 Task: Reply to email with the signature Ebony Rodriguez with the subject Request for a leave of absence from softage.1@softage.net with the message Can you confirm that all project dependencies have been identified and are being managed? Undo the message and rewrite the message as I am sorry for any confusion and would like to clarify the situation. Send the email
Action: Mouse moved to (487, 619)
Screenshot: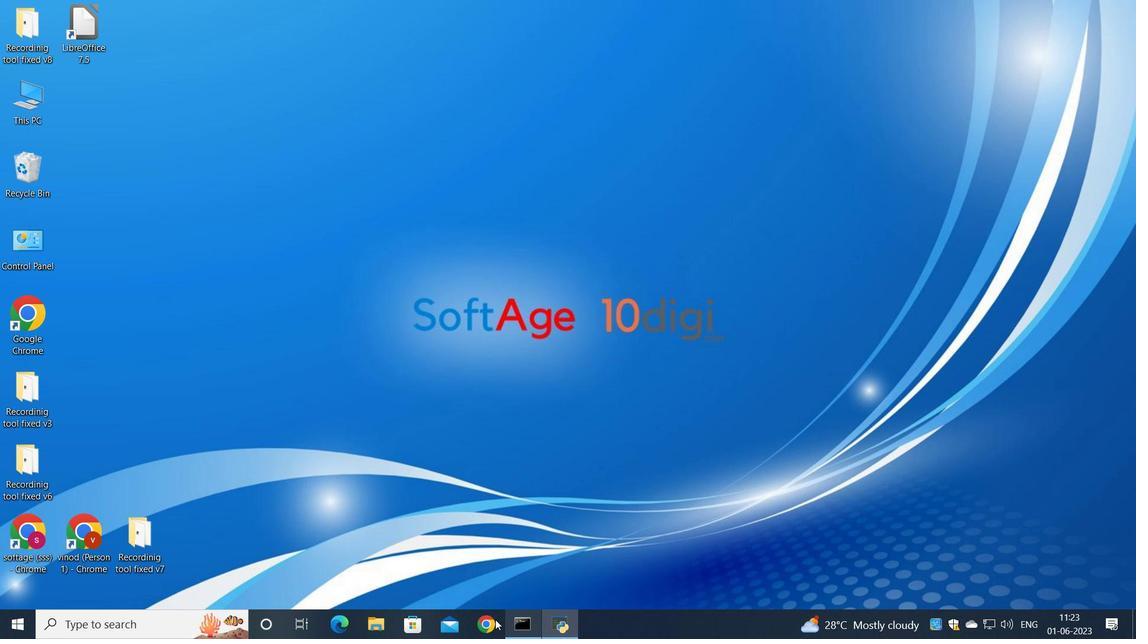 
Action: Mouse pressed left at (487, 619)
Screenshot: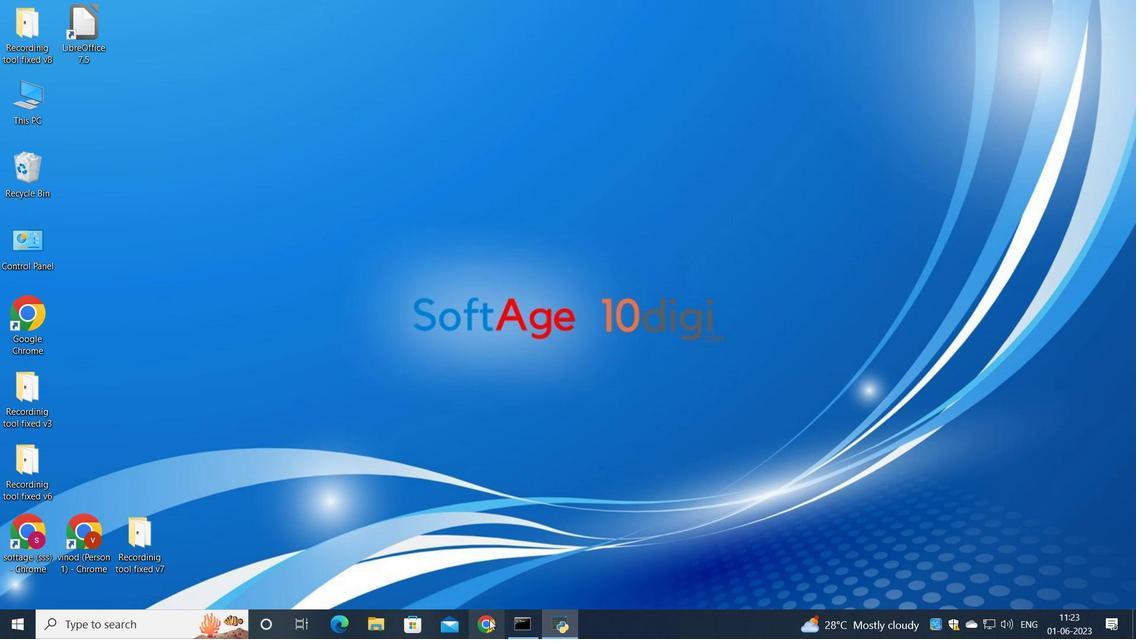 
Action: Mouse moved to (513, 373)
Screenshot: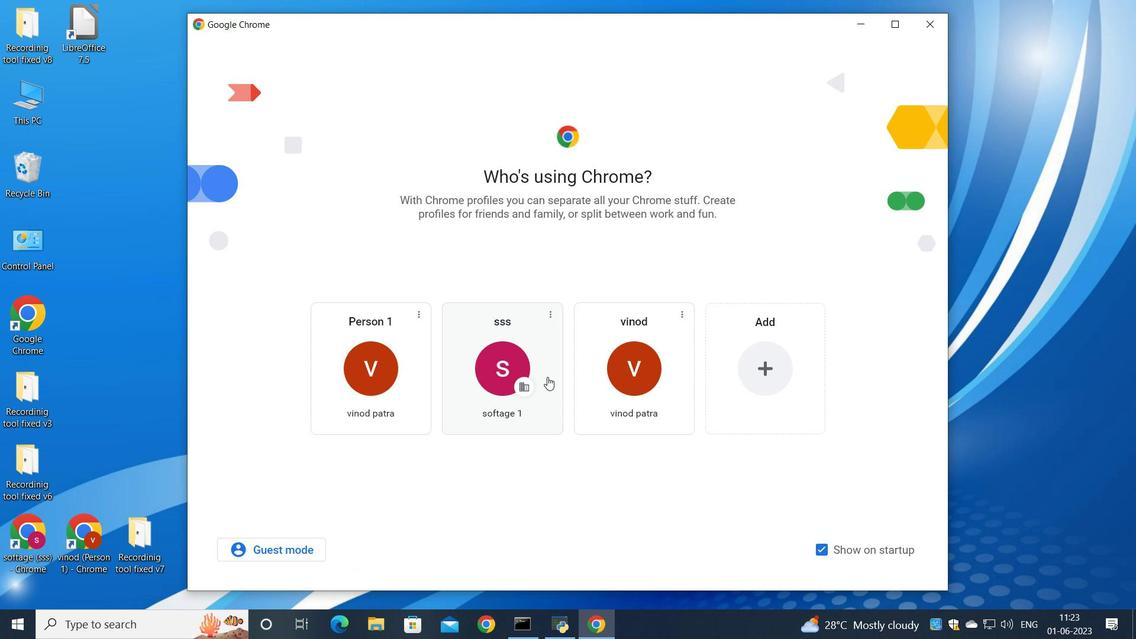 
Action: Mouse pressed left at (513, 373)
Screenshot: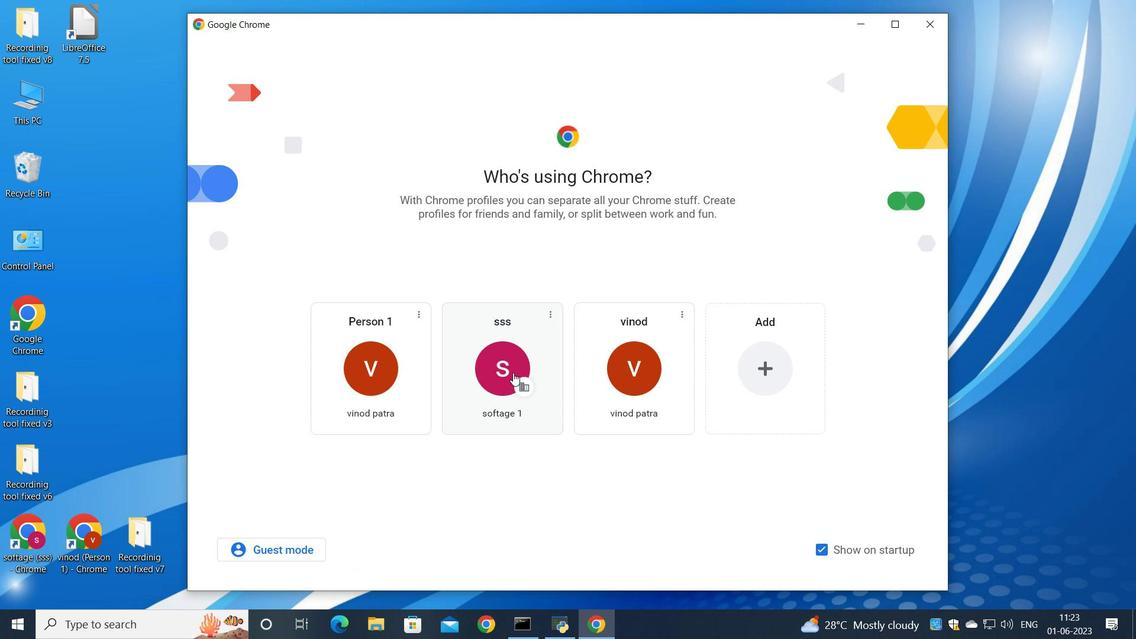 
Action: Mouse moved to (991, 98)
Screenshot: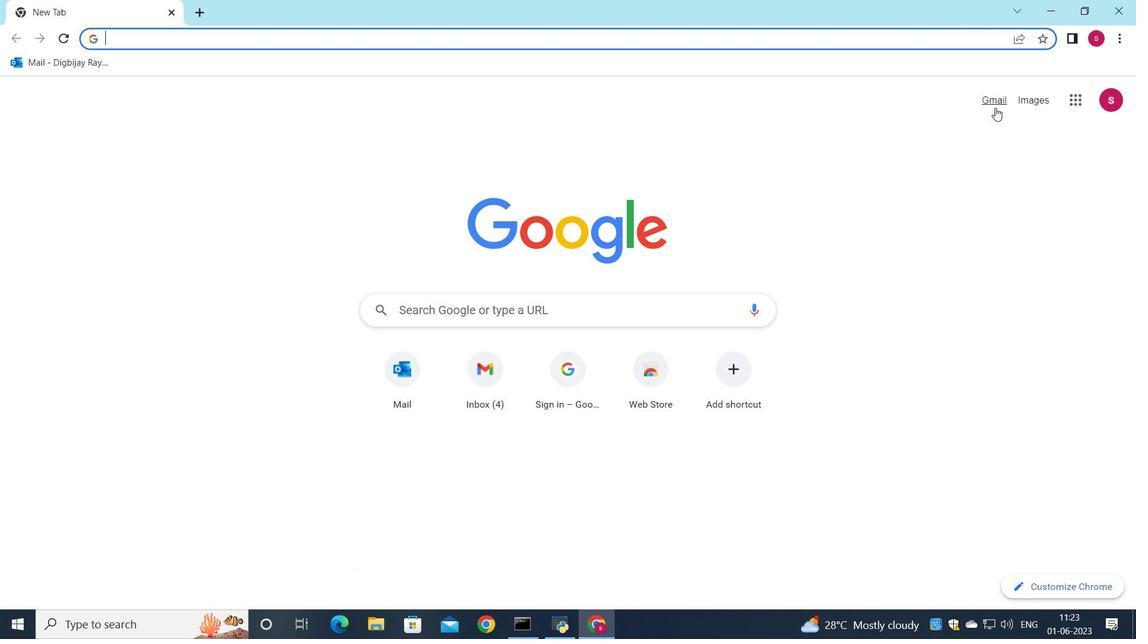 
Action: Mouse pressed left at (991, 98)
Screenshot: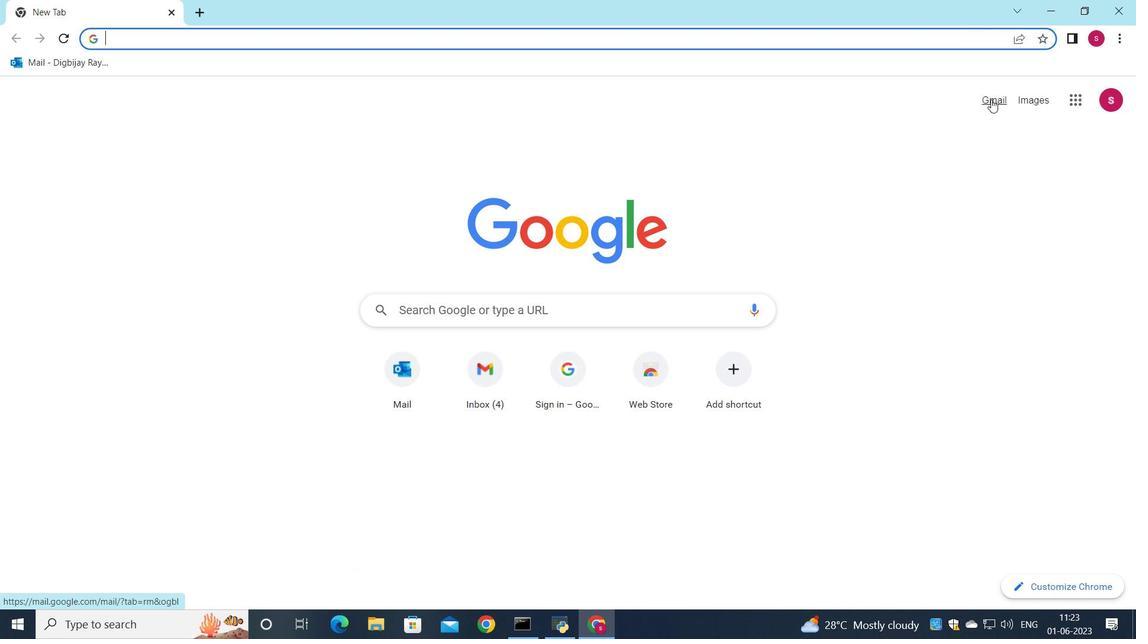
Action: Mouse moved to (974, 93)
Screenshot: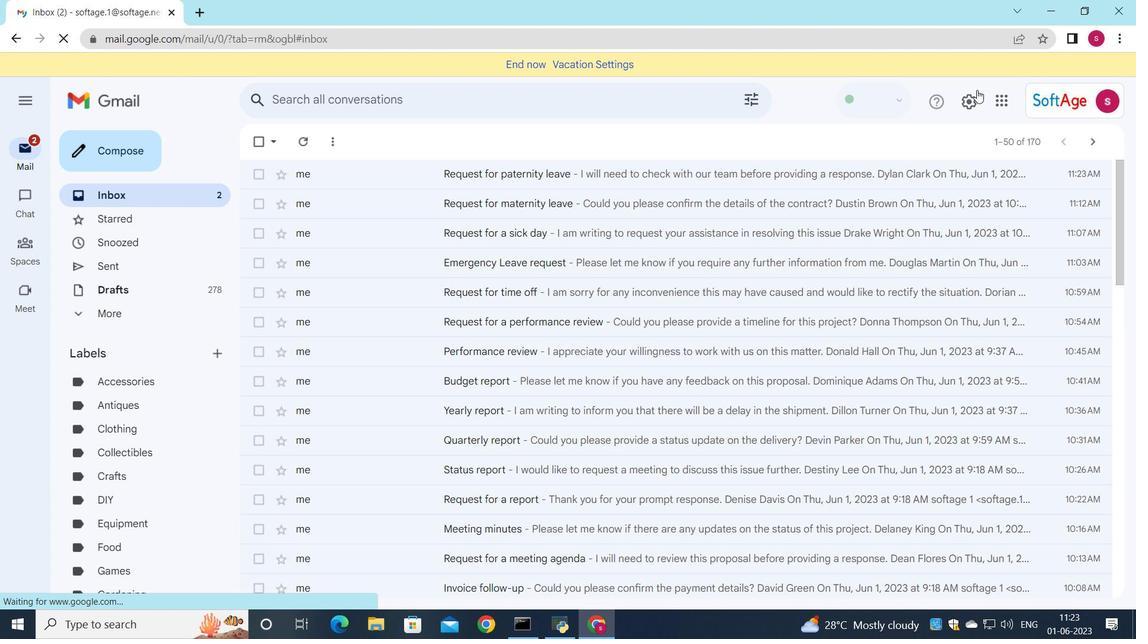 
Action: Mouse pressed left at (974, 93)
Screenshot: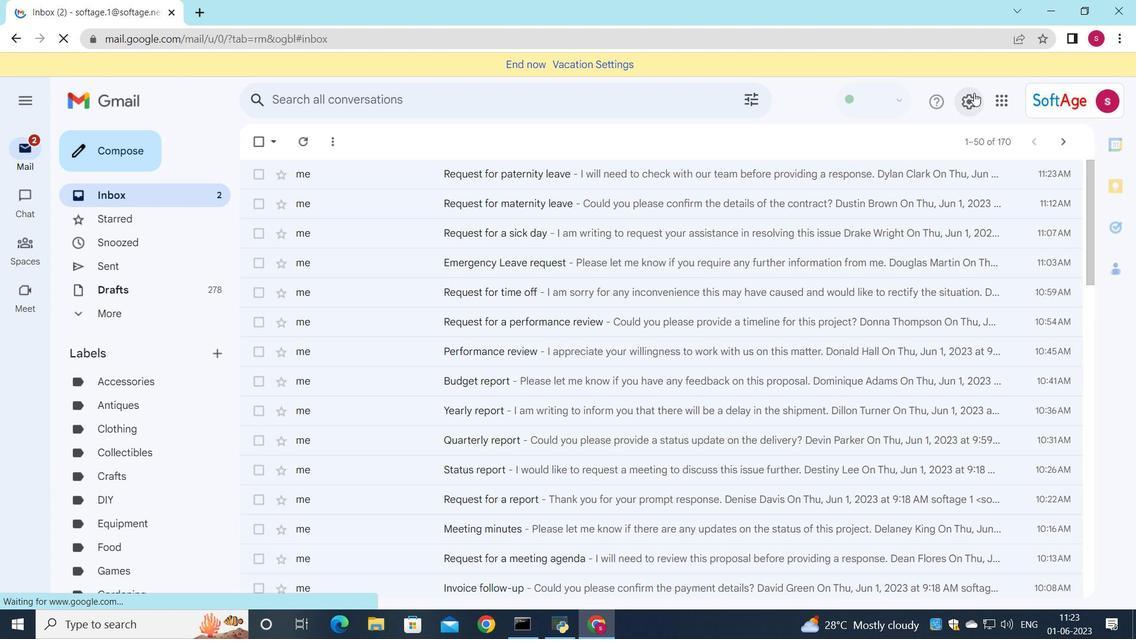 
Action: Mouse moved to (959, 170)
Screenshot: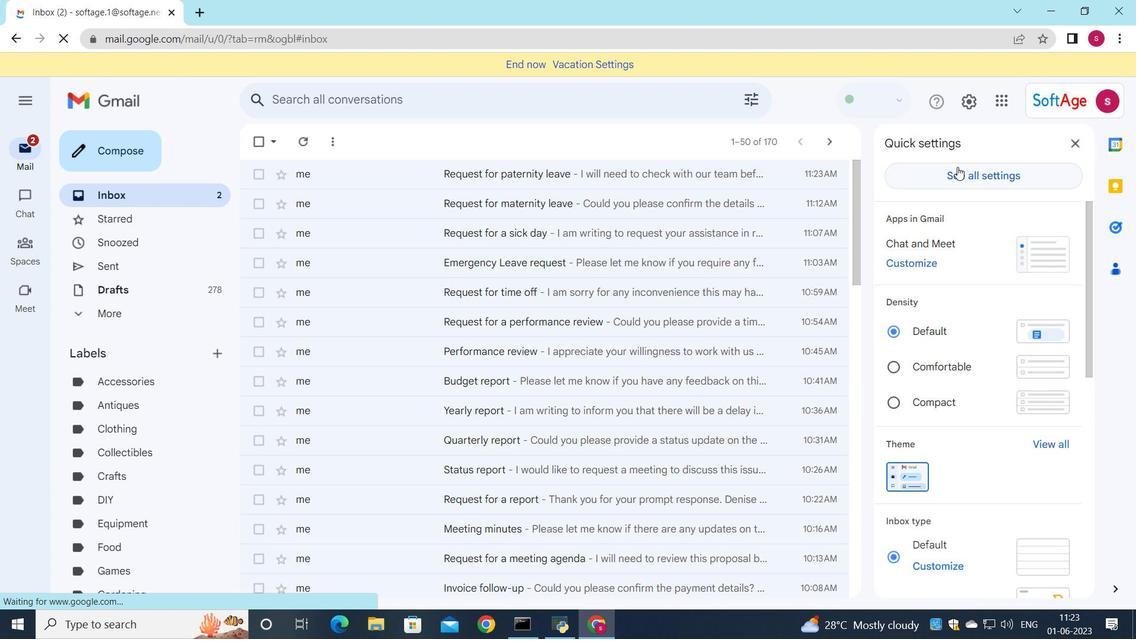 
Action: Mouse pressed left at (959, 170)
Screenshot: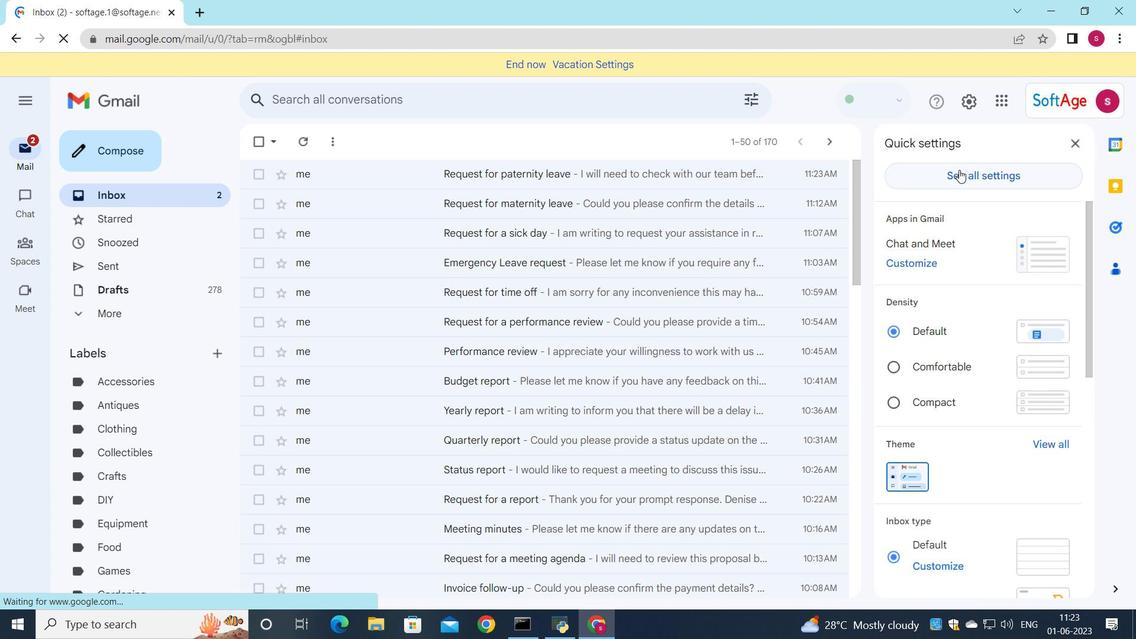
Action: Mouse moved to (701, 323)
Screenshot: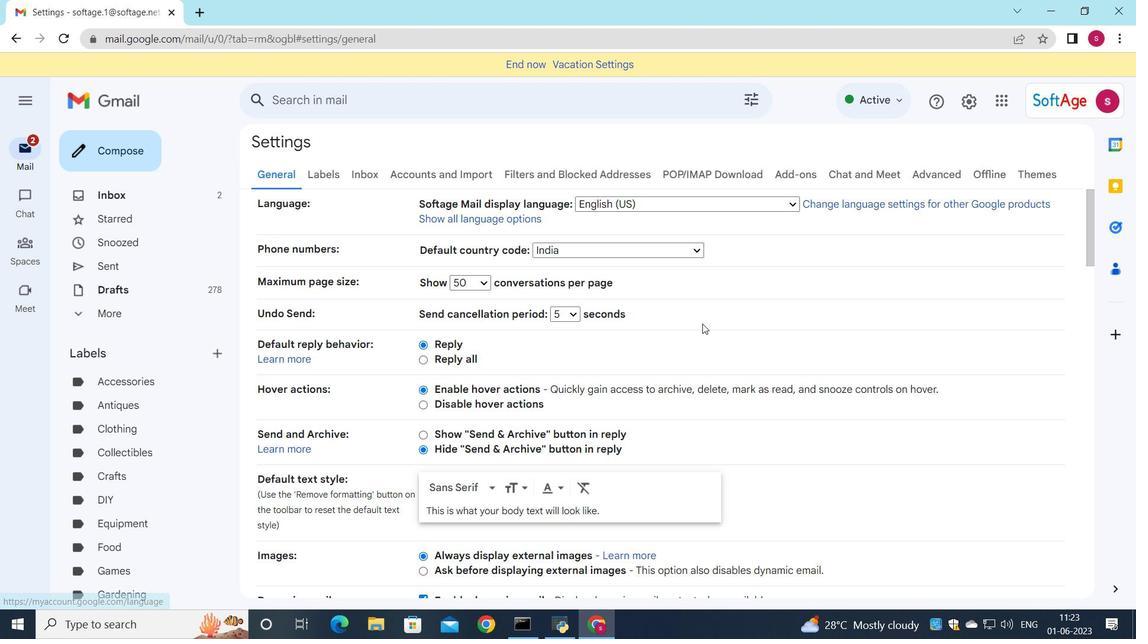 
Action: Mouse scrolled (701, 323) with delta (0, 0)
Screenshot: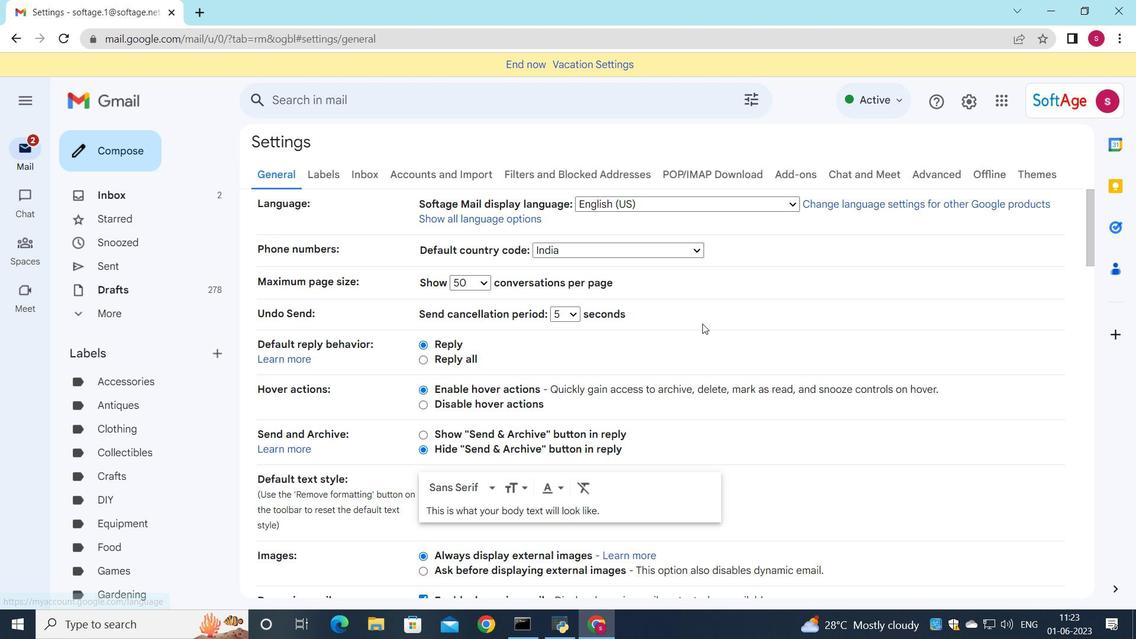 
Action: Mouse scrolled (701, 323) with delta (0, 0)
Screenshot: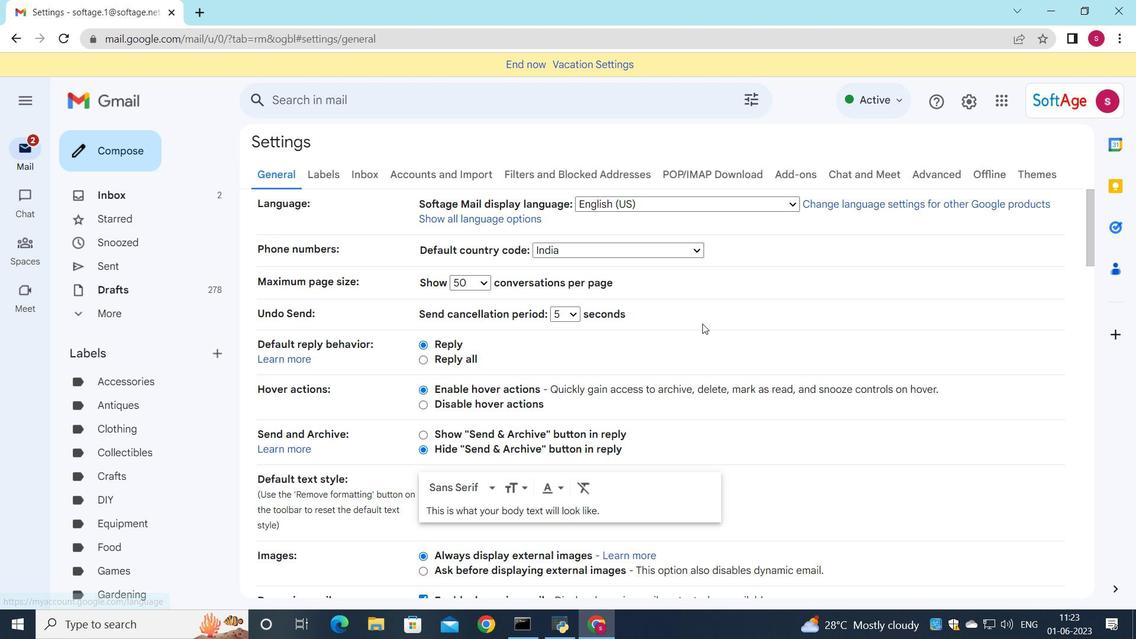 
Action: Mouse scrolled (701, 323) with delta (0, 0)
Screenshot: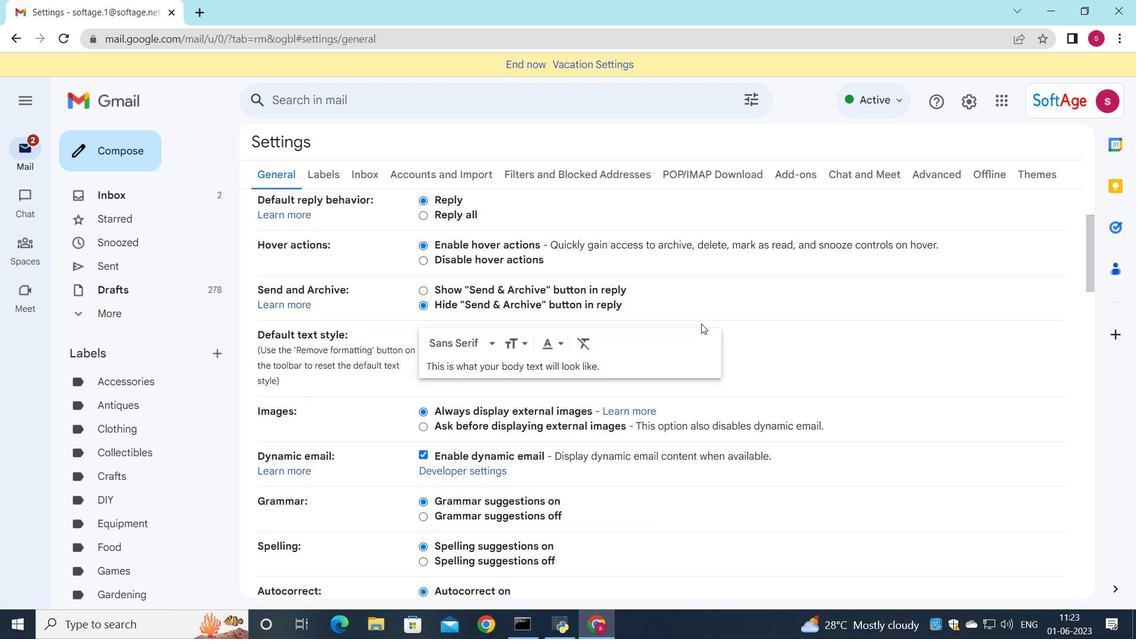 
Action: Mouse scrolled (701, 323) with delta (0, 0)
Screenshot: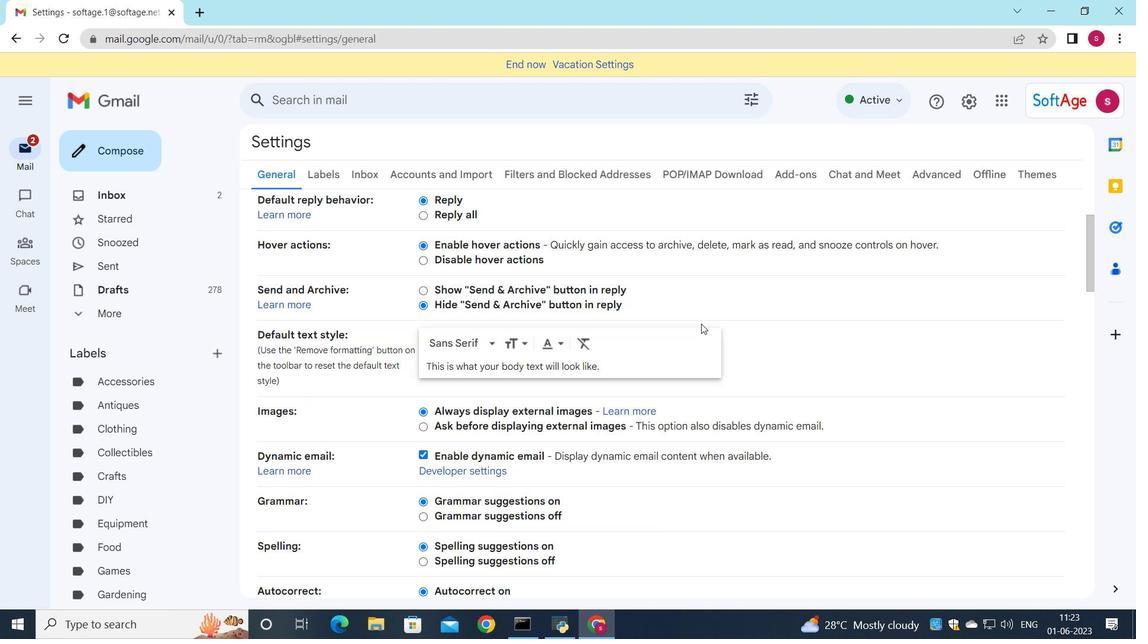 
Action: Mouse scrolled (701, 323) with delta (0, 0)
Screenshot: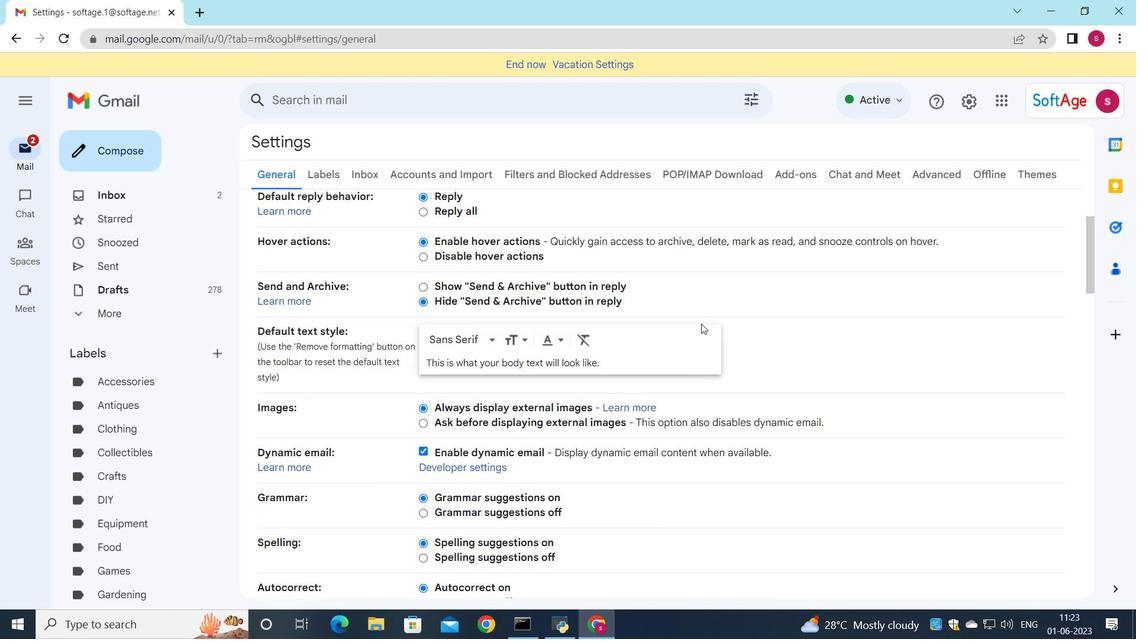 
Action: Mouse scrolled (701, 323) with delta (0, 0)
Screenshot: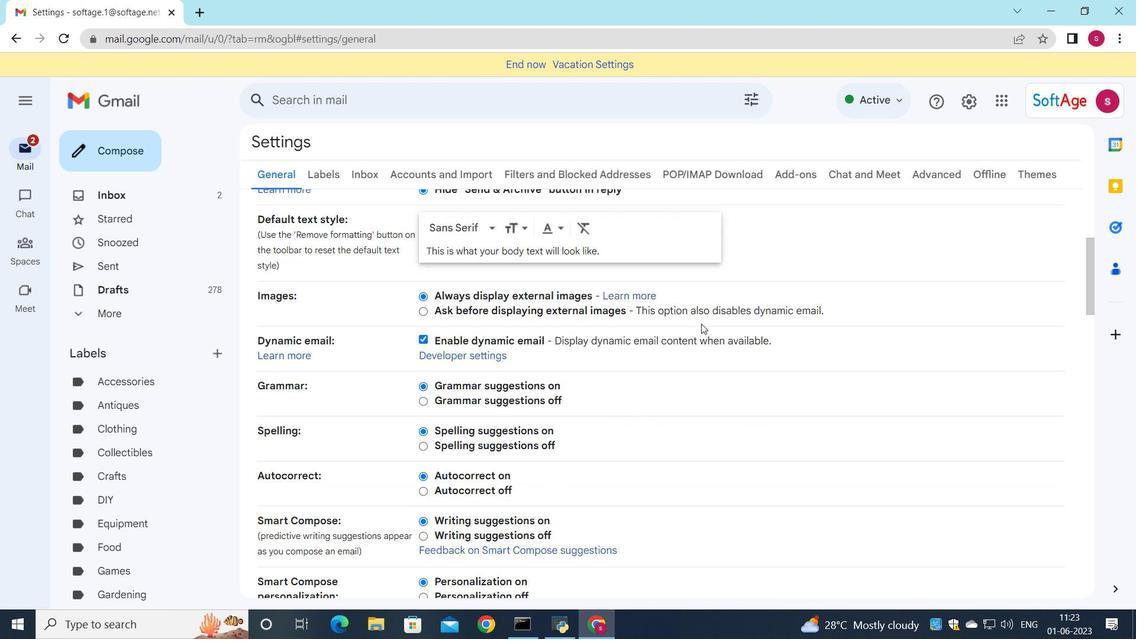 
Action: Mouse scrolled (701, 323) with delta (0, 0)
Screenshot: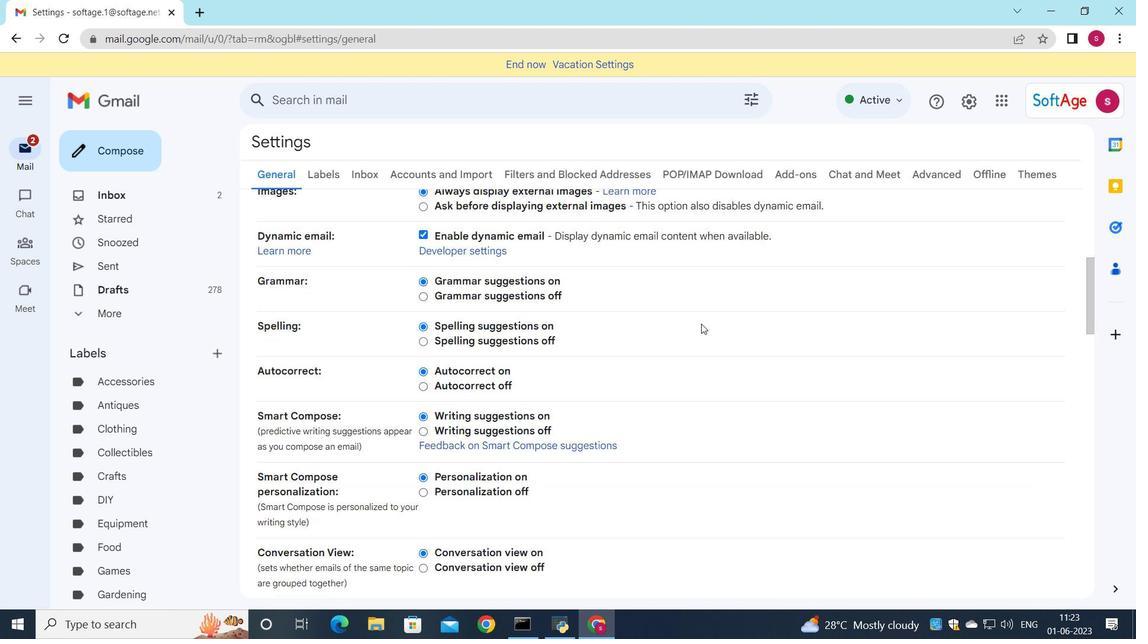 
Action: Mouse scrolled (701, 323) with delta (0, 0)
Screenshot: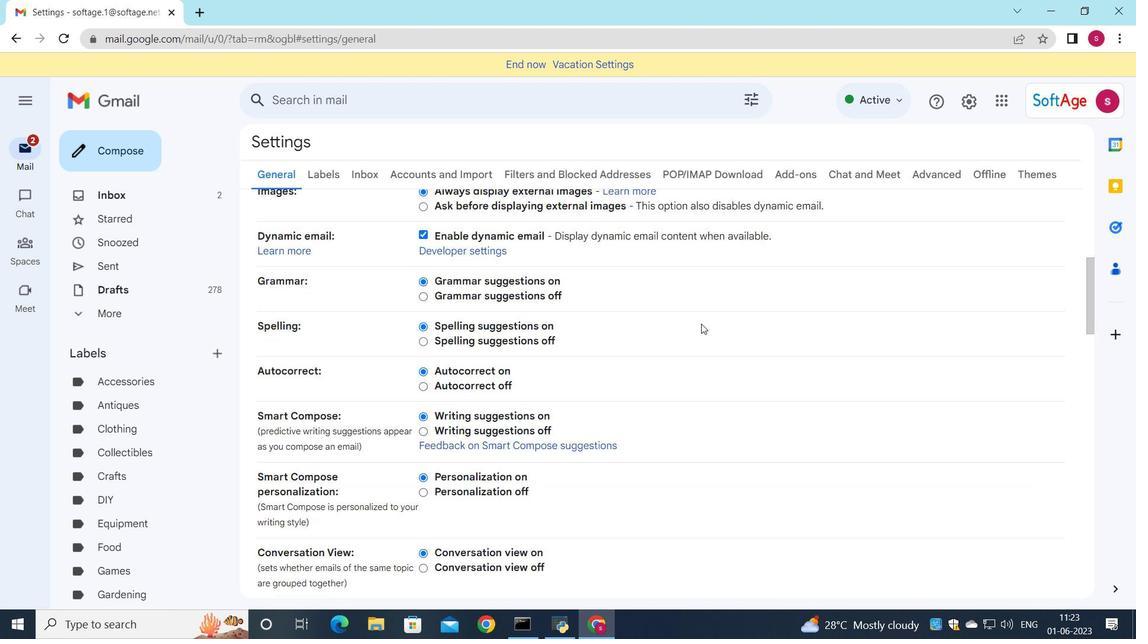 
Action: Mouse scrolled (701, 323) with delta (0, 0)
Screenshot: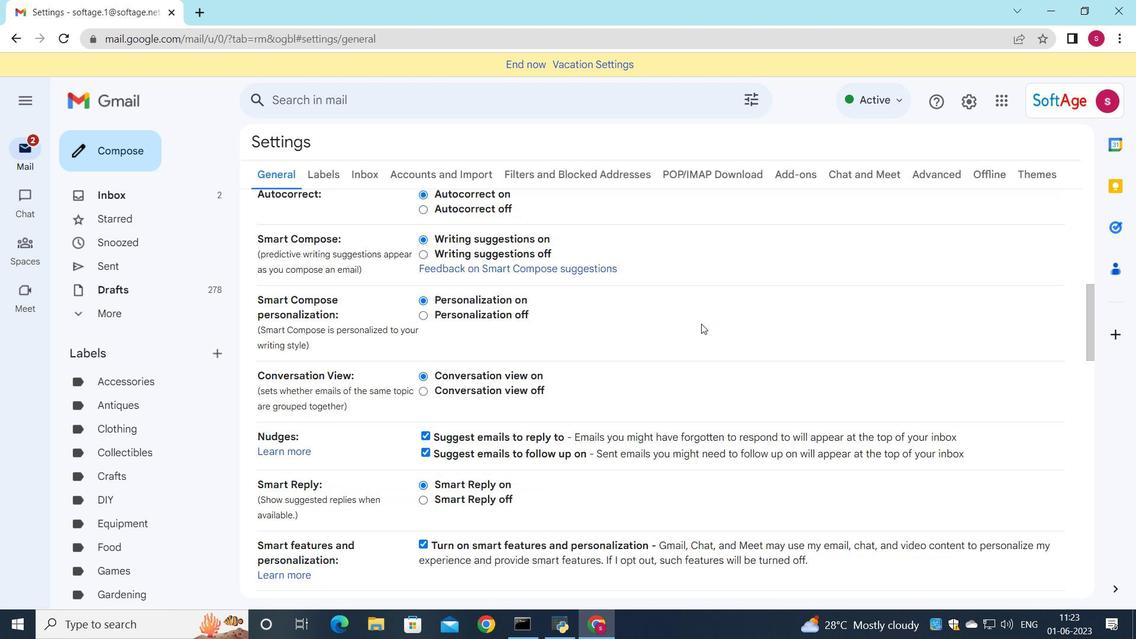 
Action: Mouse scrolled (701, 323) with delta (0, 0)
Screenshot: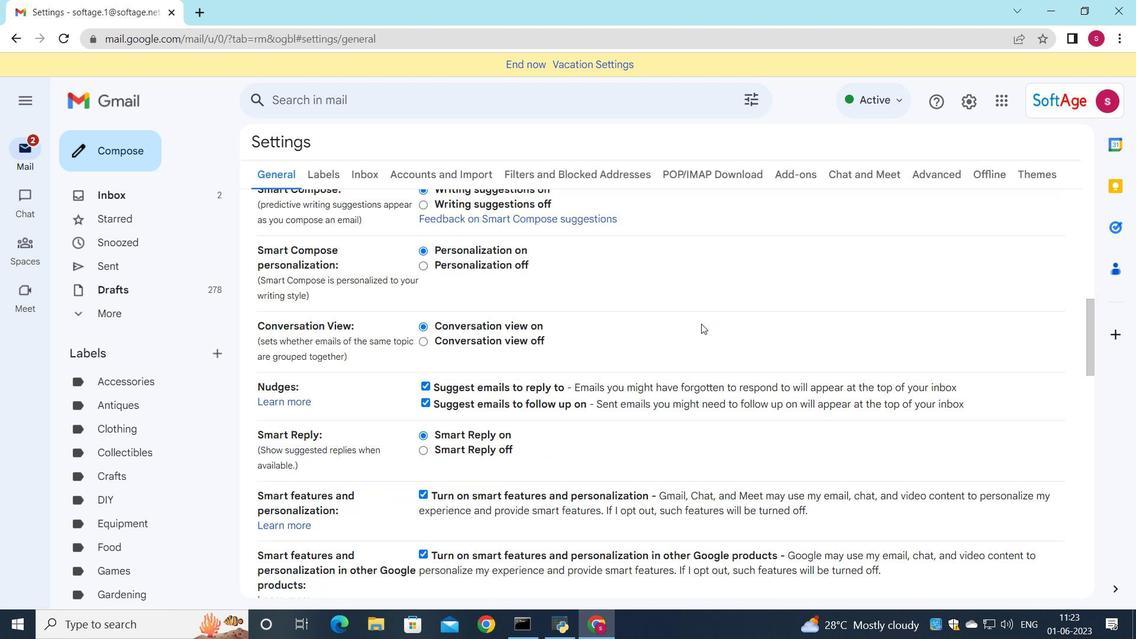
Action: Mouse scrolled (701, 323) with delta (0, 0)
Screenshot: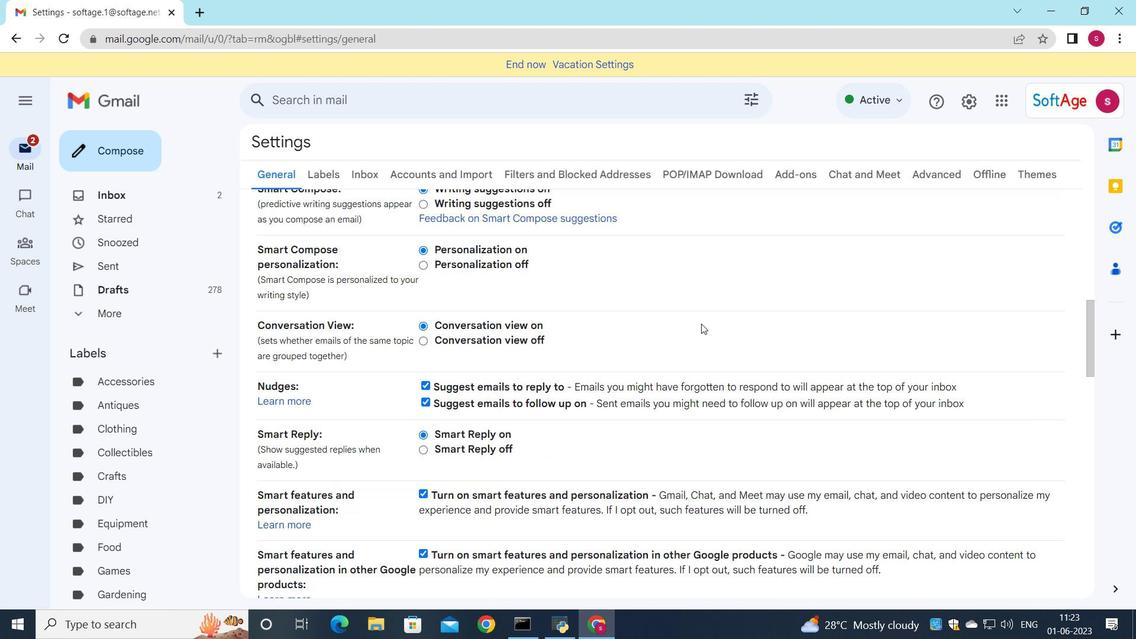 
Action: Mouse scrolled (701, 323) with delta (0, 0)
Screenshot: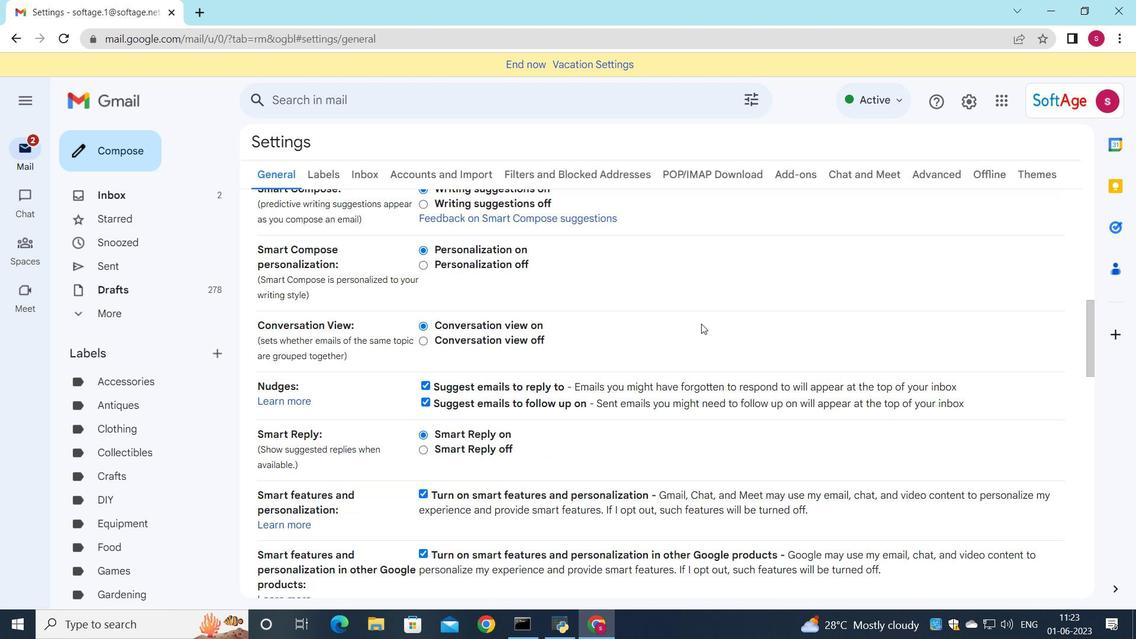 
Action: Mouse moved to (654, 345)
Screenshot: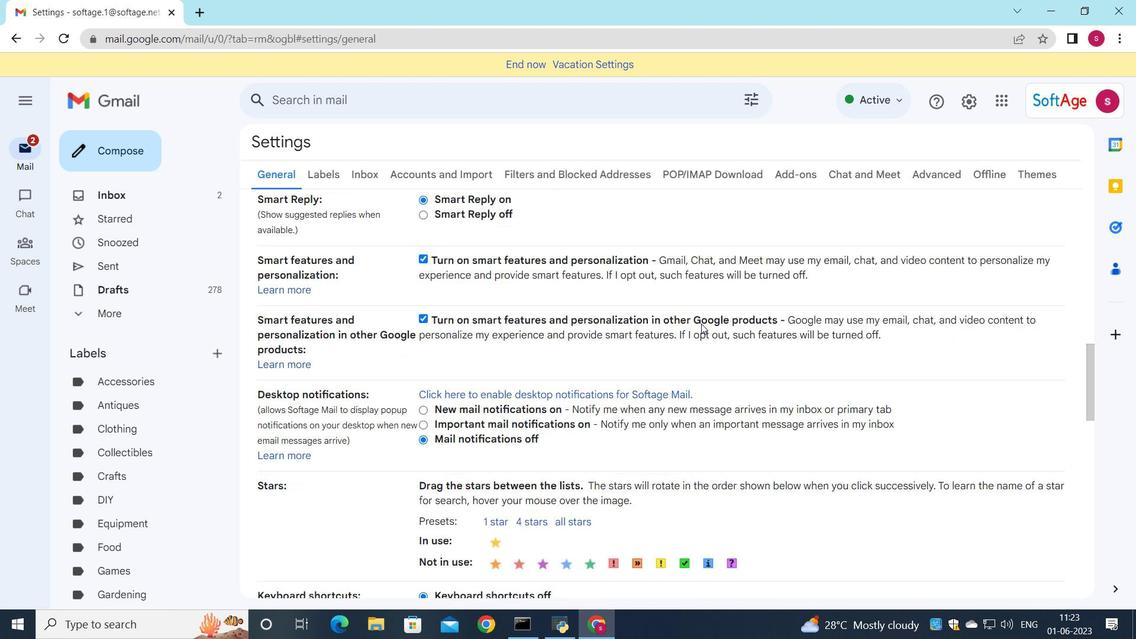 
Action: Mouse scrolled (654, 344) with delta (0, 0)
Screenshot: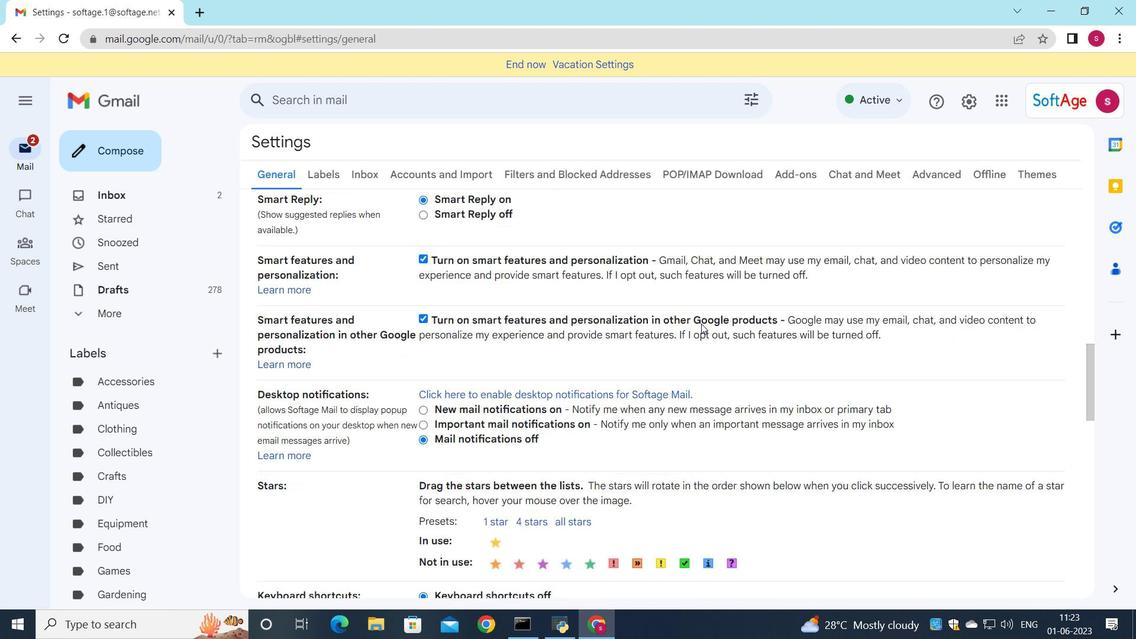 
Action: Mouse moved to (647, 353)
Screenshot: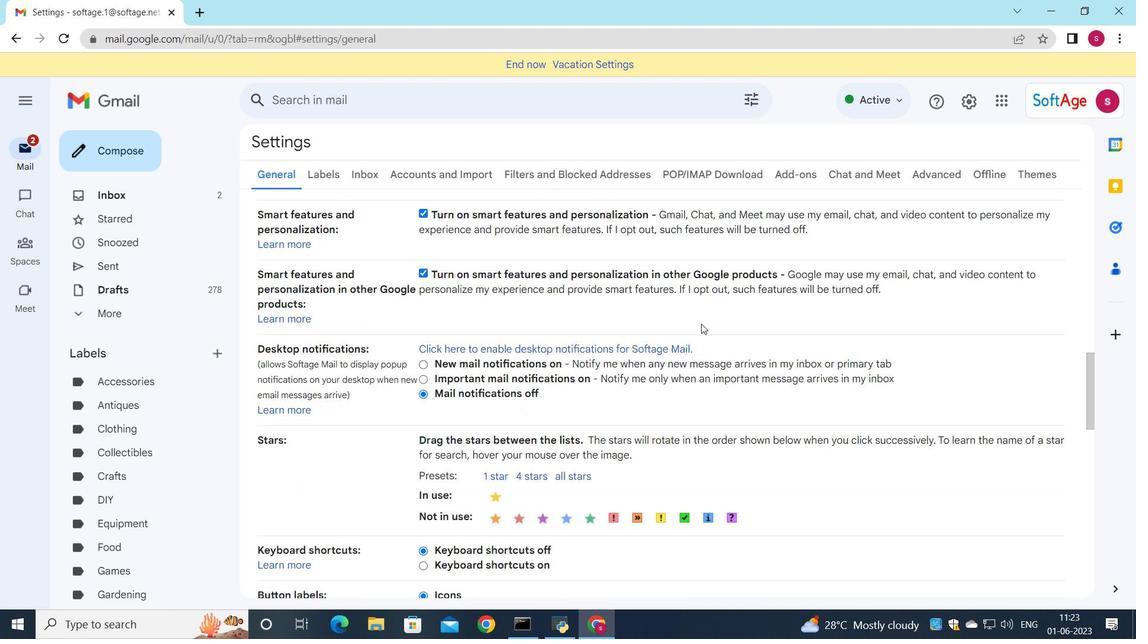 
Action: Mouse scrolled (648, 351) with delta (0, 0)
Screenshot: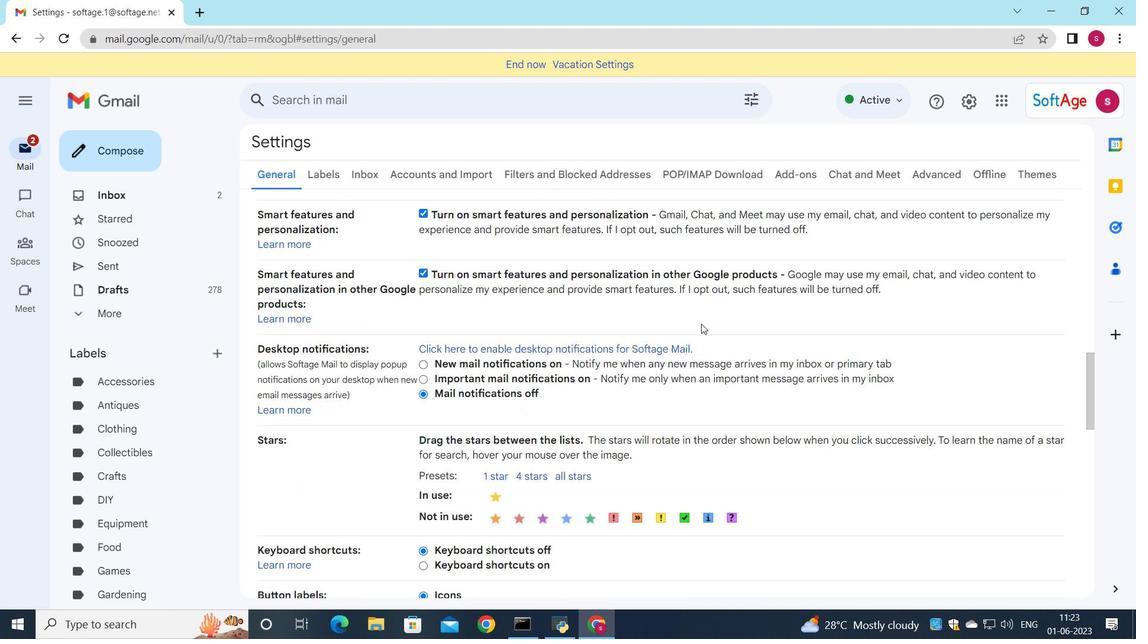 
Action: Mouse moved to (647, 354)
Screenshot: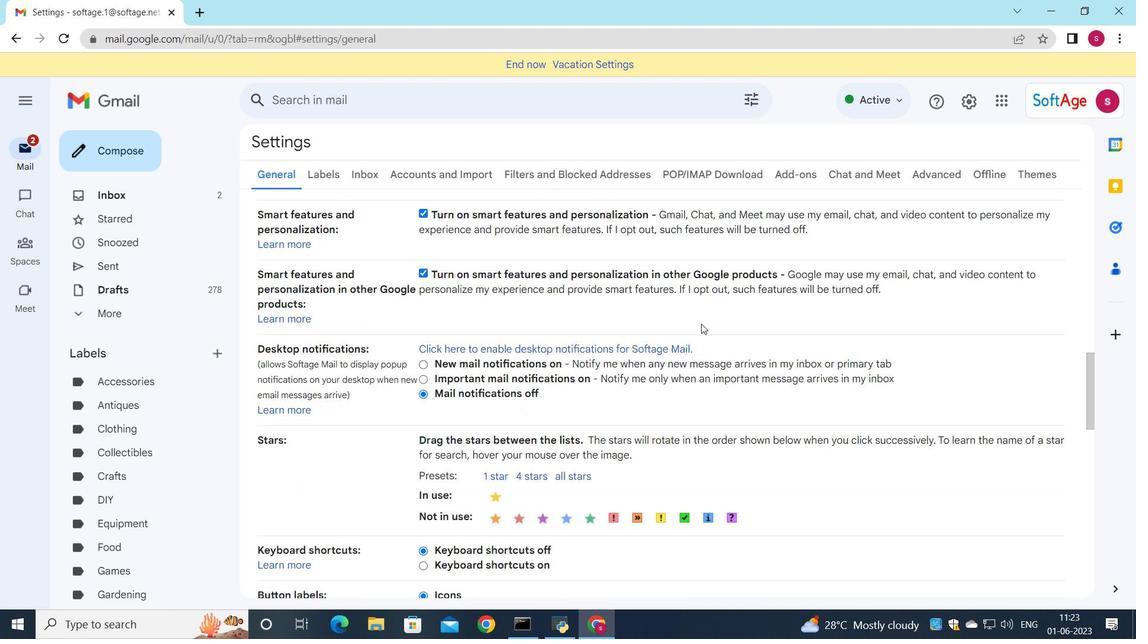 
Action: Mouse scrolled (647, 353) with delta (0, 0)
Screenshot: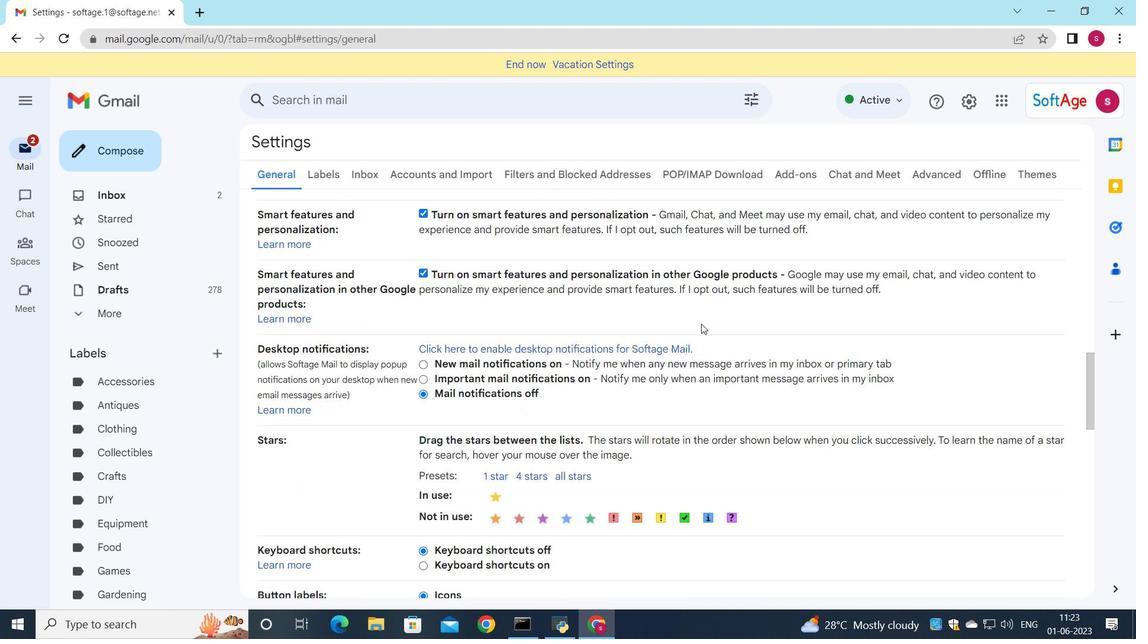 
Action: Mouse moved to (640, 368)
Screenshot: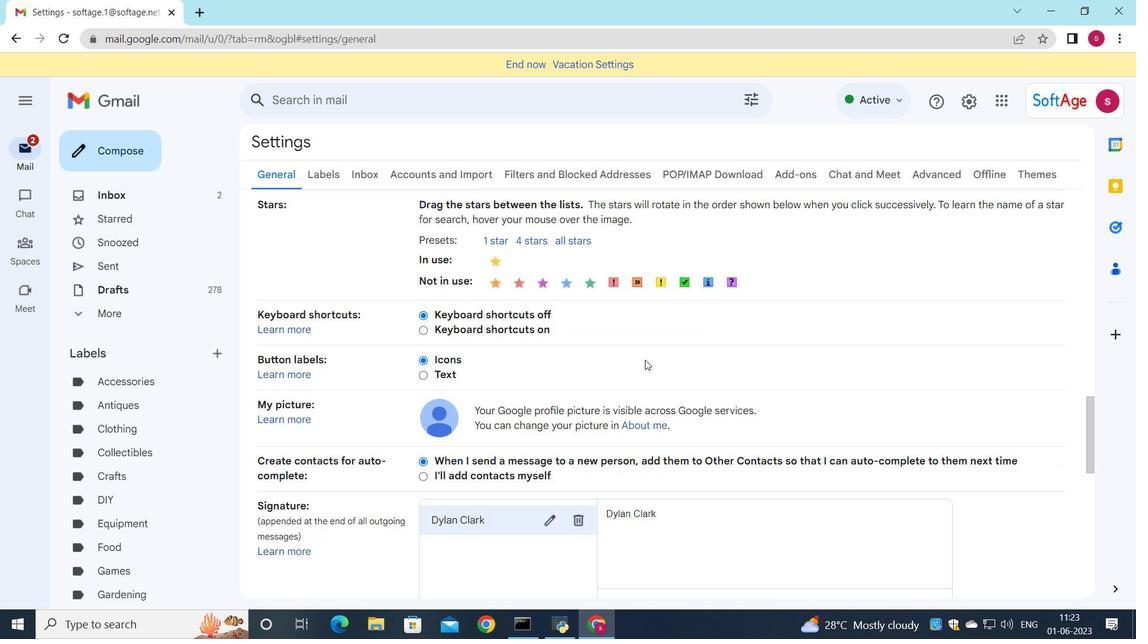 
Action: Mouse scrolled (640, 367) with delta (0, 0)
Screenshot: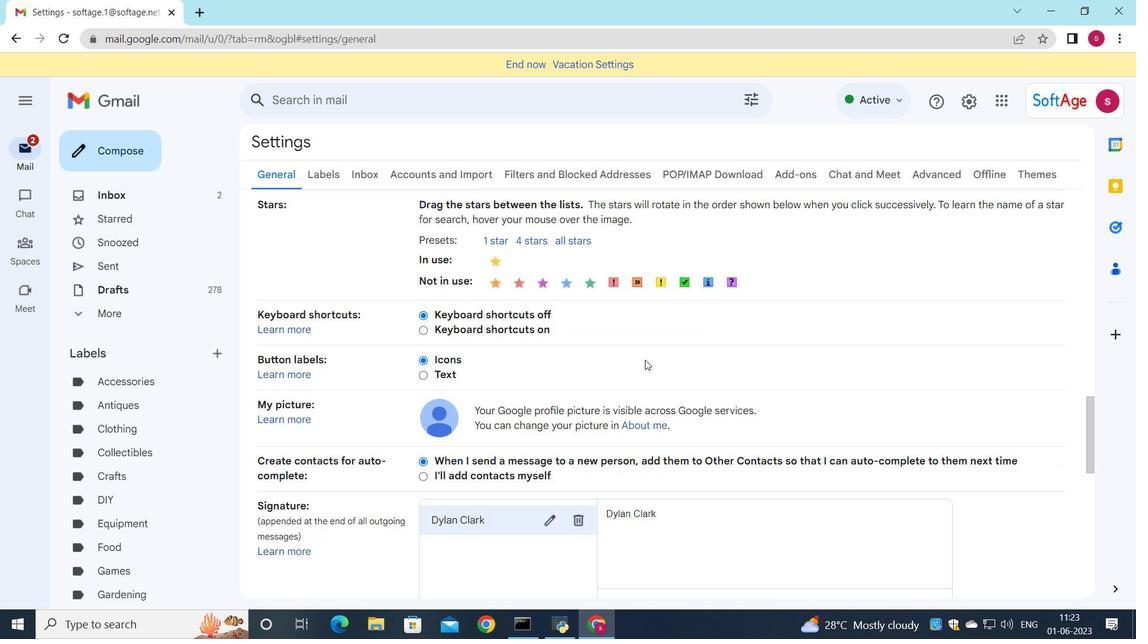
Action: Mouse moved to (640, 368)
Screenshot: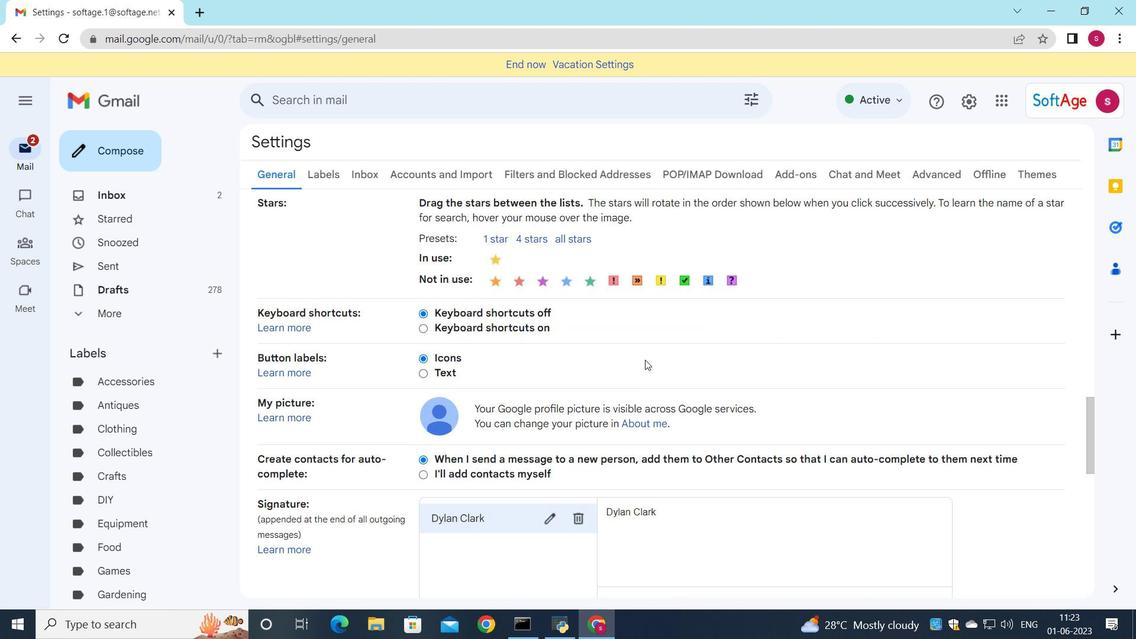 
Action: Mouse scrolled (640, 368) with delta (0, 0)
Screenshot: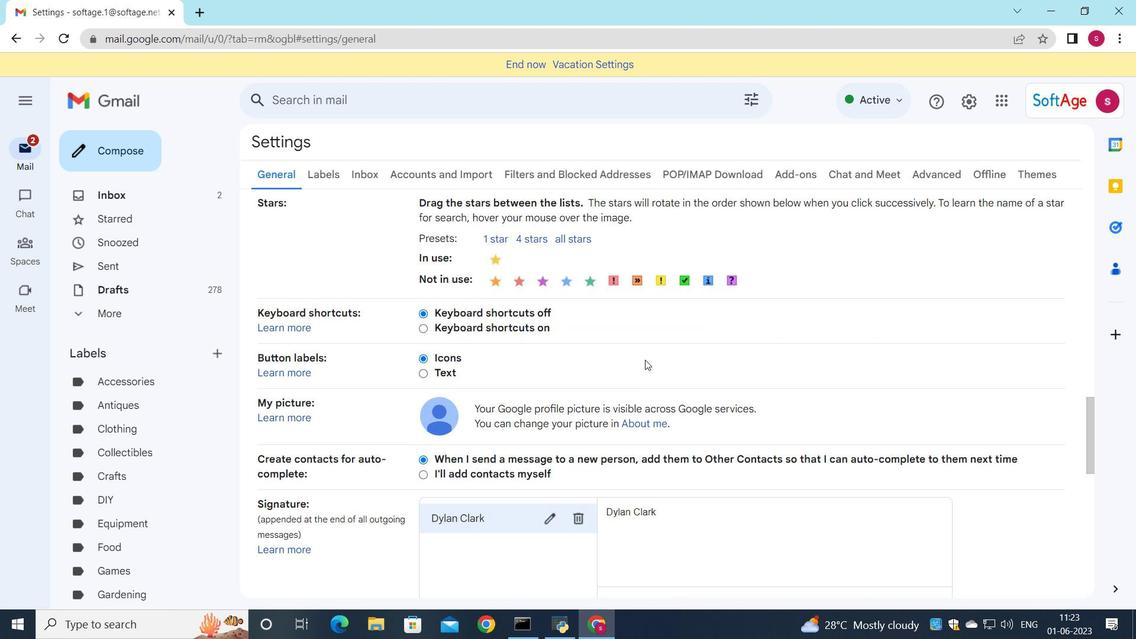 
Action: Mouse moved to (580, 376)
Screenshot: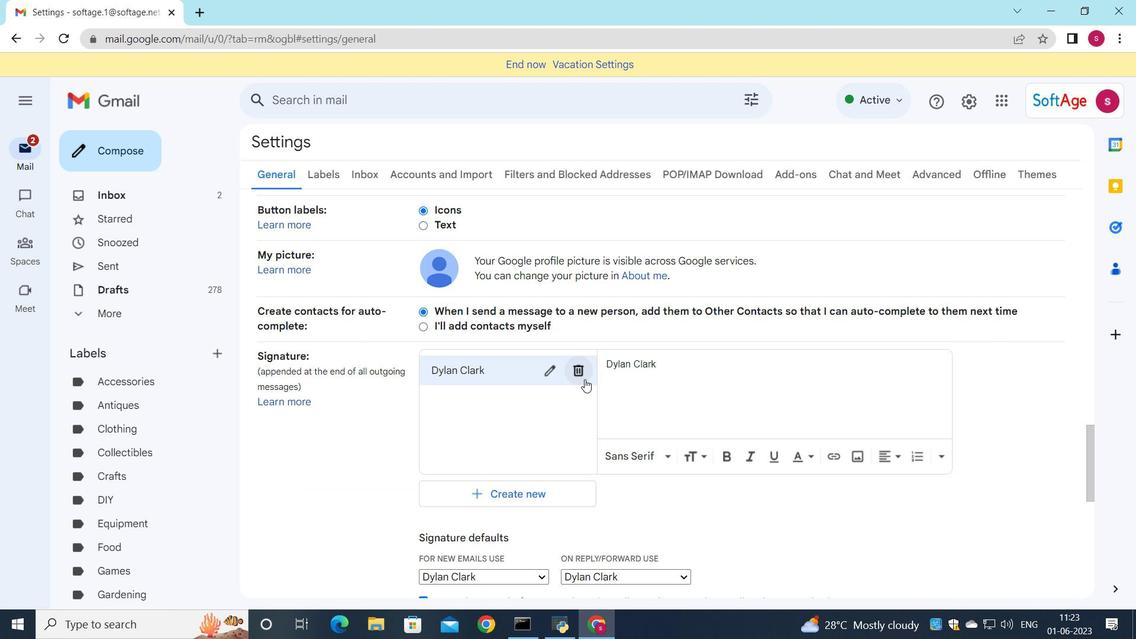 
Action: Mouse pressed left at (580, 376)
Screenshot: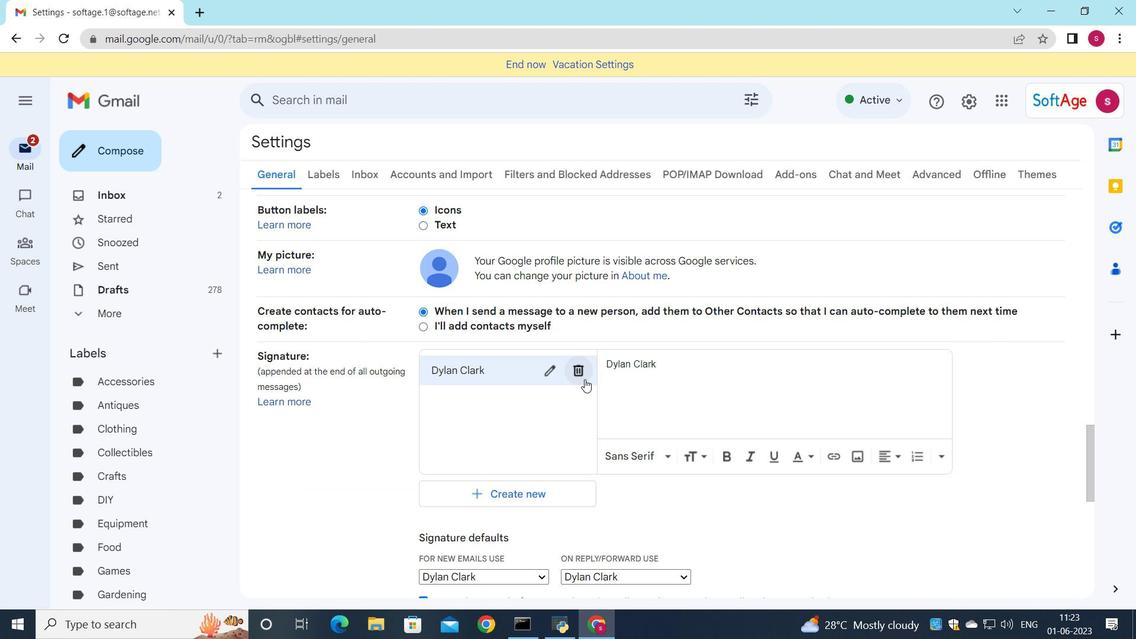 
Action: Mouse moved to (689, 364)
Screenshot: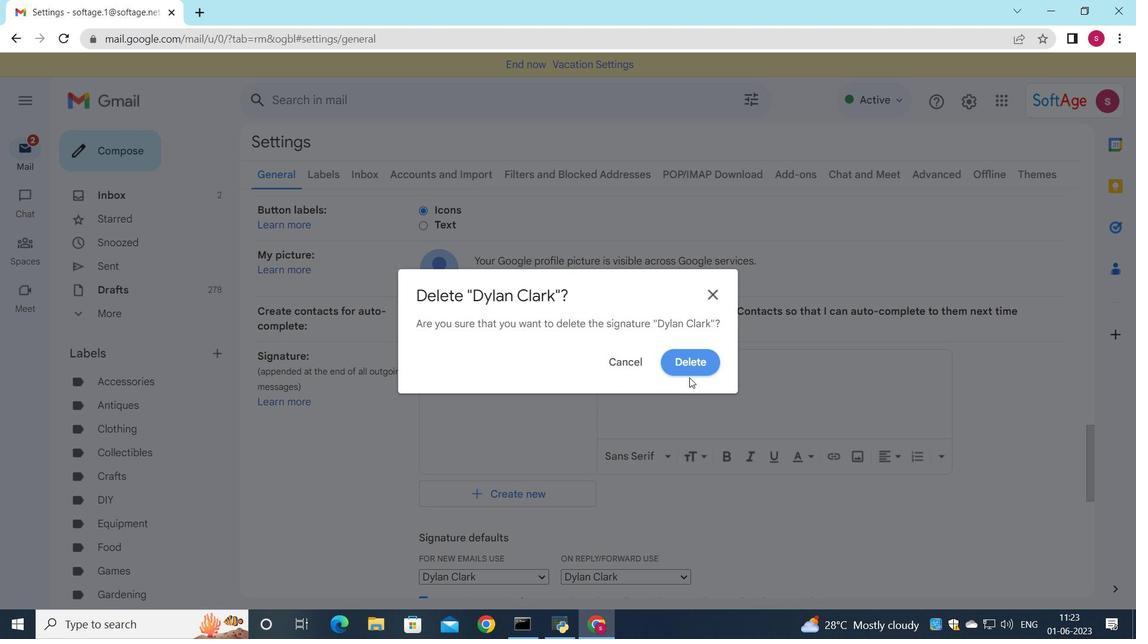 
Action: Mouse pressed left at (689, 364)
Screenshot: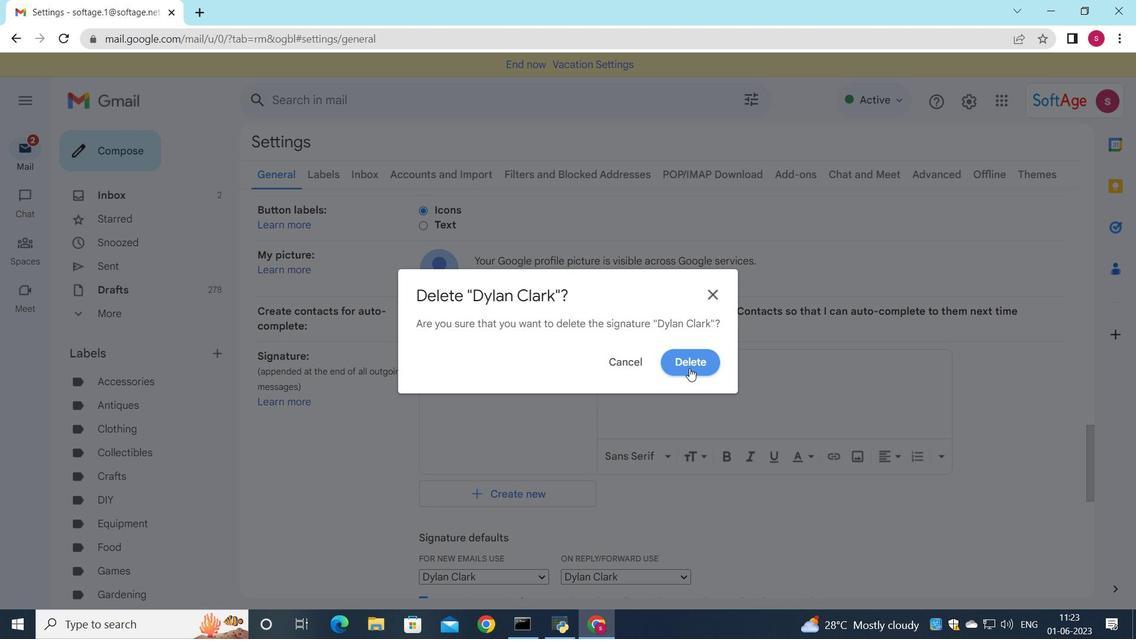 
Action: Mouse moved to (476, 383)
Screenshot: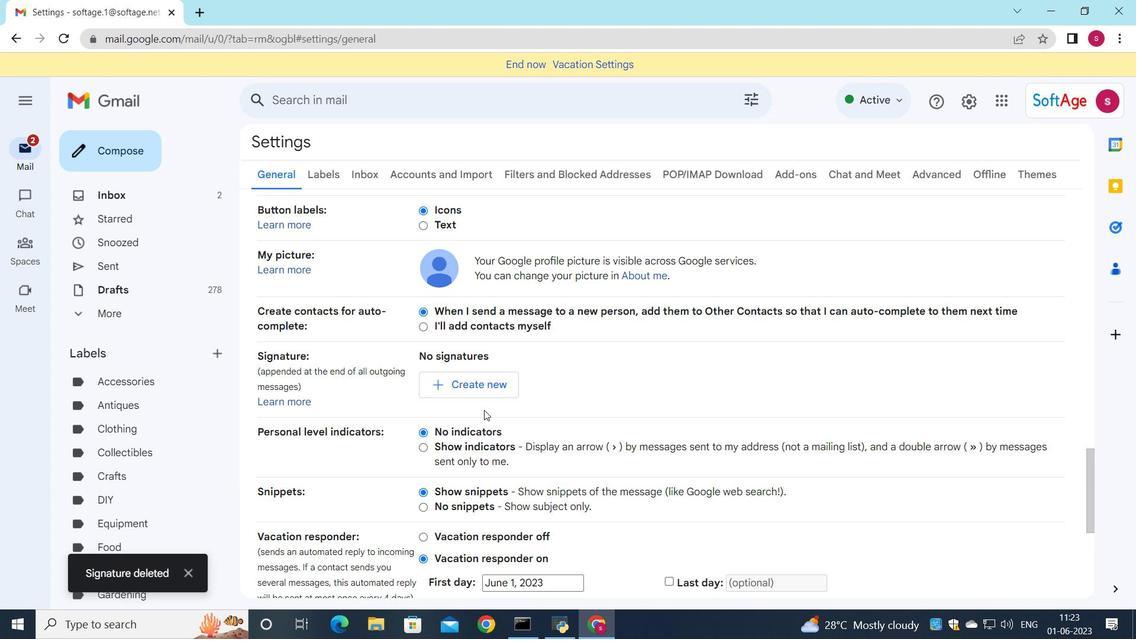 
Action: Mouse pressed left at (476, 383)
Screenshot: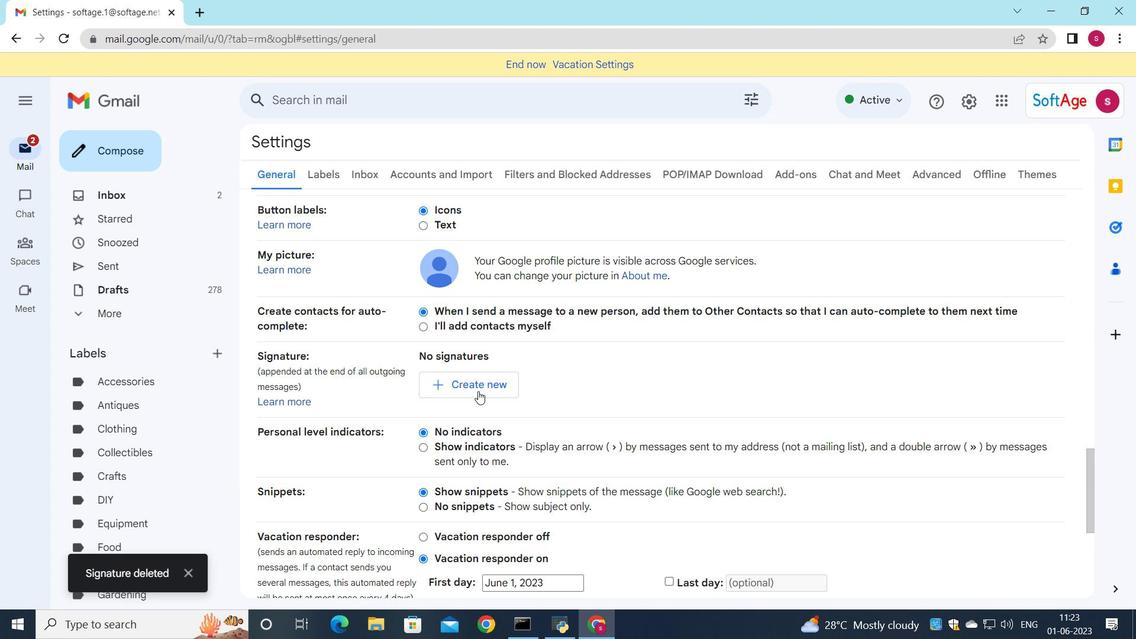 
Action: Mouse moved to (905, 422)
Screenshot: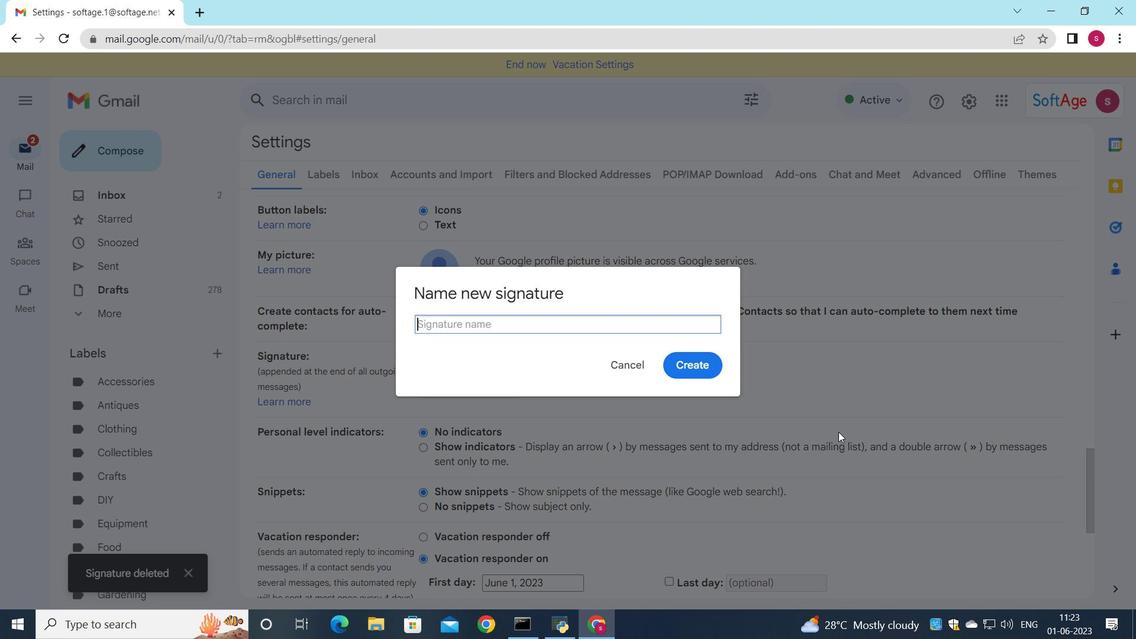 
Action: Key pressed <Key.shift>Ebony<Key.space><Key.shift>Rodriguez<Key.space>
Screenshot: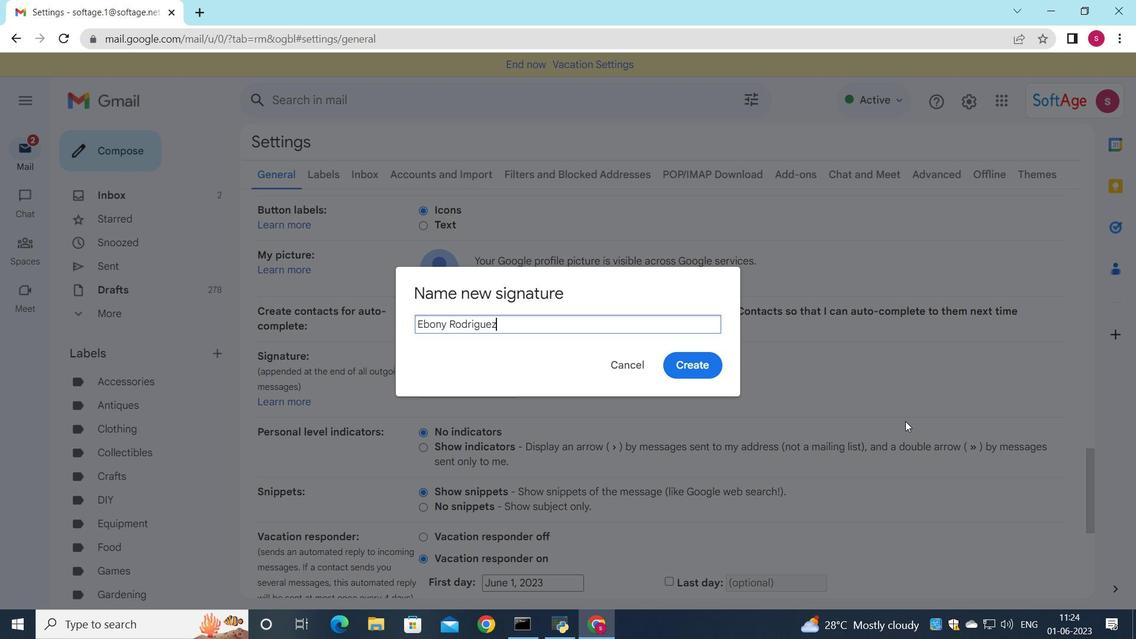 
Action: Mouse moved to (712, 368)
Screenshot: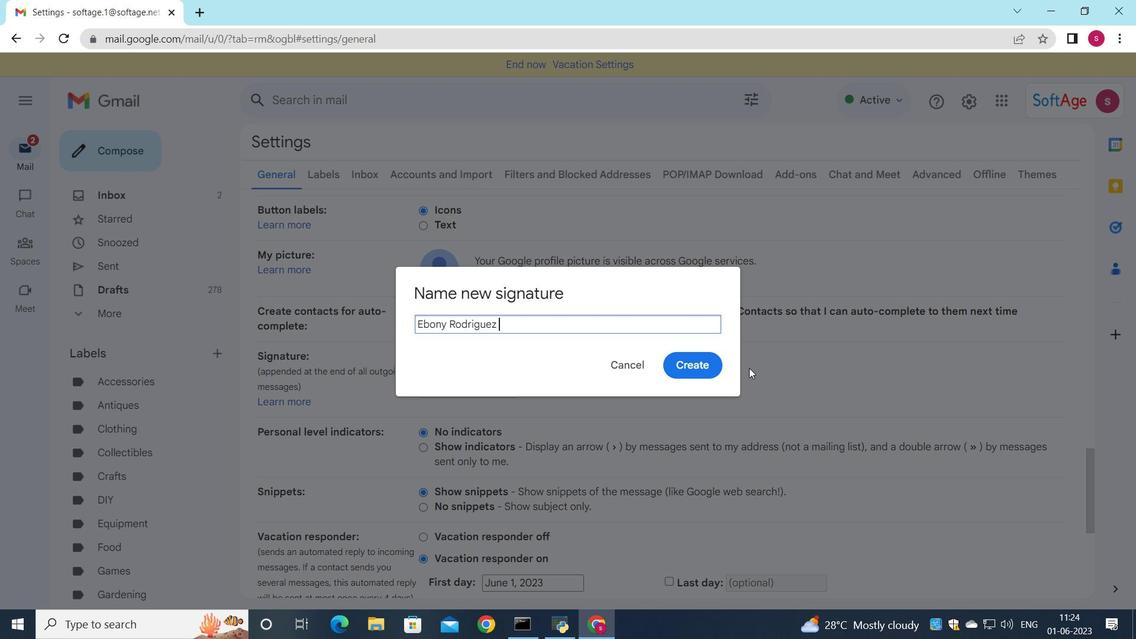 
Action: Mouse pressed left at (712, 368)
Screenshot: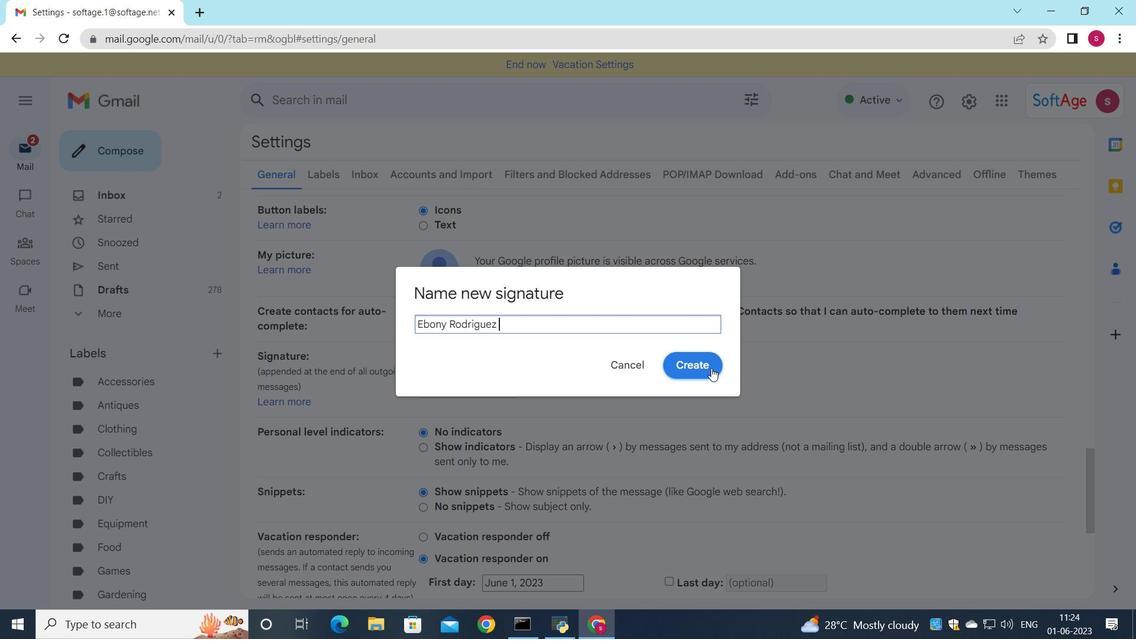 
Action: Mouse moved to (695, 391)
Screenshot: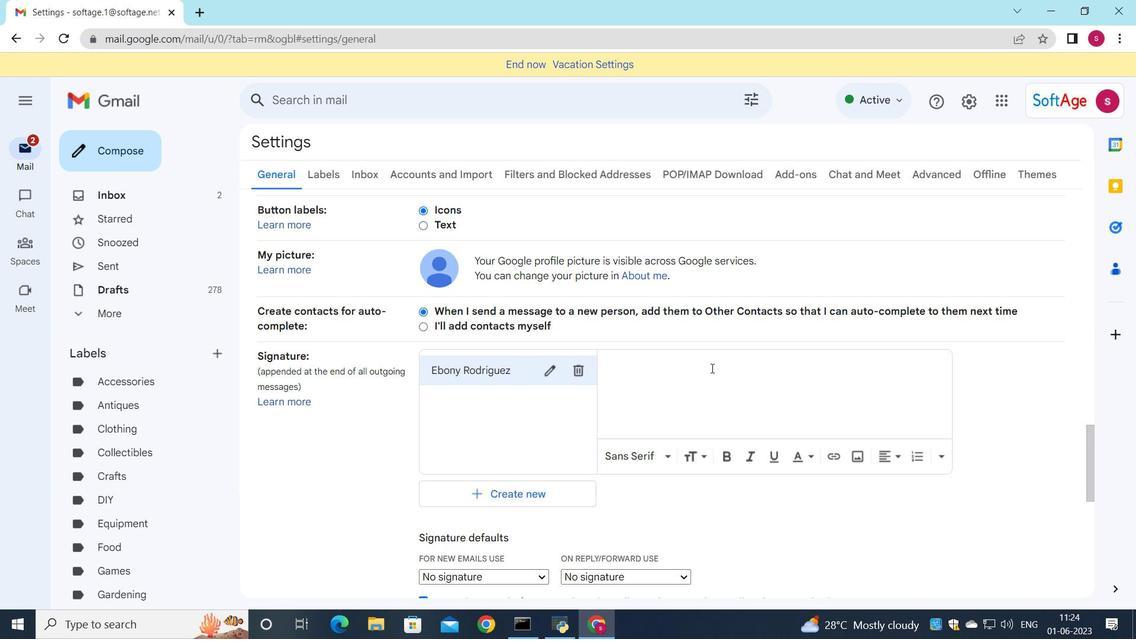 
Action: Mouse pressed left at (695, 391)
Screenshot: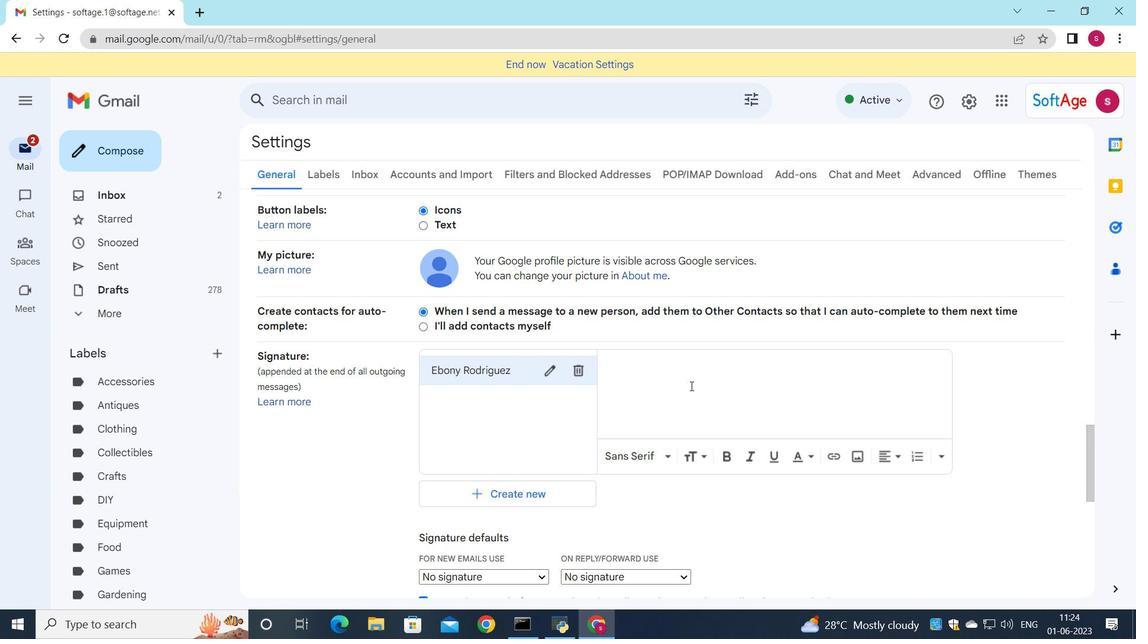 
Action: Key pressed <Key.shift>ebomy<Key.space><Key.backspace><Key.backspace><Key.backspace><Key.backspace><Key.backspace><Key.backspace><Key.backspace><Key.backspace><Key.backspace><Key.backspace><Key.backspace><Key.backspace><Key.backspace><Key.backspace><Key.backspace><Key.backspace><Key.shift><Key.shift>Ebony<Key.space><Key.shift>Rodriguez
Screenshot: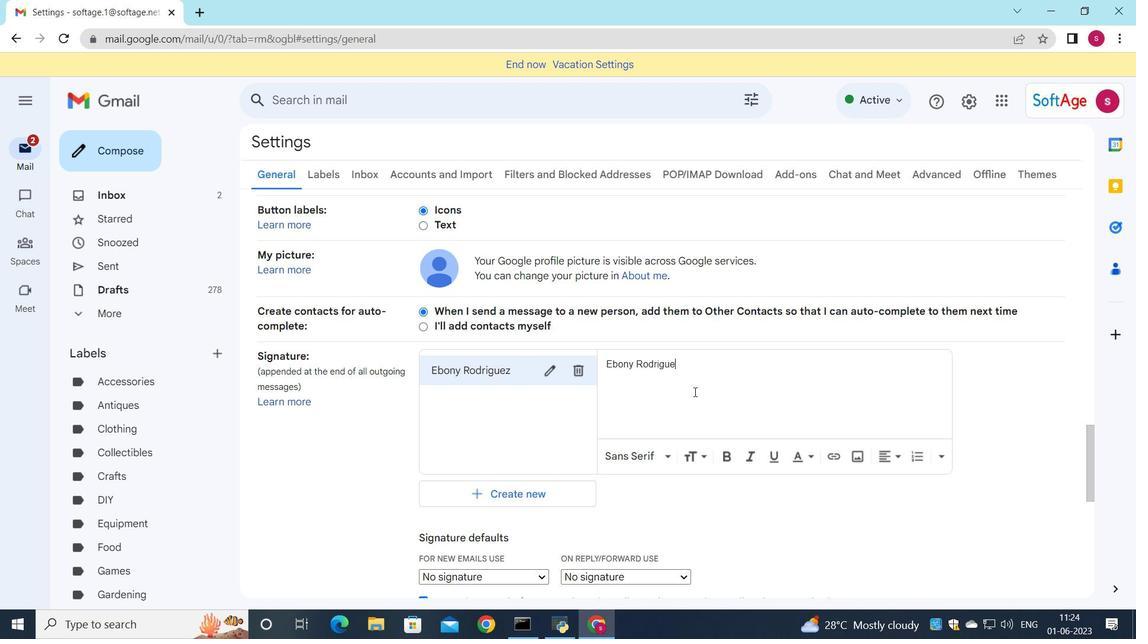 
Action: Mouse moved to (547, 476)
Screenshot: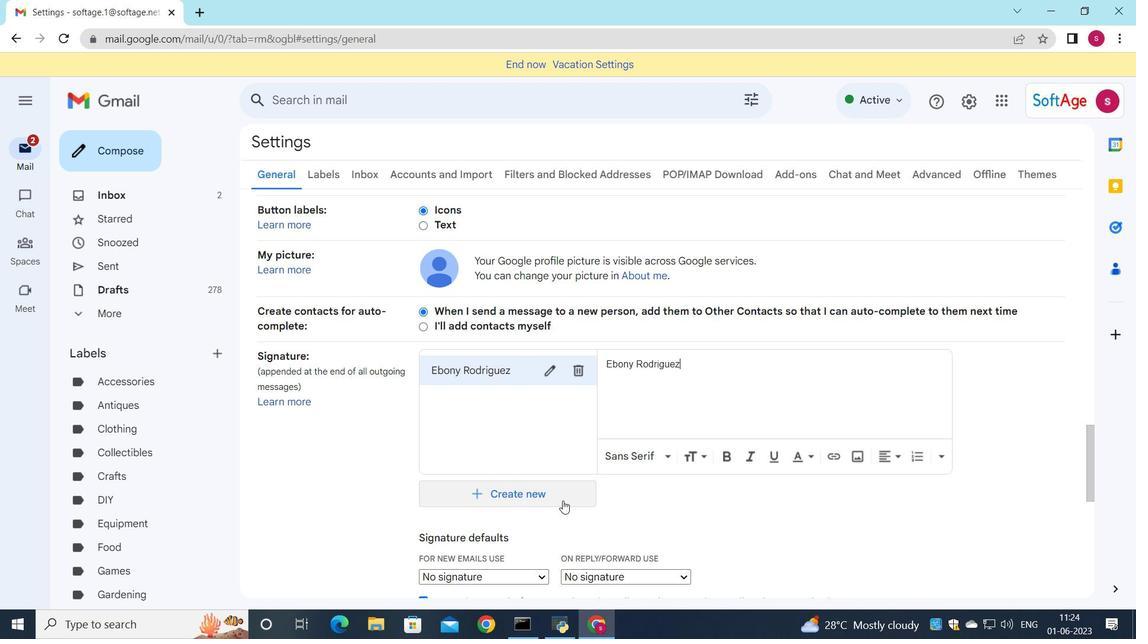 
Action: Mouse scrolled (547, 475) with delta (0, 0)
Screenshot: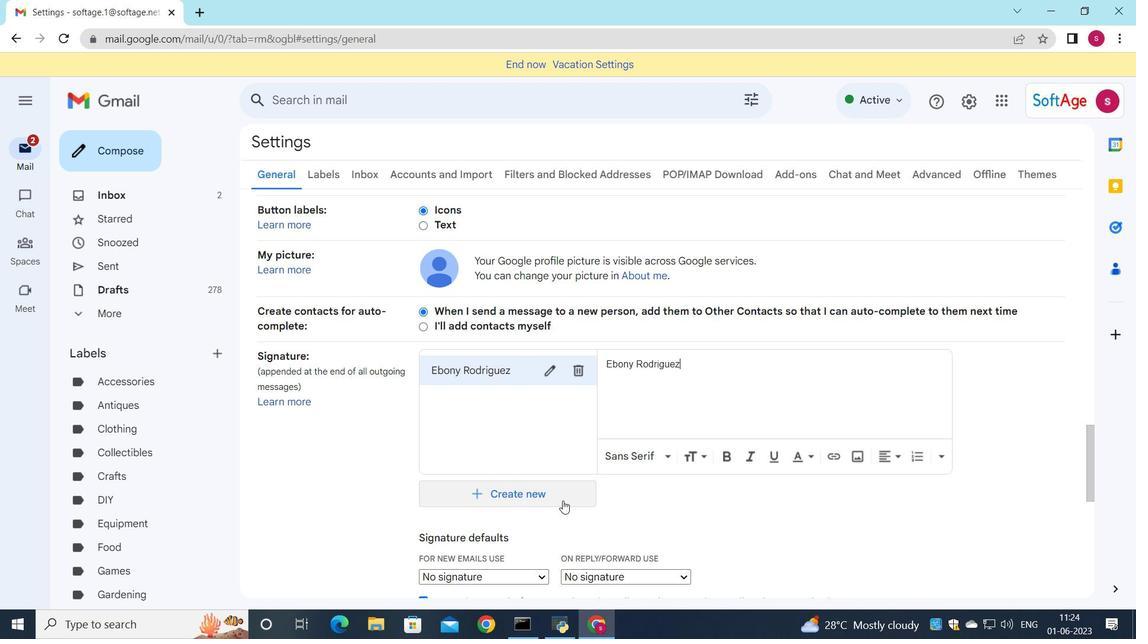 
Action: Mouse moved to (545, 475)
Screenshot: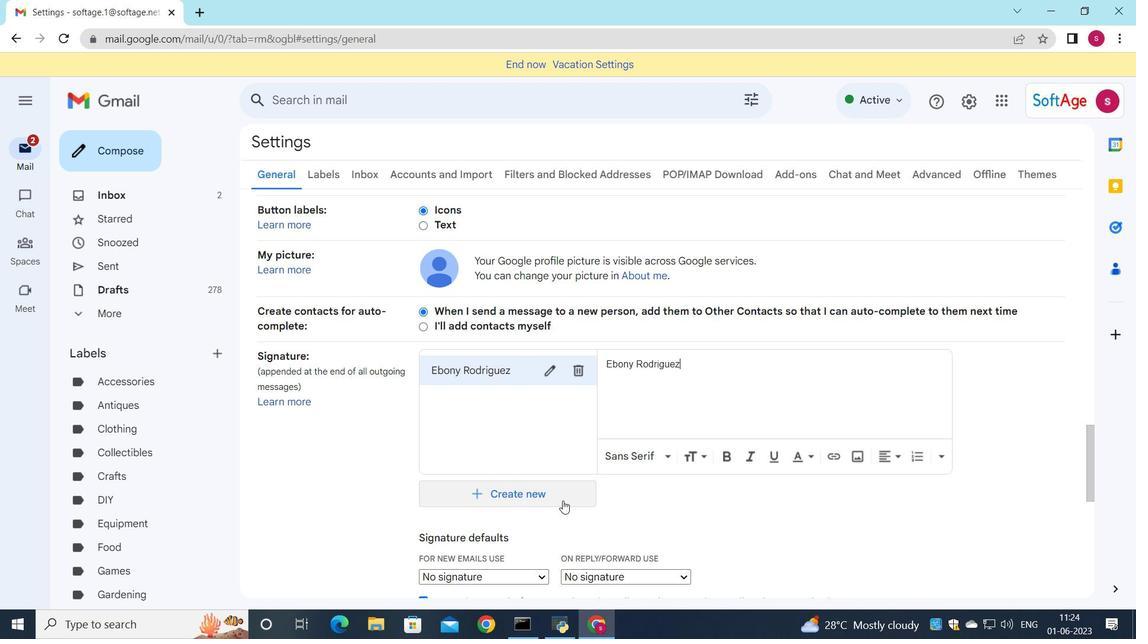 
Action: Mouse scrolled (545, 474) with delta (0, 0)
Screenshot: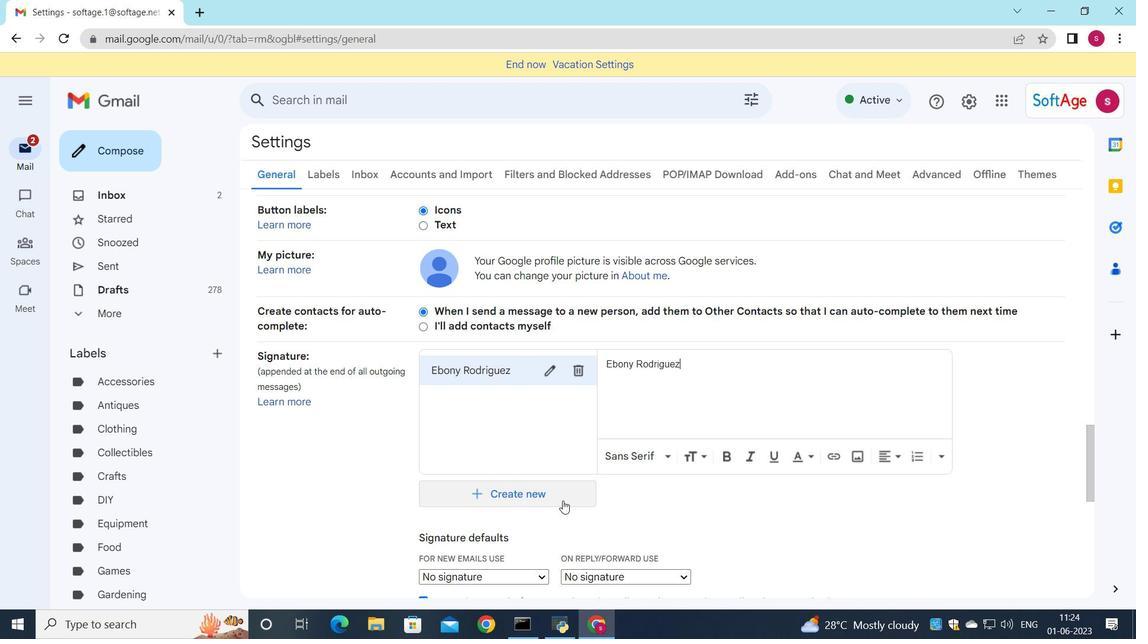 
Action: Mouse moved to (545, 475)
Screenshot: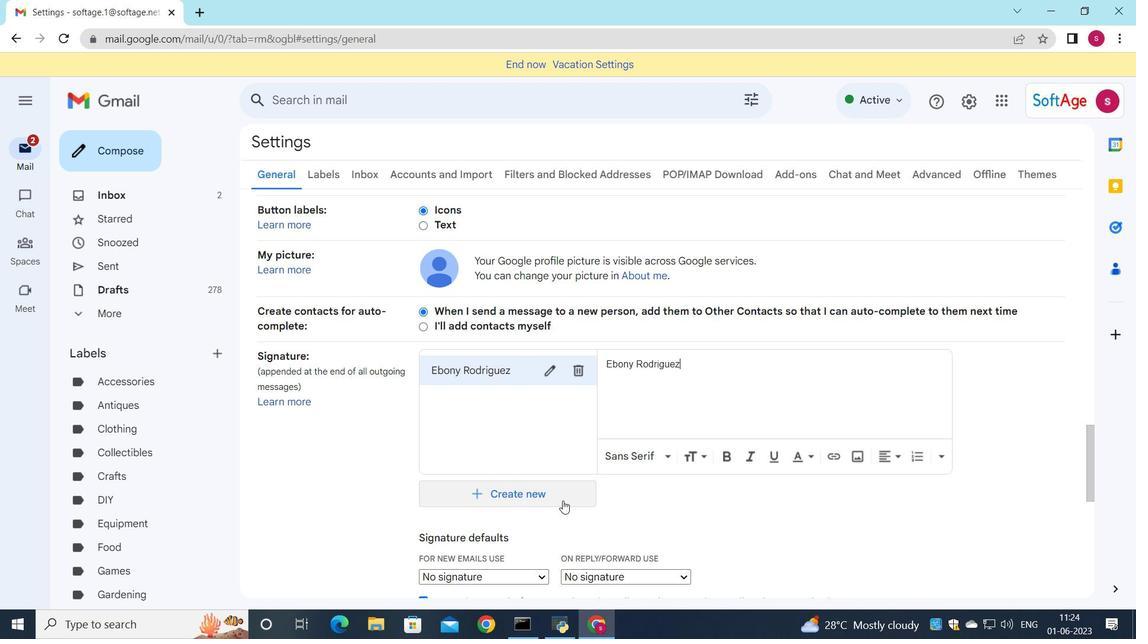
Action: Mouse scrolled (545, 474) with delta (0, 0)
Screenshot: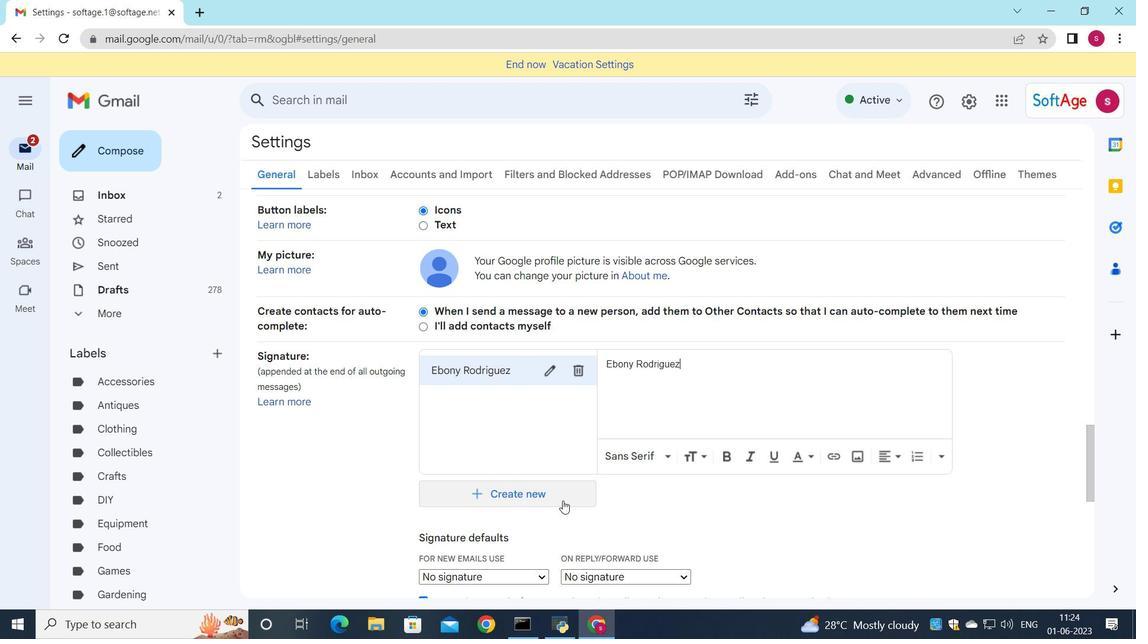
Action: Mouse moved to (544, 475)
Screenshot: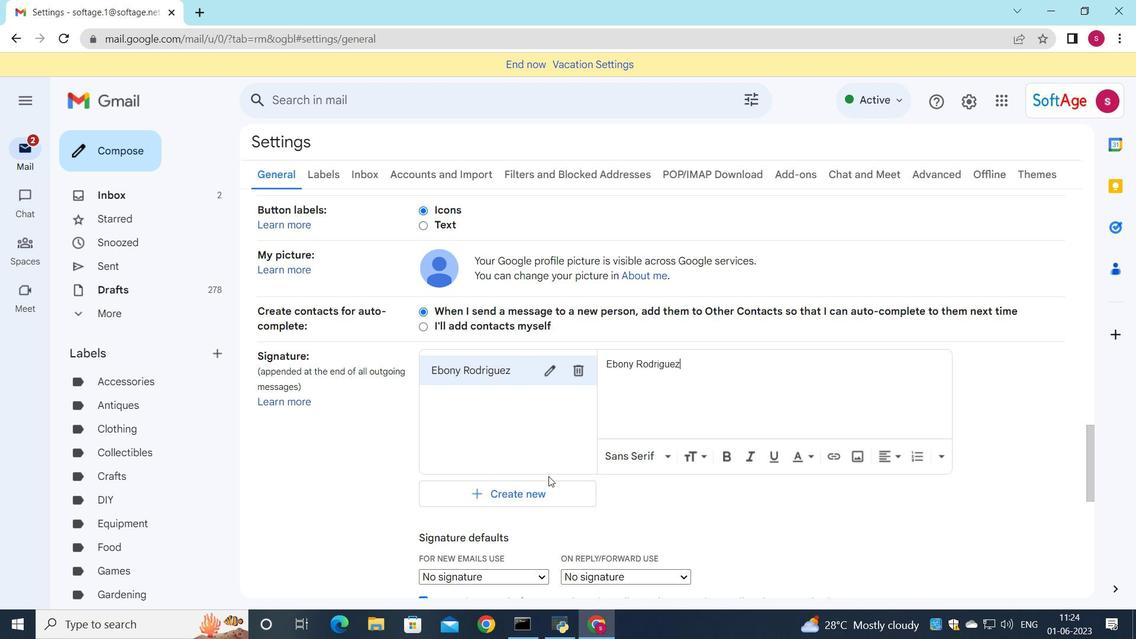 
Action: Mouse scrolled (544, 474) with delta (0, 0)
Screenshot: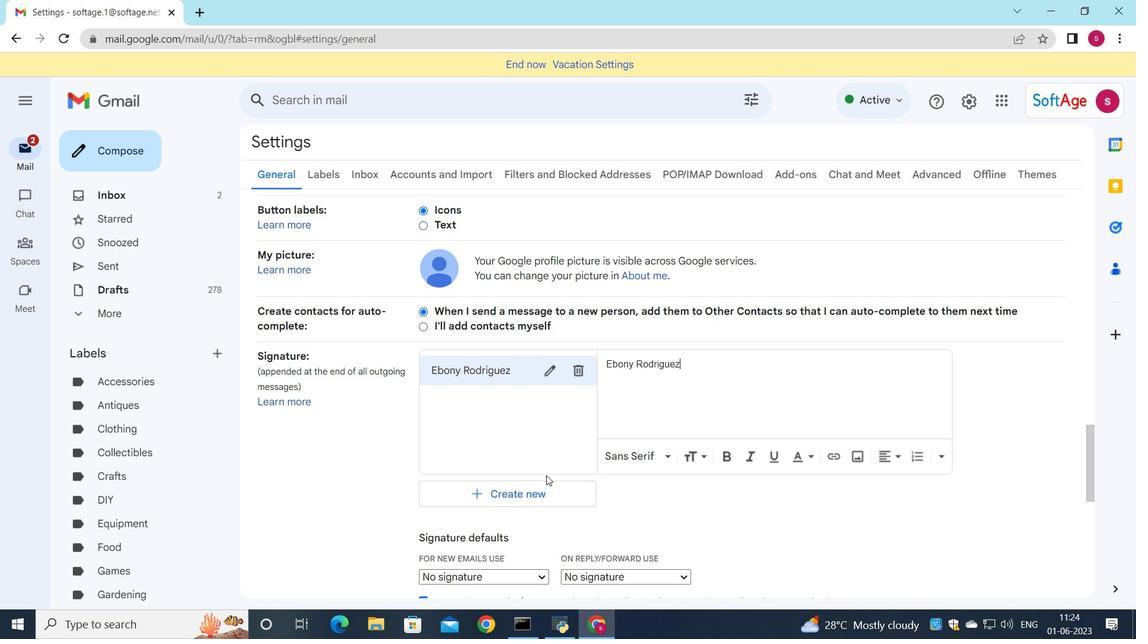
Action: Mouse moved to (531, 274)
Screenshot: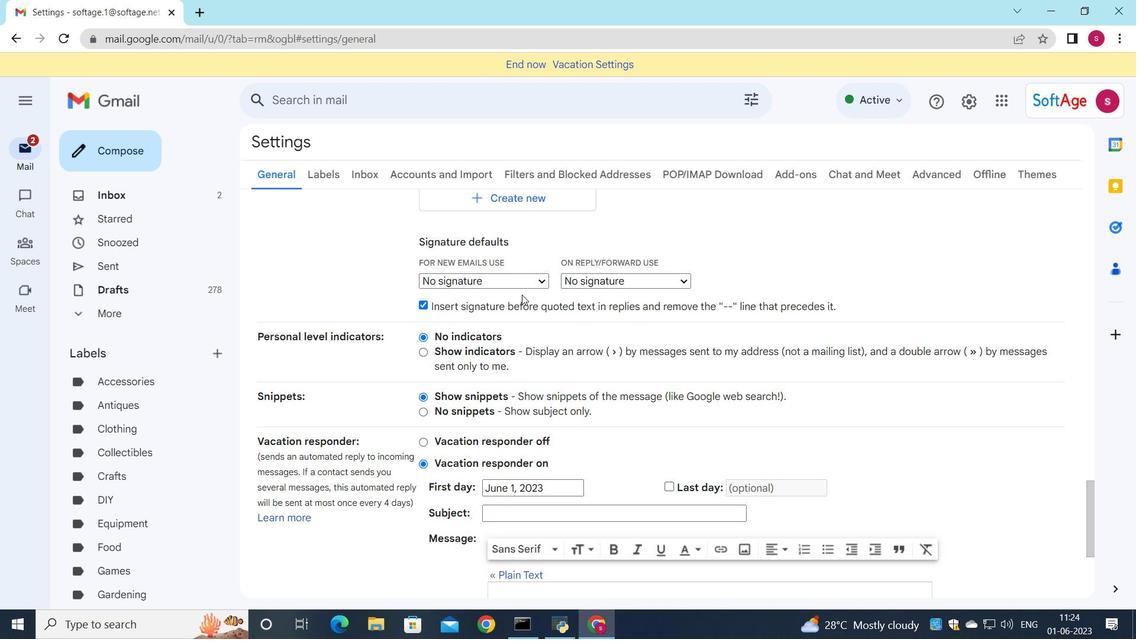 
Action: Mouse pressed left at (531, 274)
Screenshot: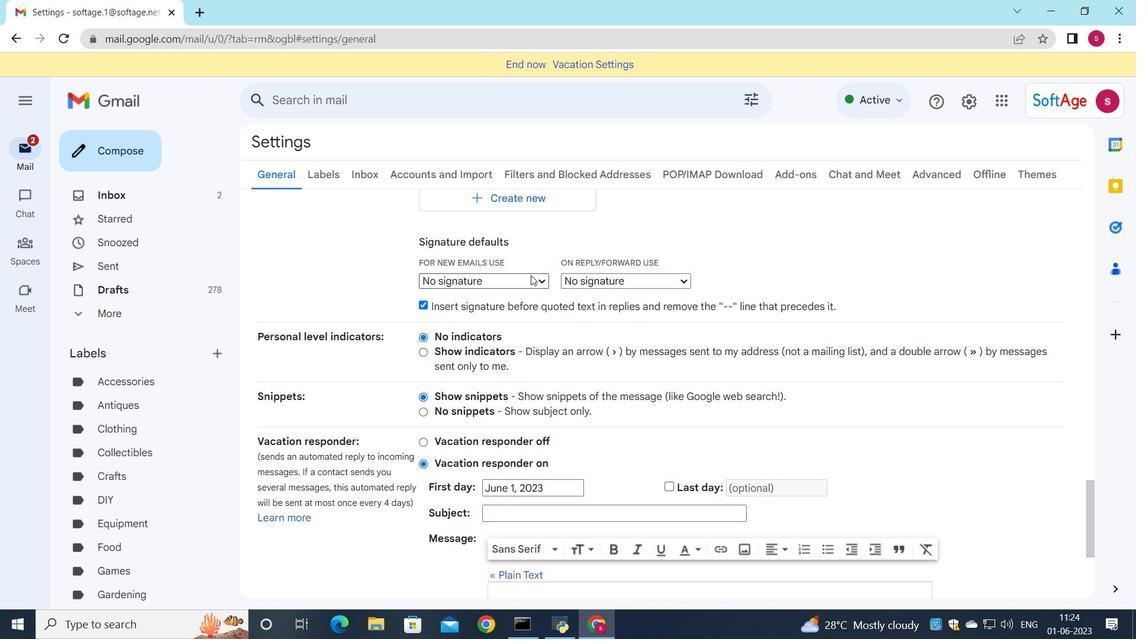 
Action: Mouse moved to (527, 313)
Screenshot: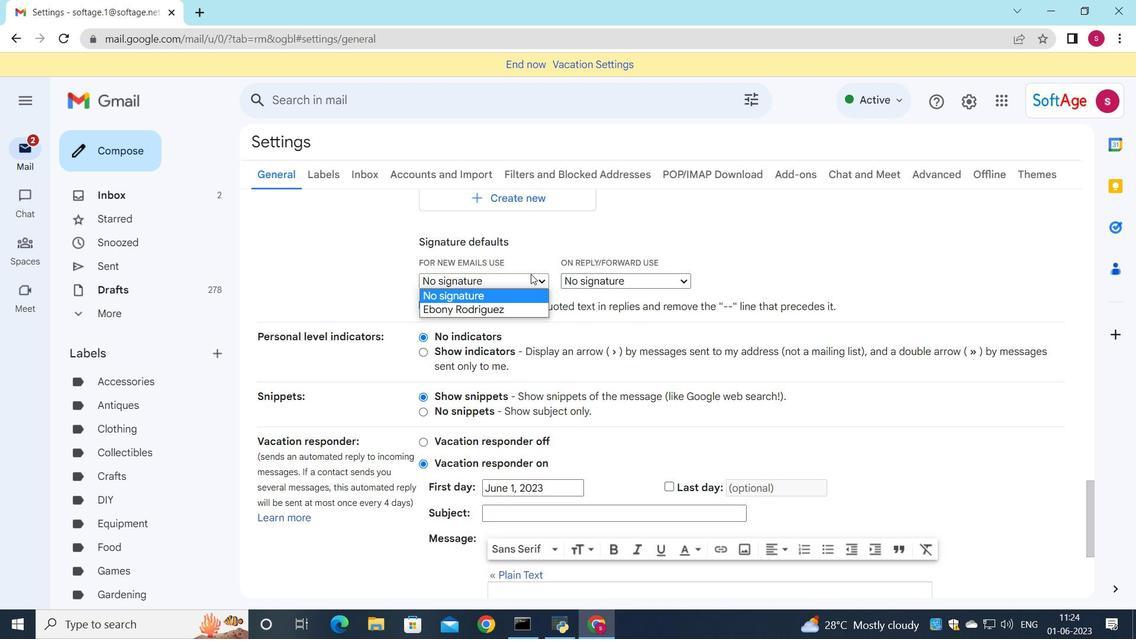 
Action: Mouse pressed left at (527, 313)
Screenshot: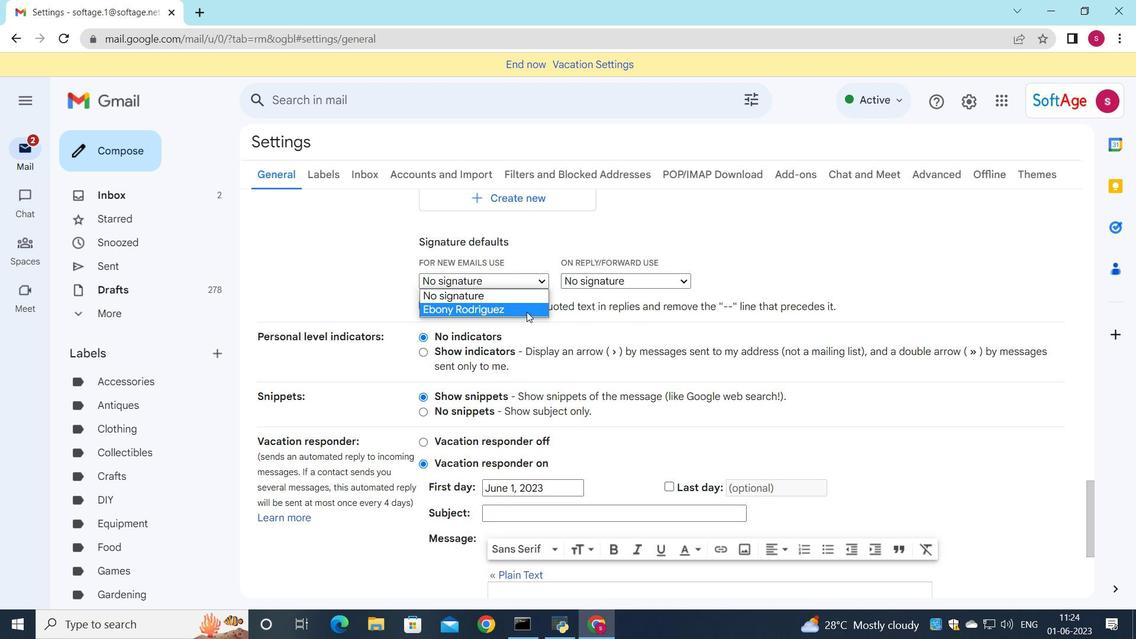 
Action: Mouse moved to (576, 287)
Screenshot: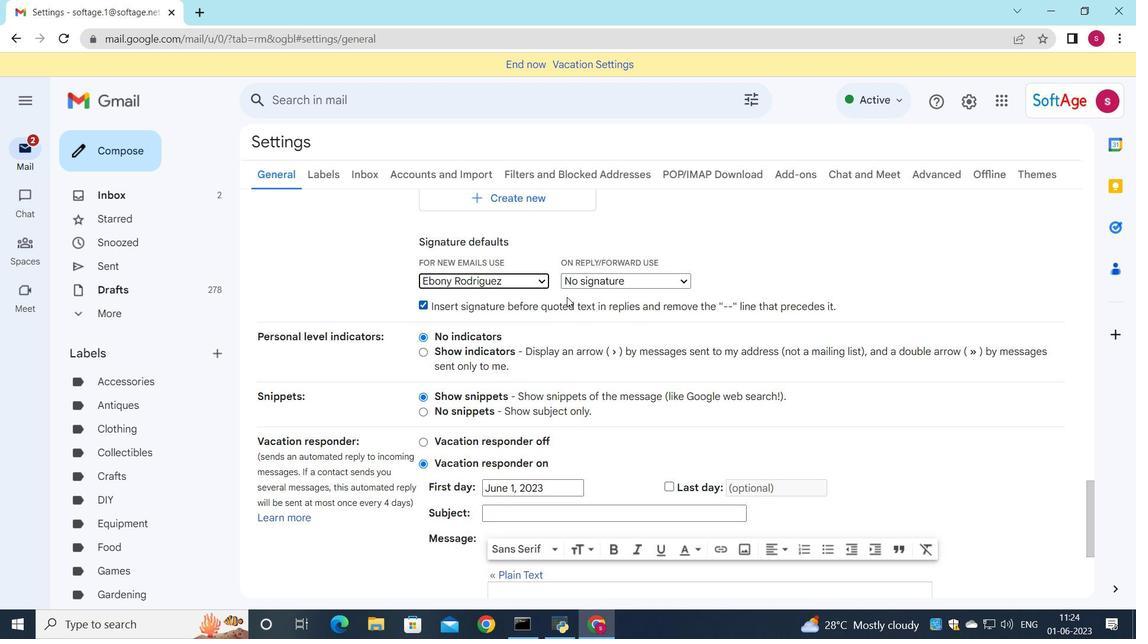 
Action: Mouse pressed left at (576, 287)
Screenshot: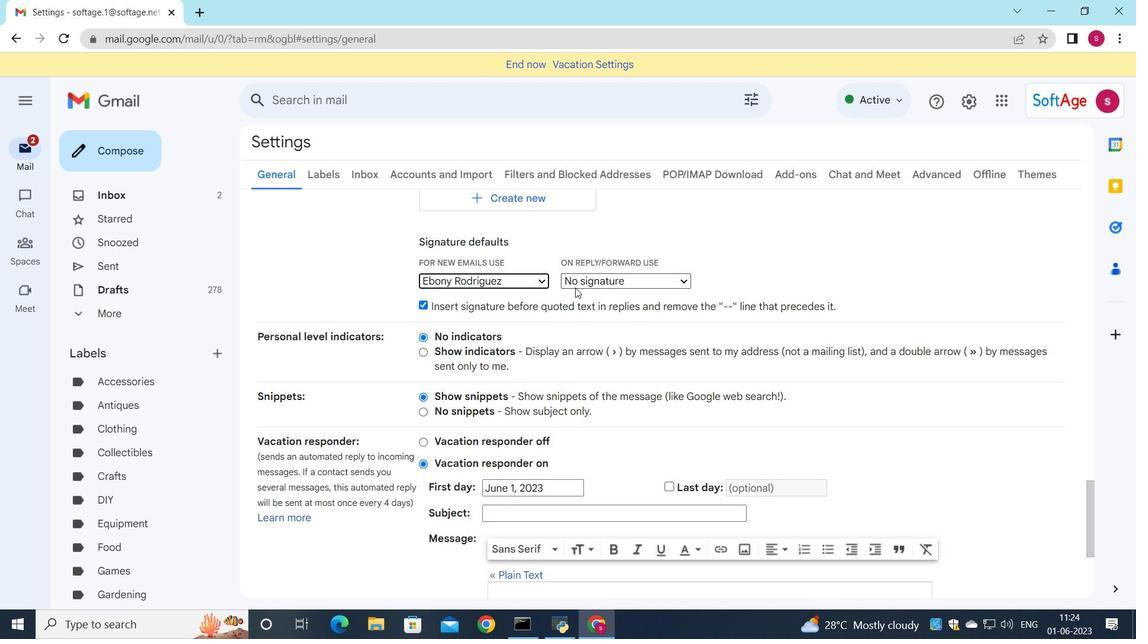 
Action: Mouse moved to (577, 312)
Screenshot: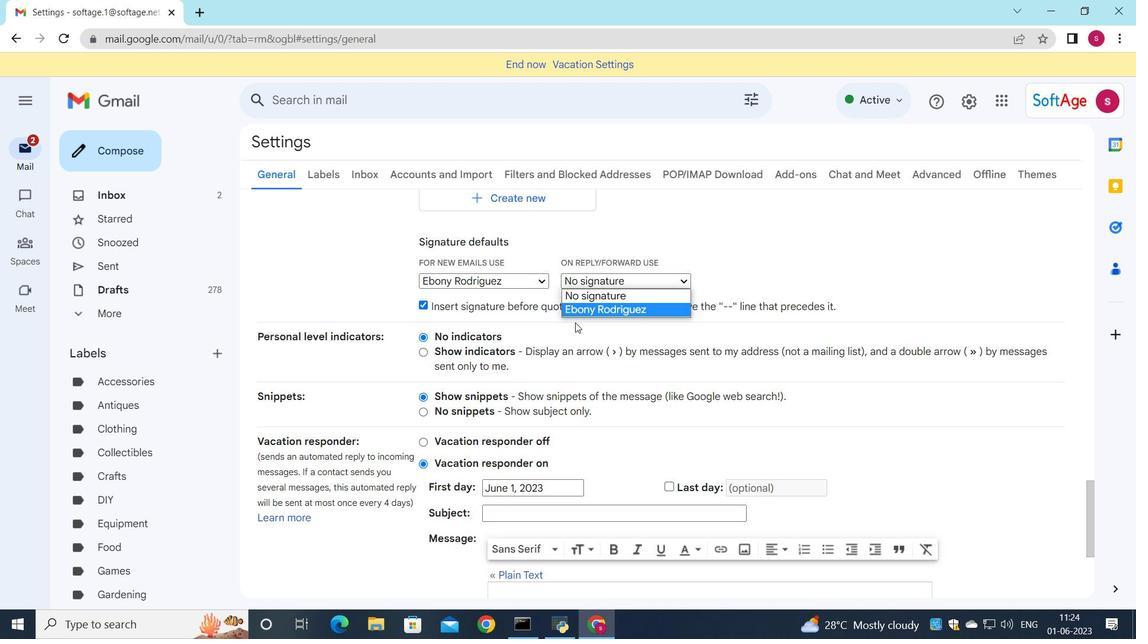 
Action: Mouse pressed left at (577, 312)
Screenshot: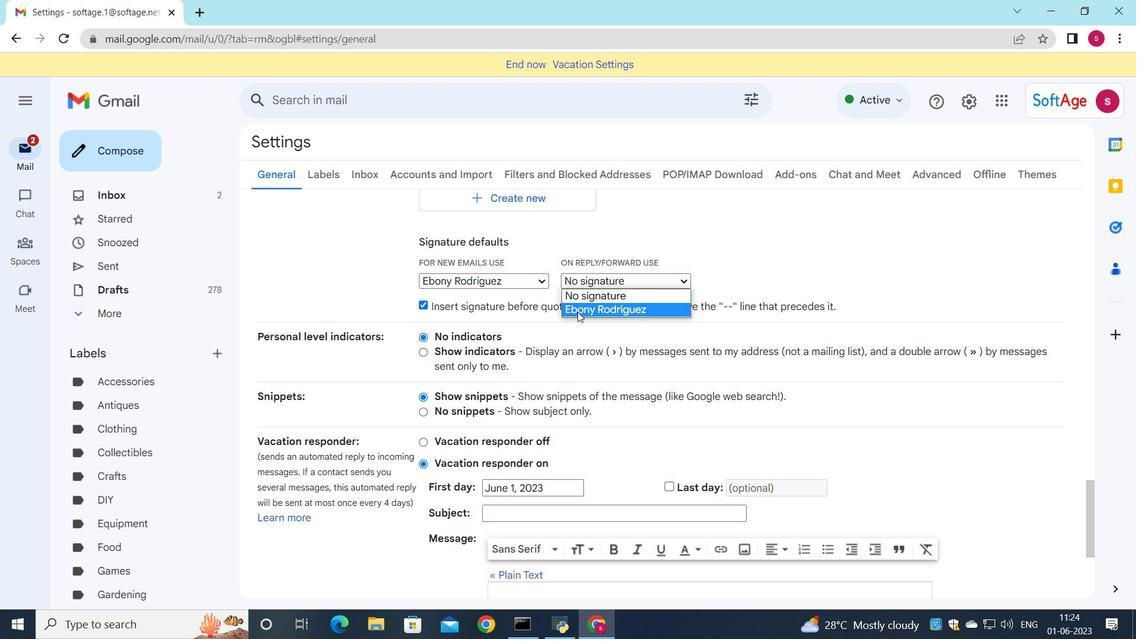 
Action: Mouse scrolled (577, 311) with delta (0, 0)
Screenshot: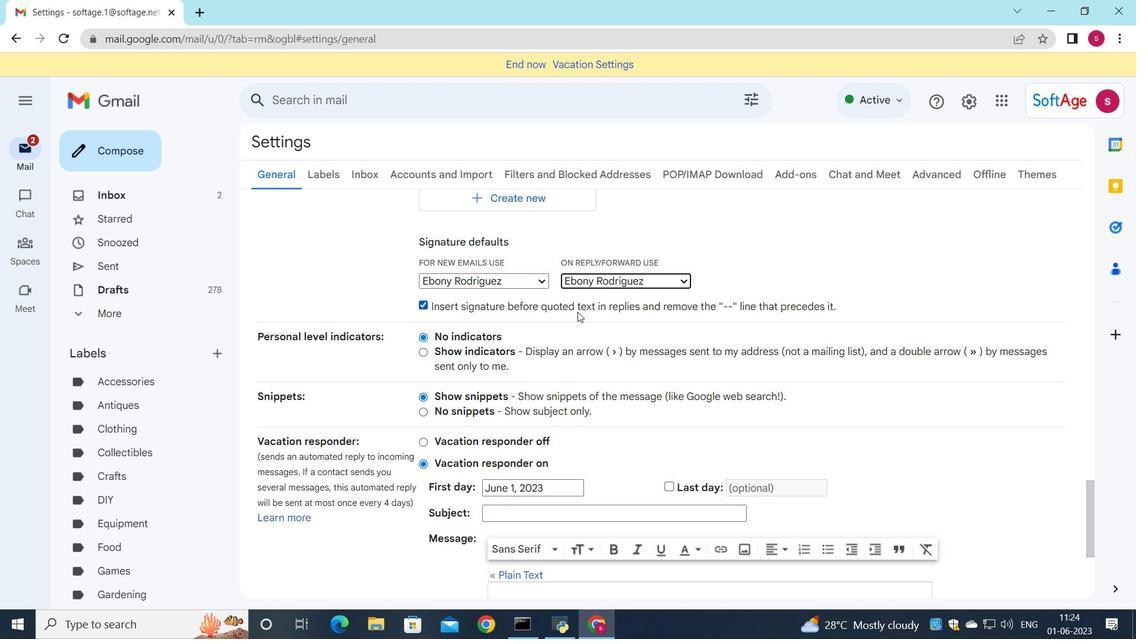 
Action: Mouse scrolled (577, 311) with delta (0, 0)
Screenshot: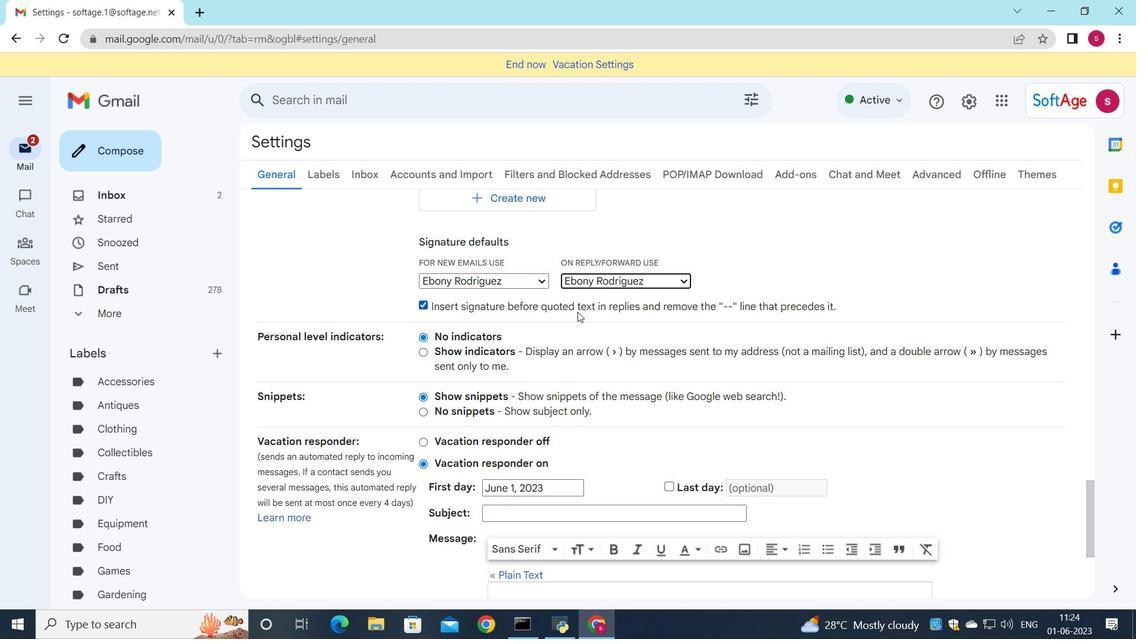 
Action: Mouse moved to (489, 427)
Screenshot: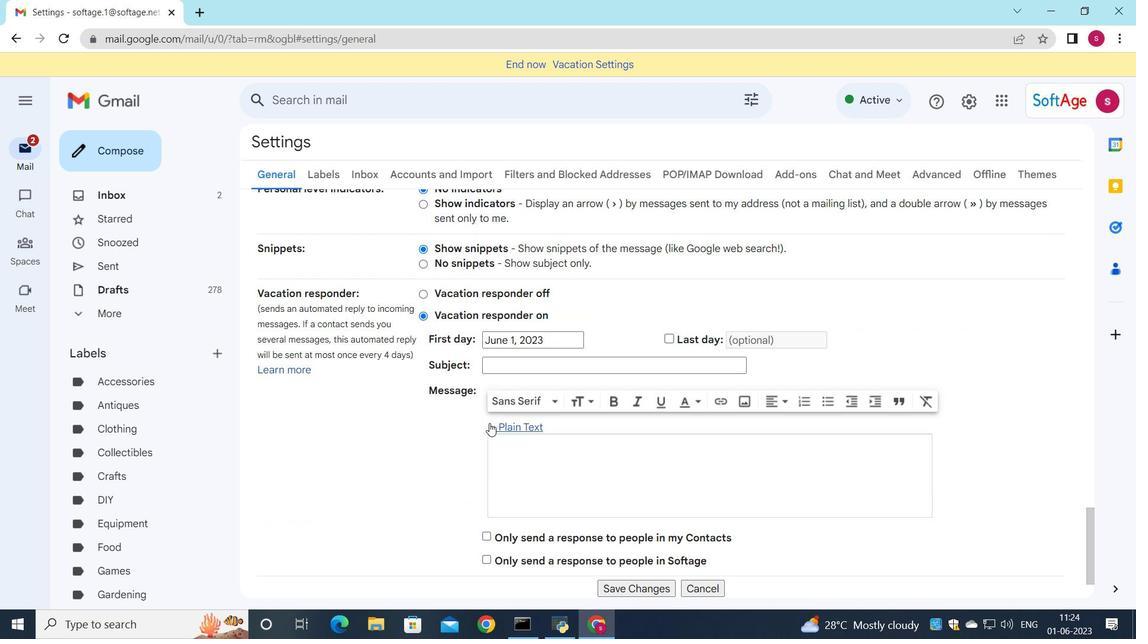 
Action: Mouse scrolled (489, 425) with delta (0, 0)
Screenshot: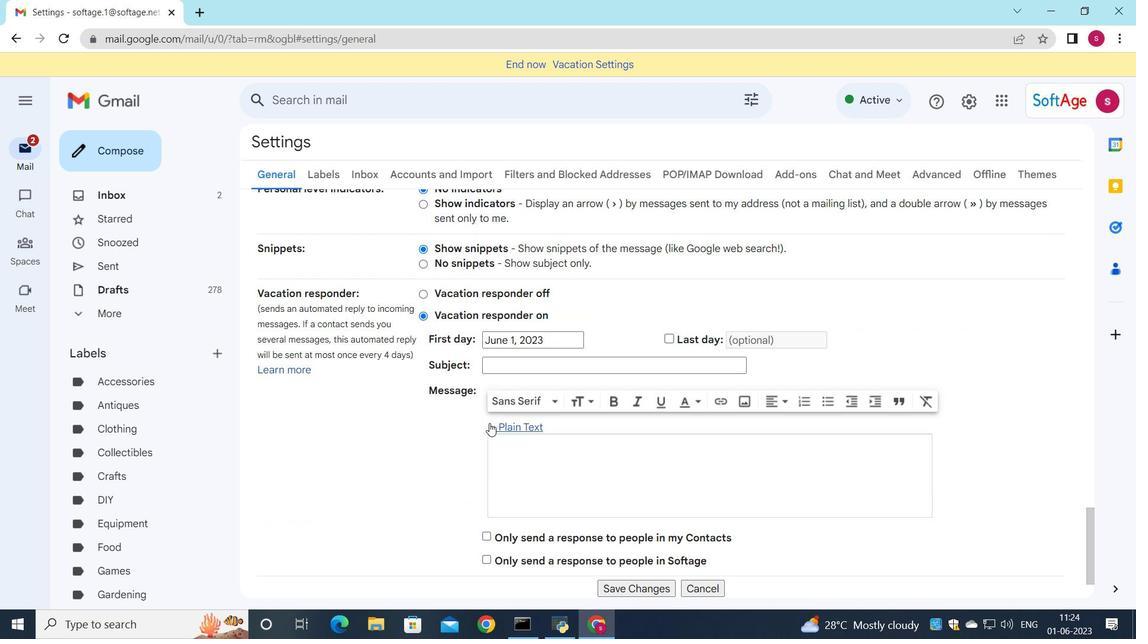 
Action: Mouse moved to (490, 429)
Screenshot: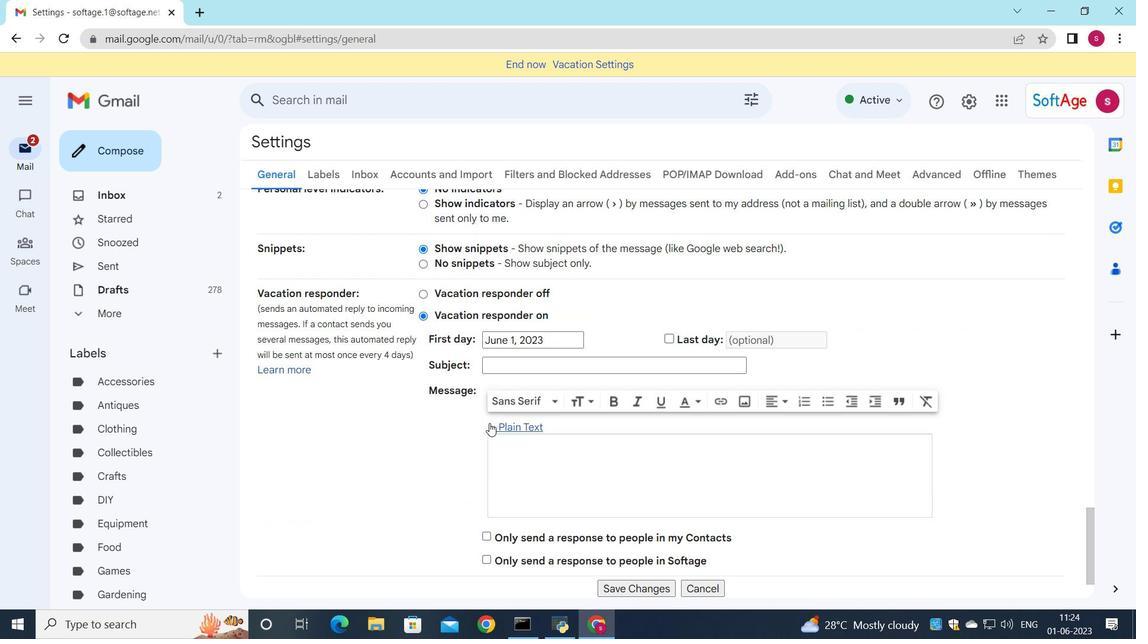 
Action: Mouse scrolled (489, 426) with delta (0, 0)
Screenshot: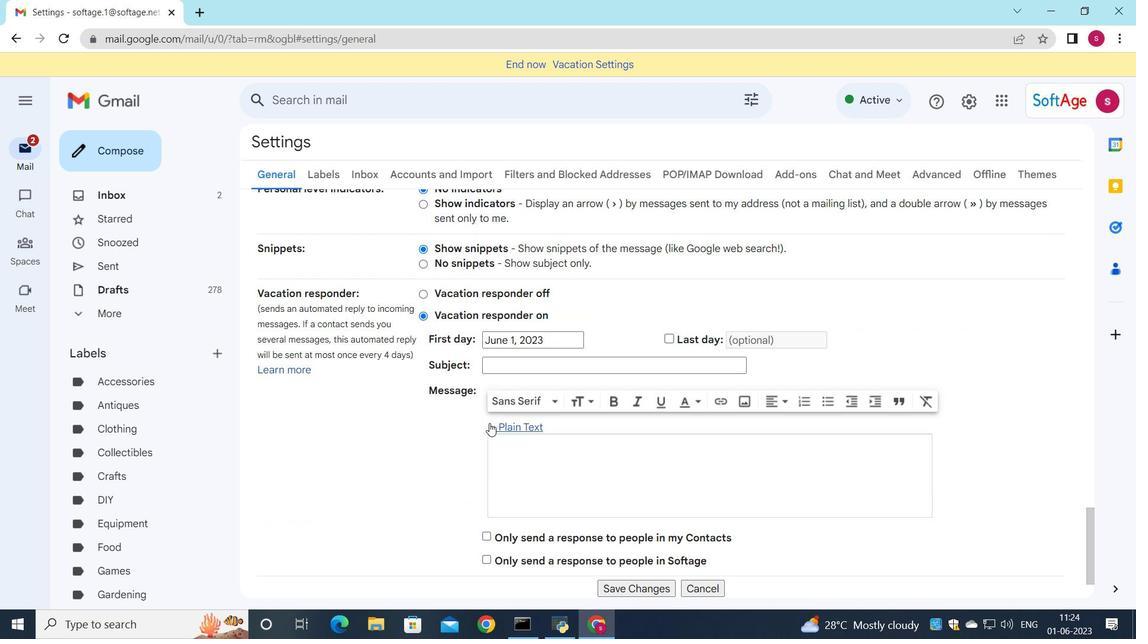 
Action: Mouse moved to (492, 431)
Screenshot: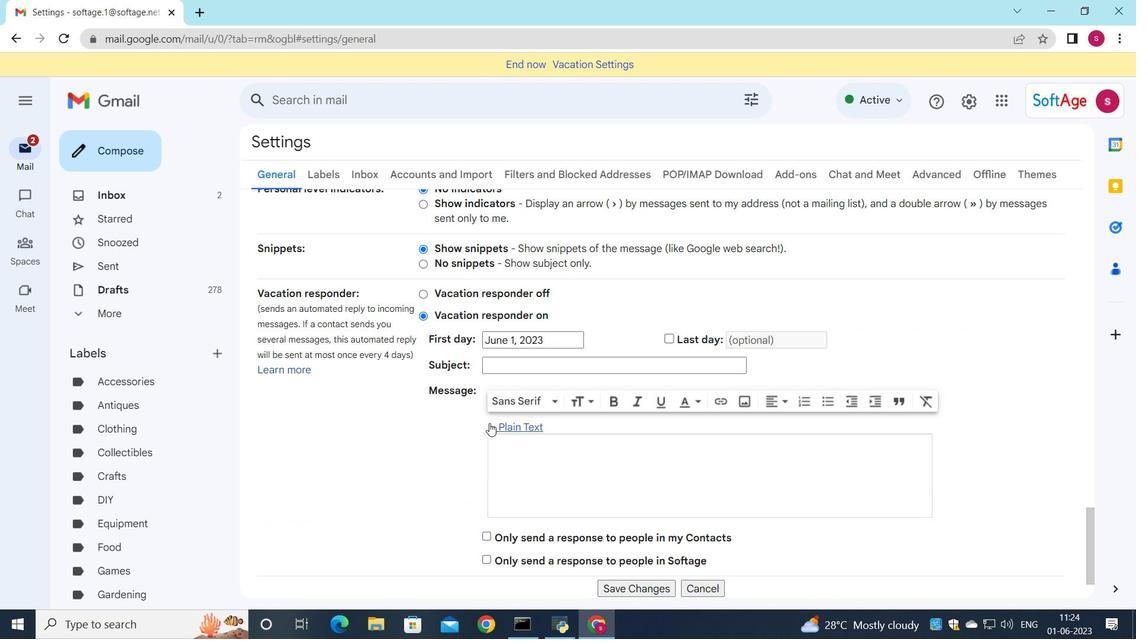
Action: Mouse scrolled (490, 428) with delta (0, 0)
Screenshot: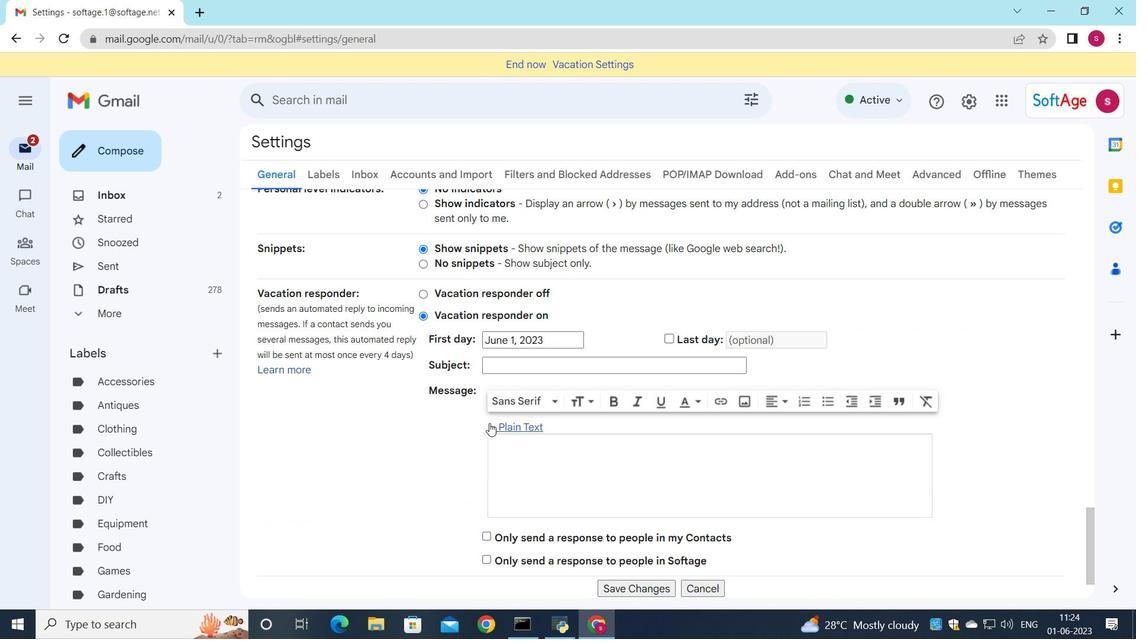 
Action: Mouse moved to (503, 446)
Screenshot: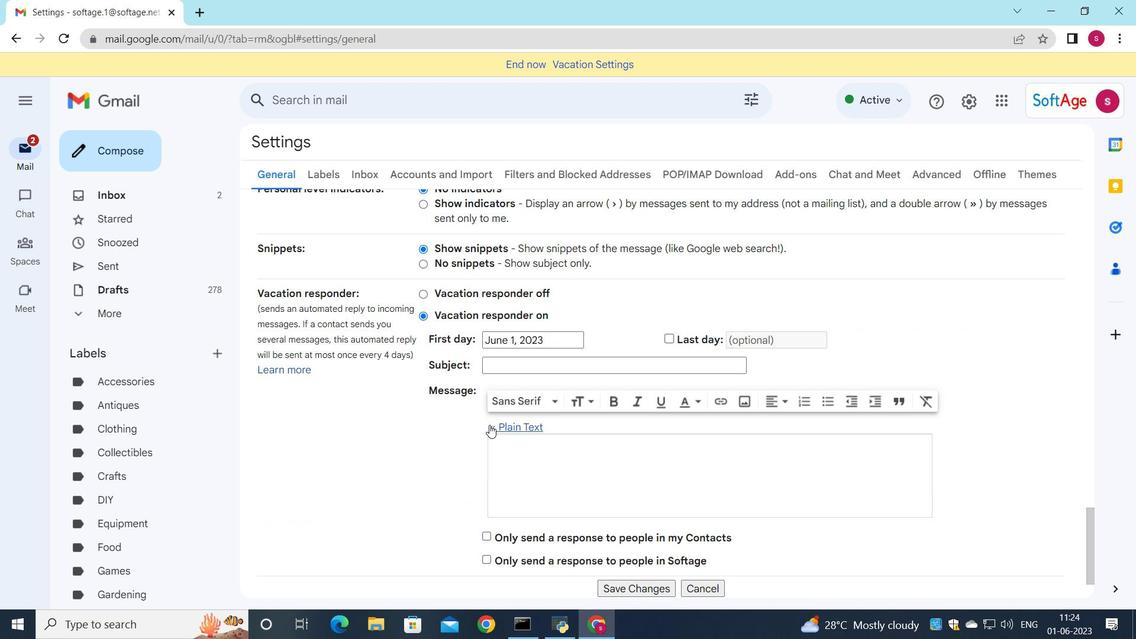 
Action: Mouse scrolled (503, 445) with delta (0, 0)
Screenshot: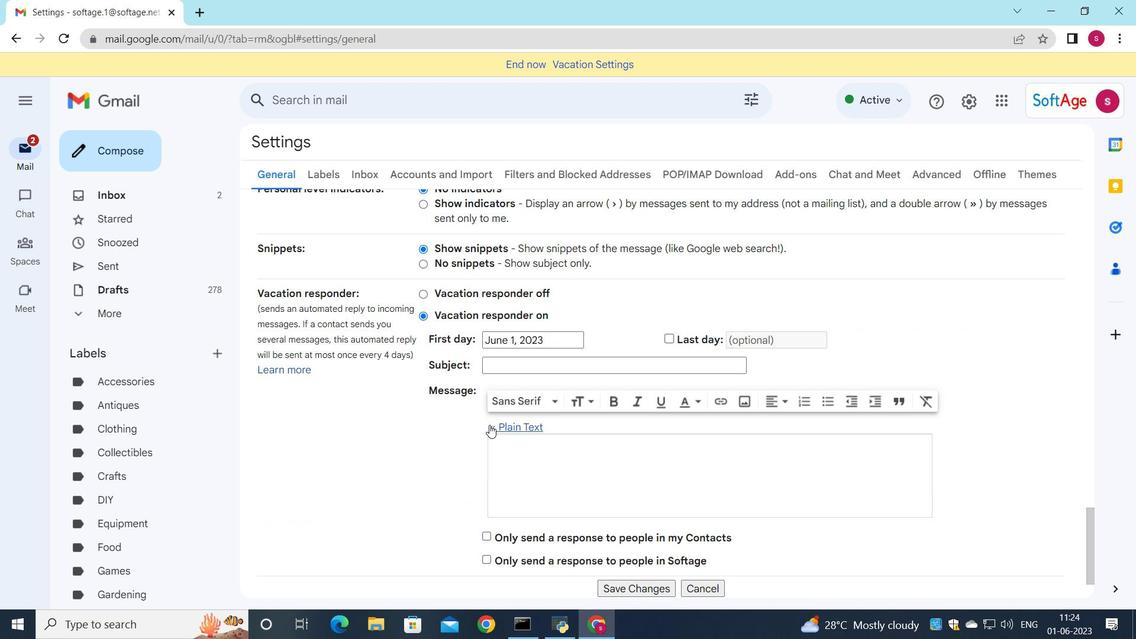 
Action: Mouse moved to (627, 512)
Screenshot: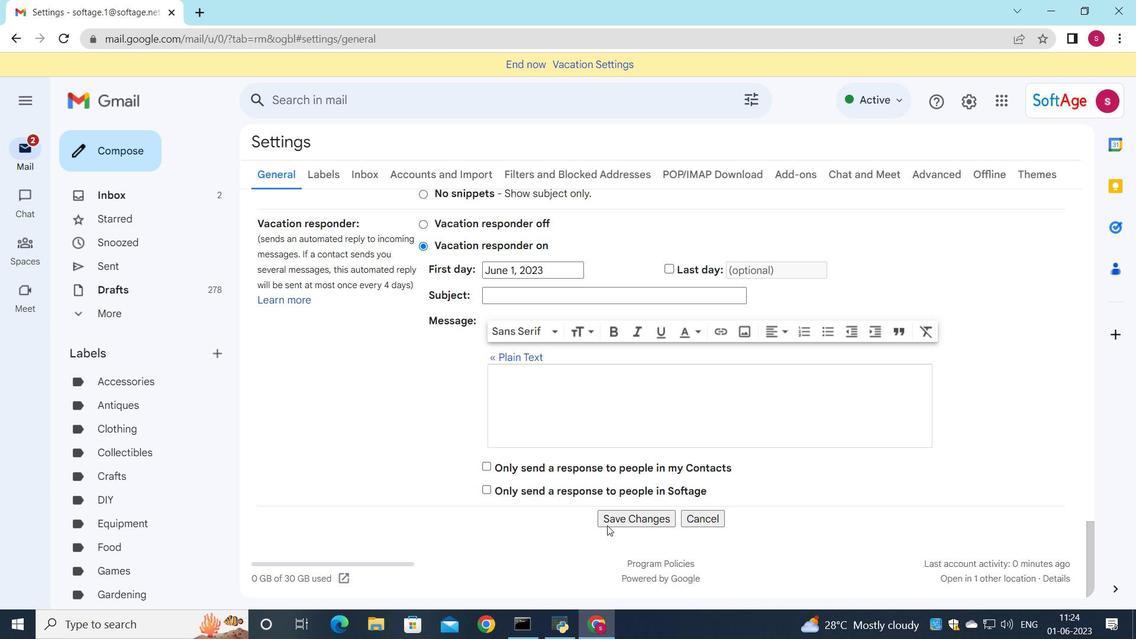 
Action: Mouse pressed left at (627, 512)
Screenshot: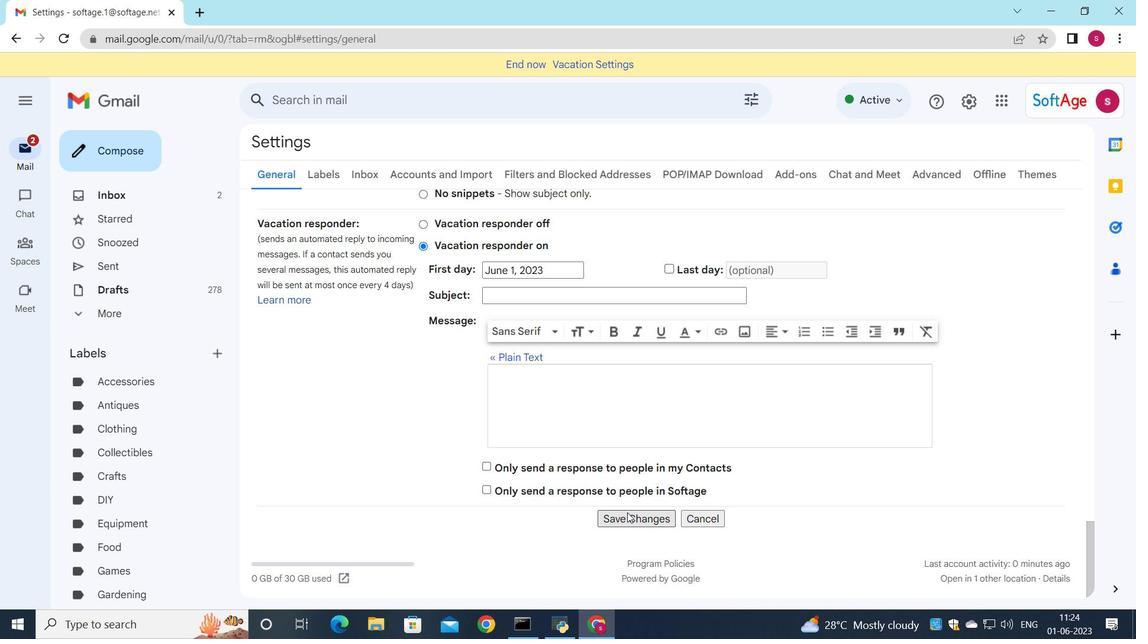 
Action: Mouse moved to (638, 451)
Screenshot: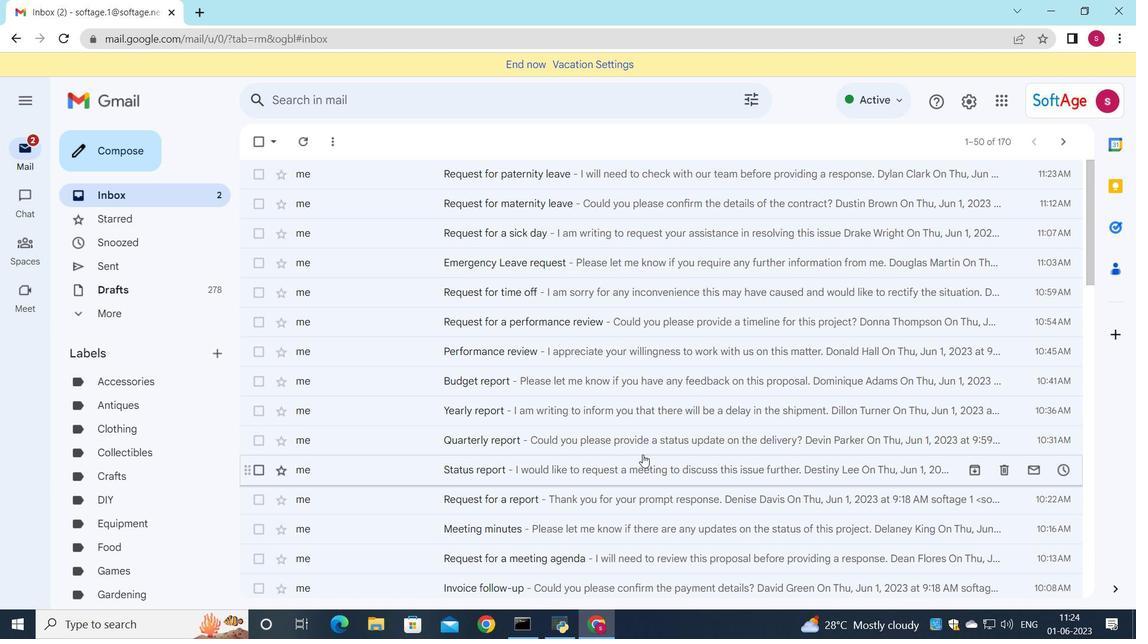 
Action: Mouse pressed left at (638, 451)
Screenshot: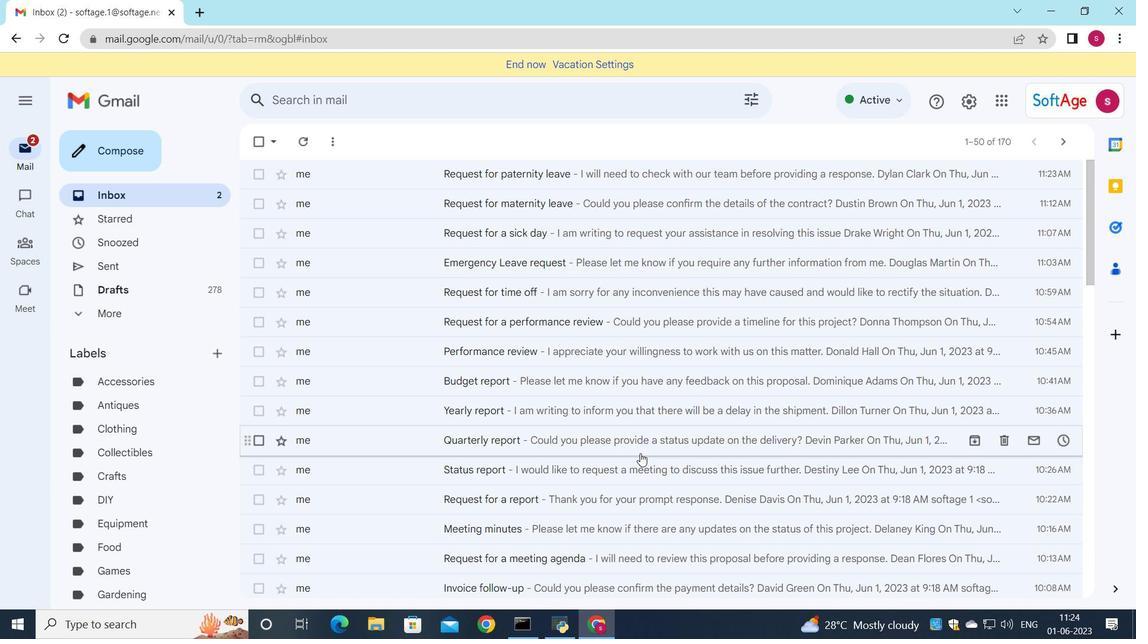 
Action: Mouse moved to (335, 548)
Screenshot: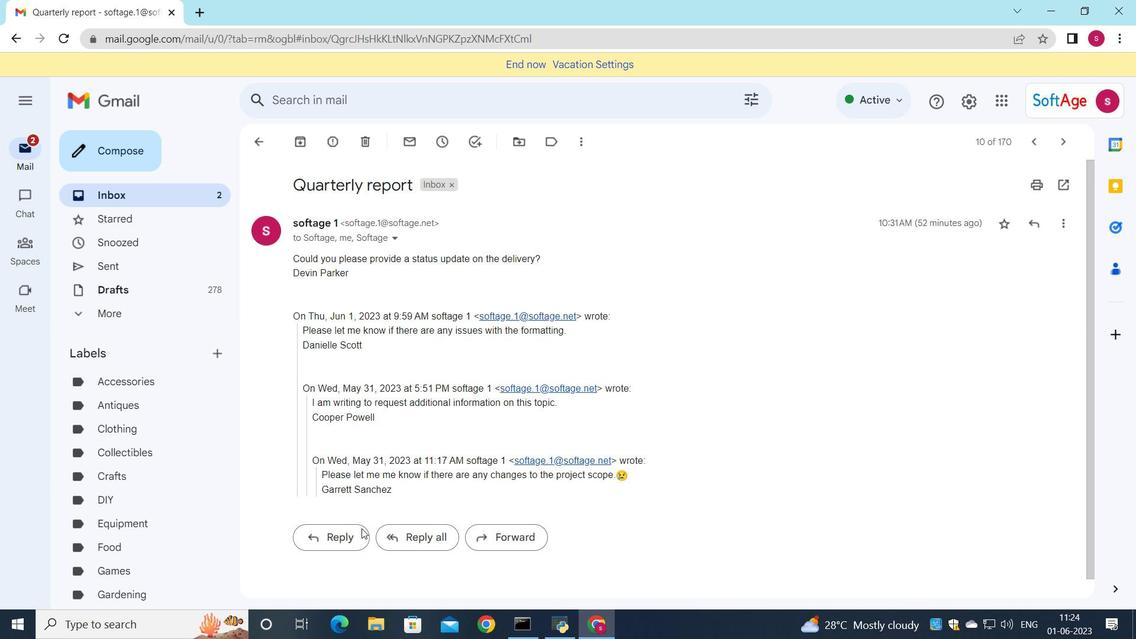 
Action: Mouse pressed left at (335, 548)
Screenshot: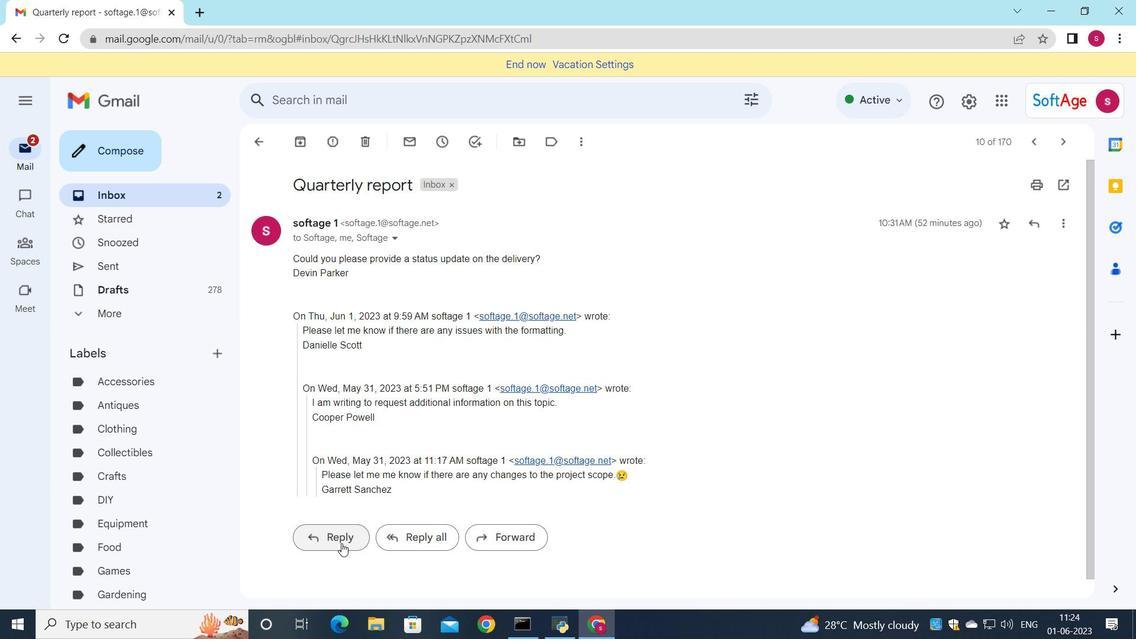 
Action: Mouse moved to (324, 405)
Screenshot: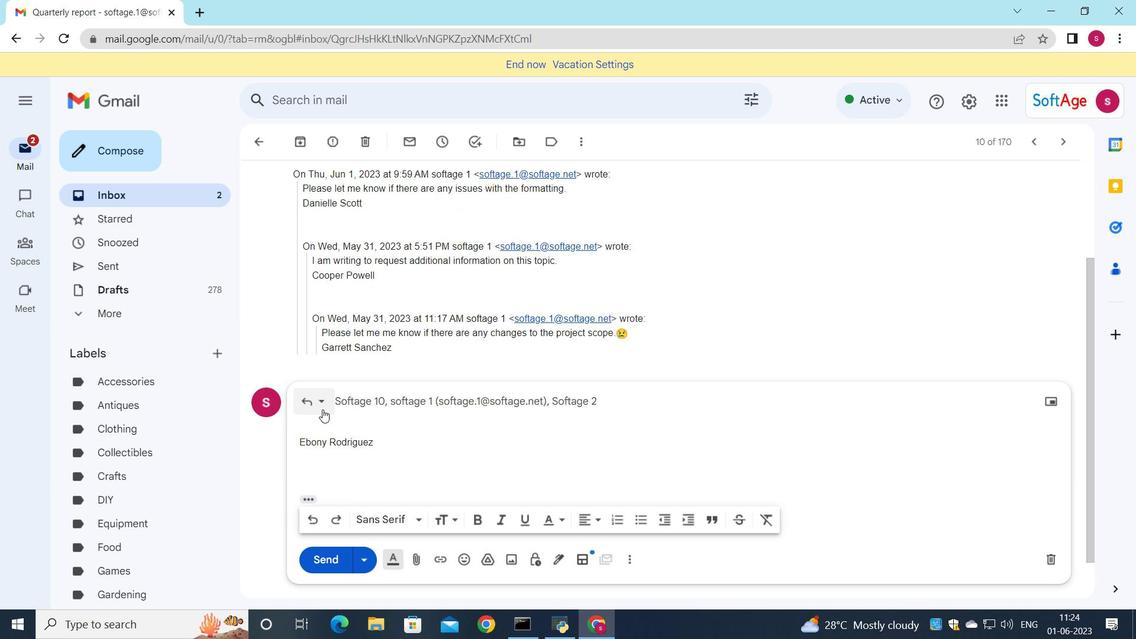 
Action: Mouse pressed left at (324, 405)
Screenshot: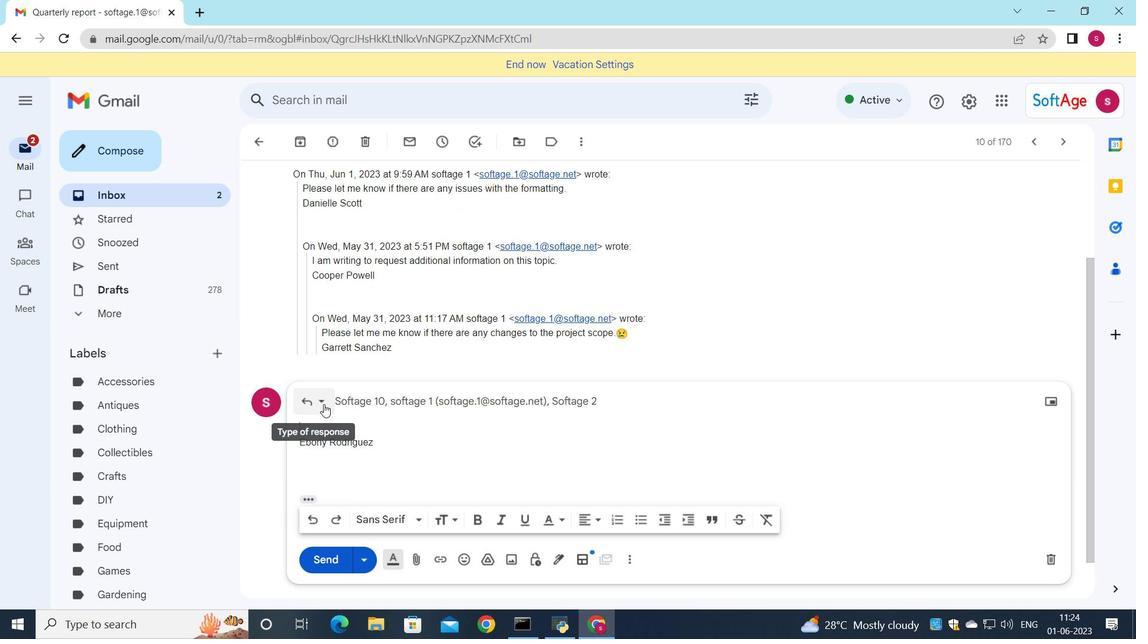 
Action: Mouse moved to (345, 504)
Screenshot: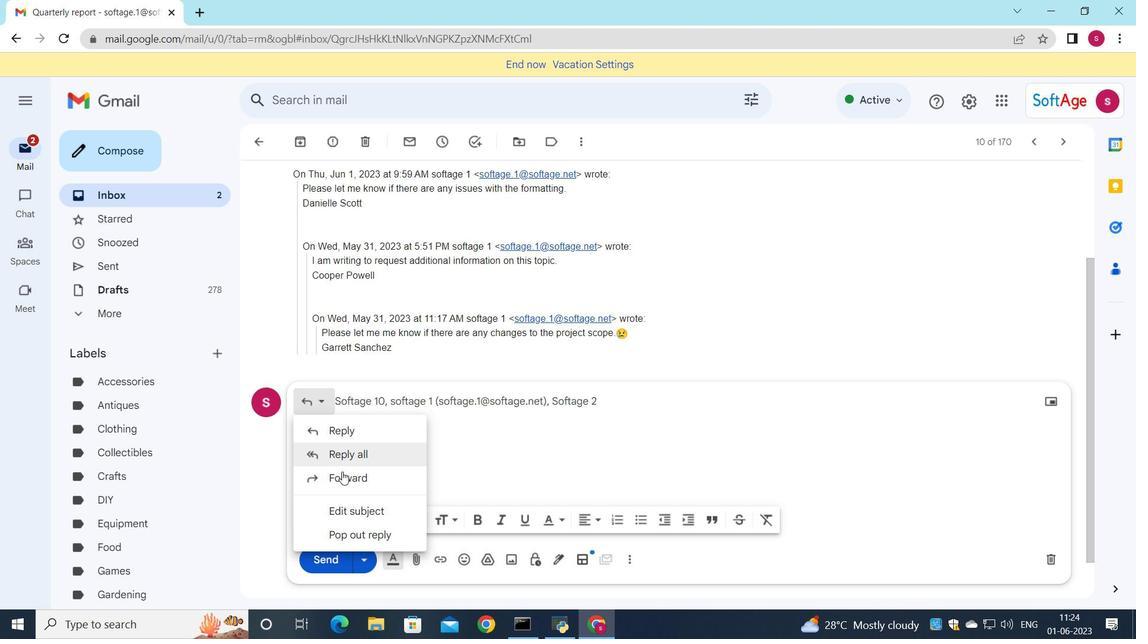 
Action: Mouse pressed left at (345, 504)
Screenshot: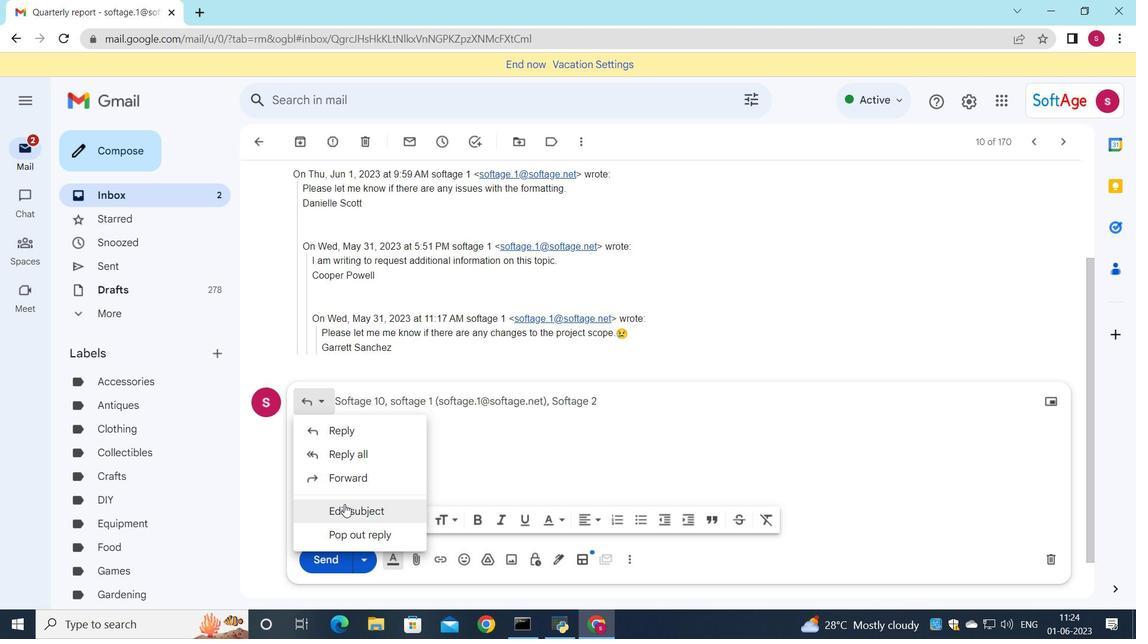 
Action: Mouse moved to (818, 352)
Screenshot: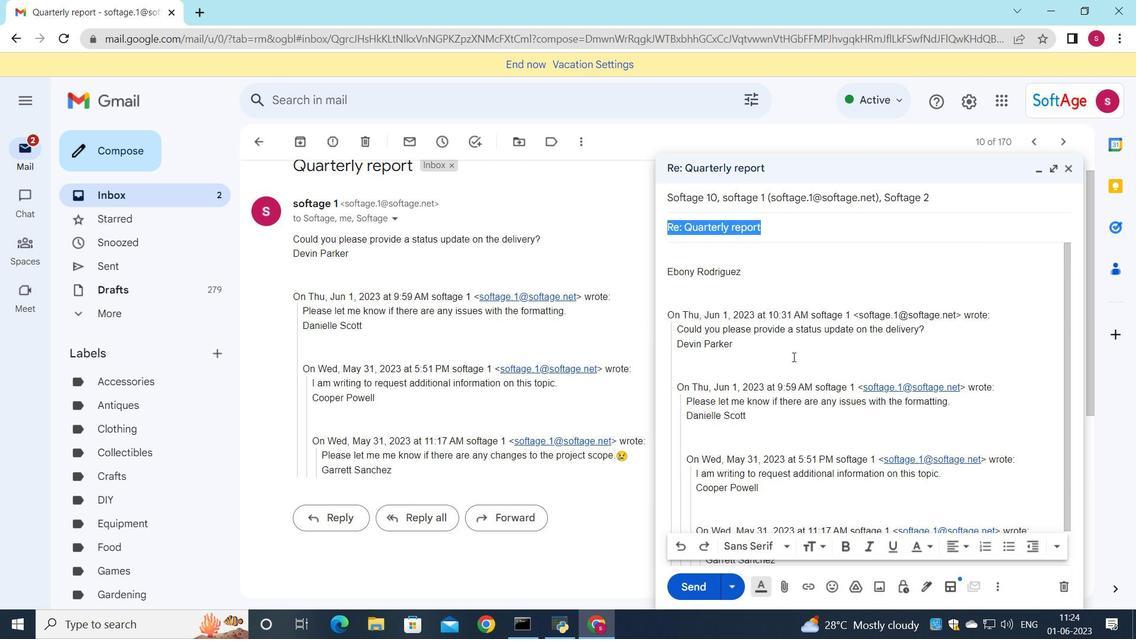 
Action: Key pressed <Key.shift>Request<Key.space>for<Key.space>a<Key.space>leave<Key.space>of<Key.space>absence<Key.space>
Screenshot: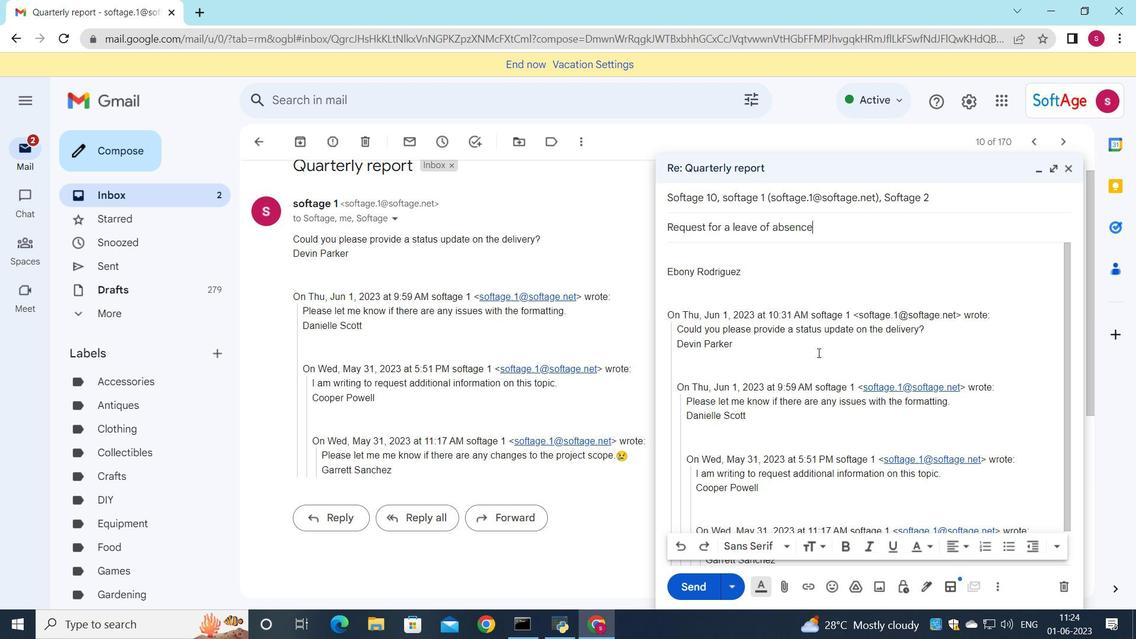 
Action: Mouse moved to (698, 251)
Screenshot: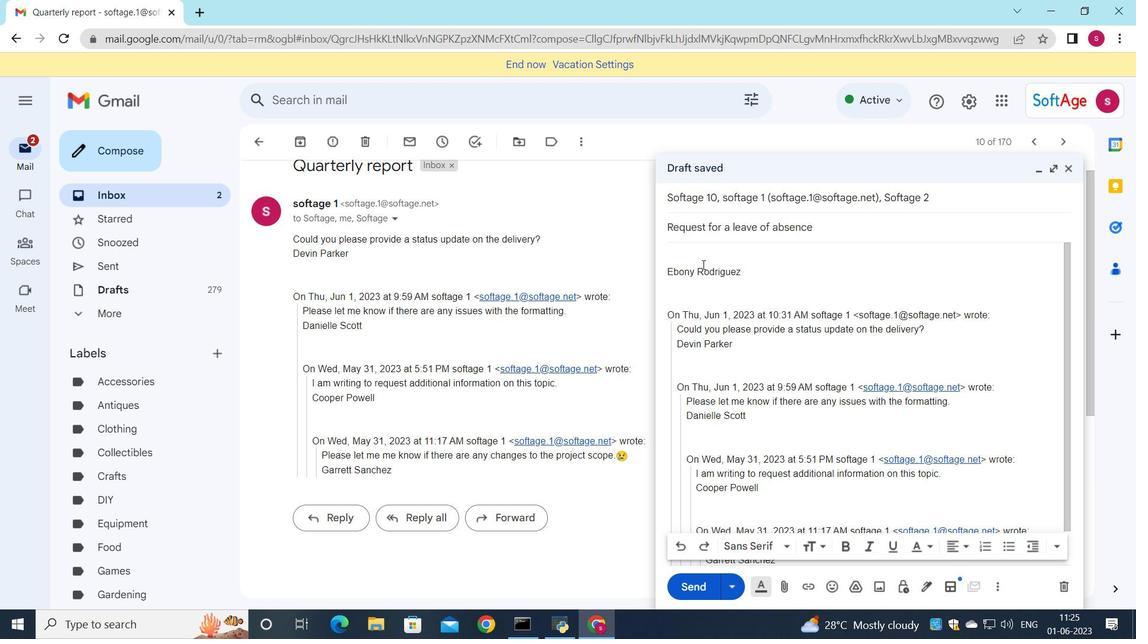
Action: Mouse pressed left at (698, 251)
Screenshot: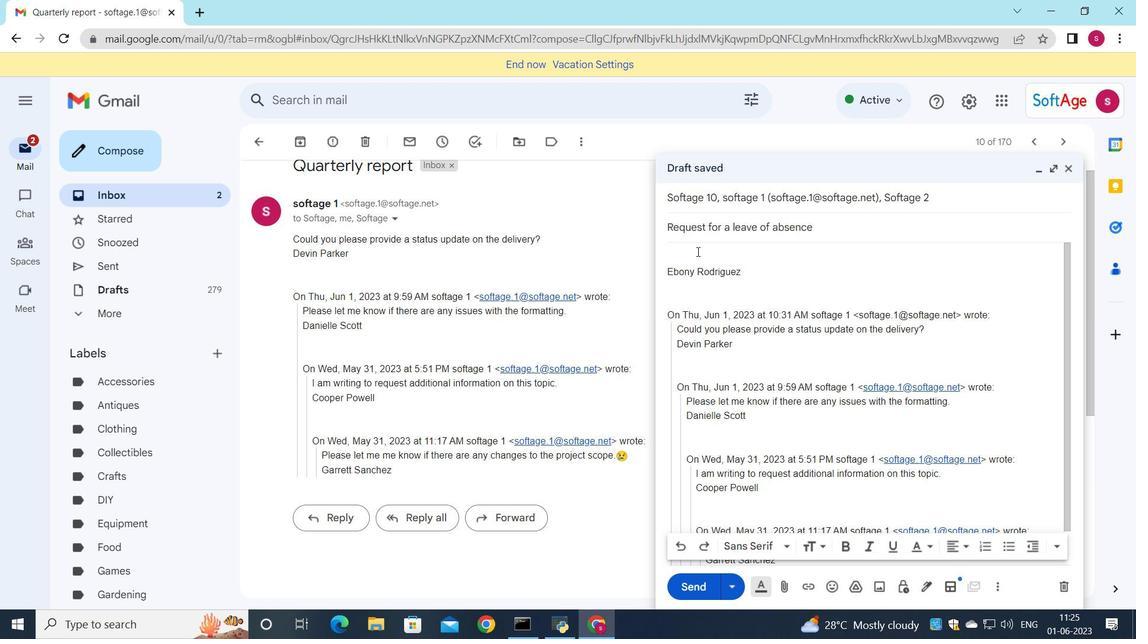 
Action: Key pressed <Key.shift>can<Key.space>you<Key.space>confirm<Key.space>that<Key.space>all<Key.space>project<Key.space>dependencies<Key.space>have<Key.space>been<Key.space>identified<Key.space>and<Key.space>are<Key.space>being<Key.space>managed<Key.shift_r>?
Screenshot: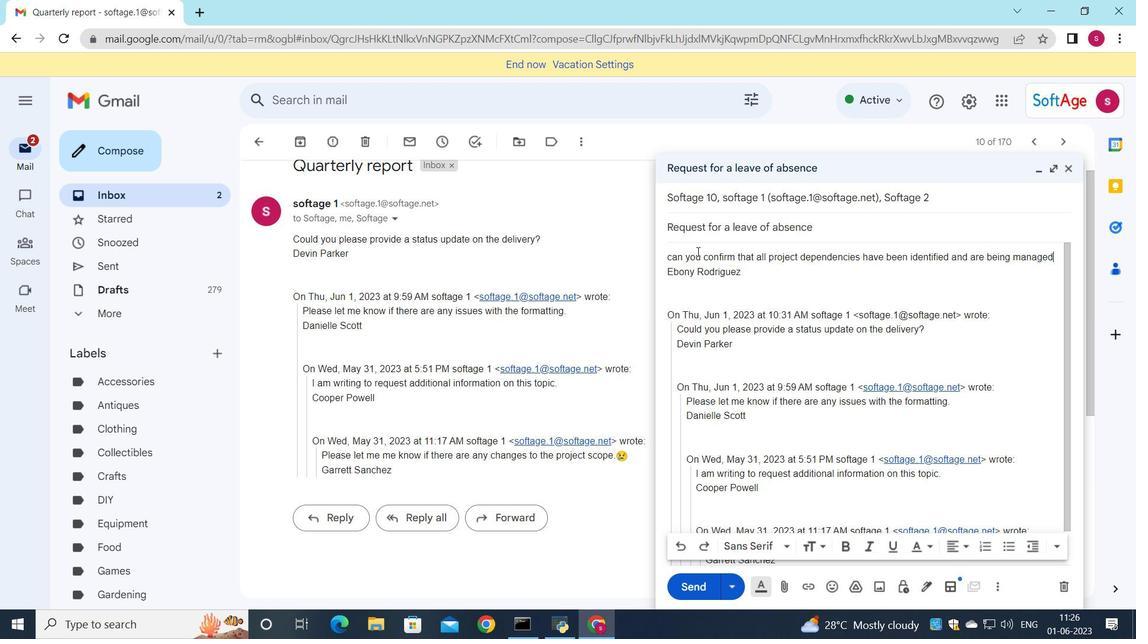 
Action: Mouse moved to (672, 258)
Screenshot: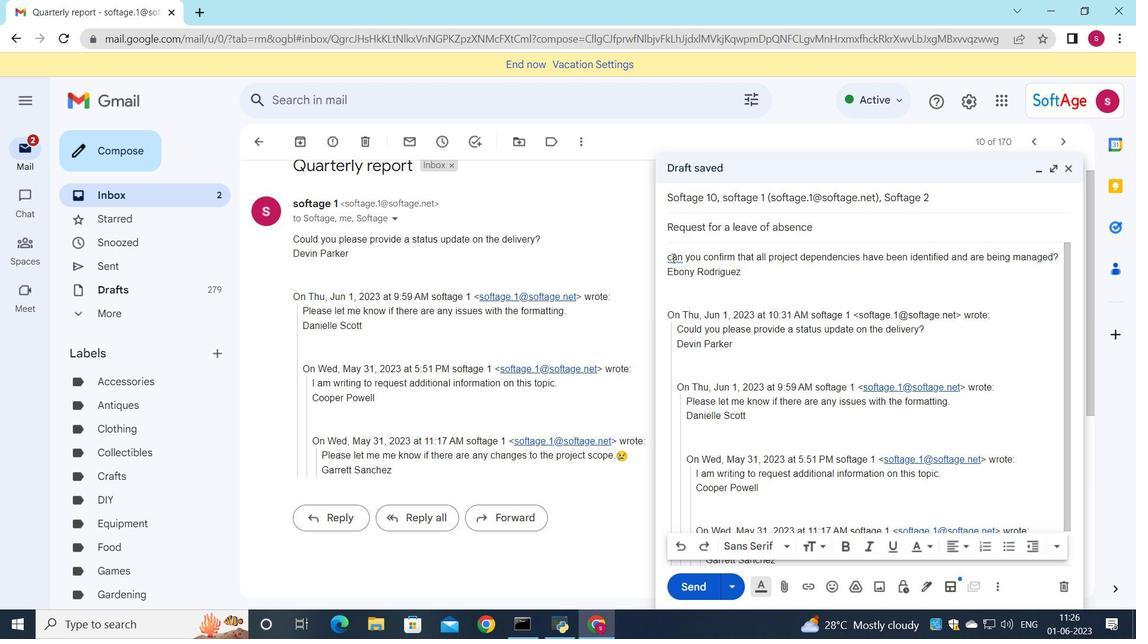 
Action: Mouse pressed left at (672, 258)
Screenshot: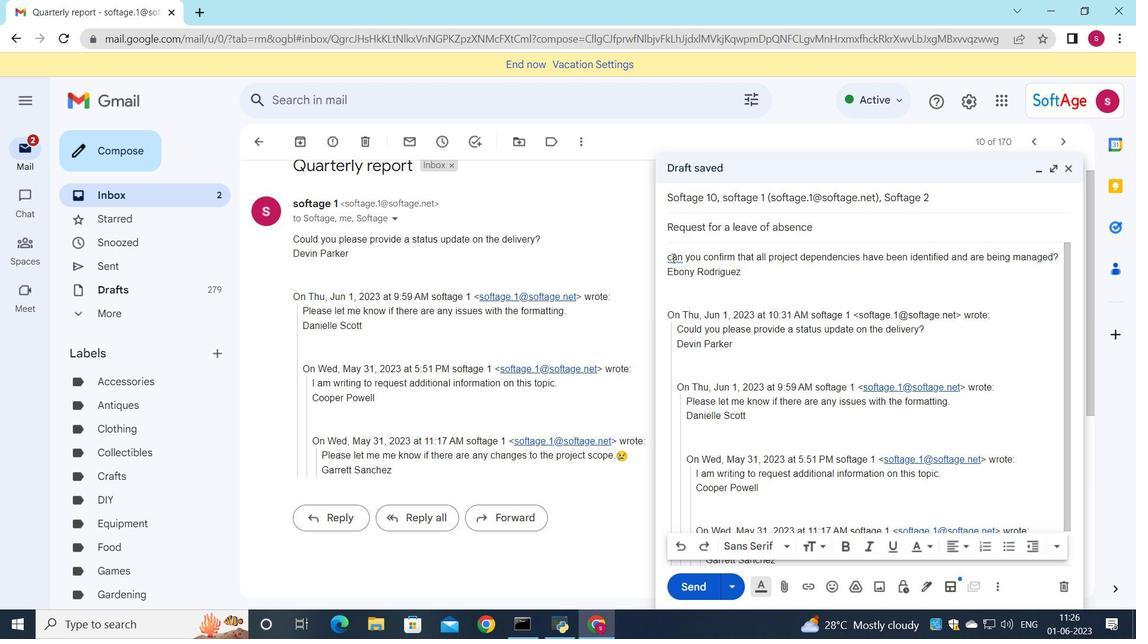 
Action: Key pressed <Key.backspace><Key.shift>C
Screenshot: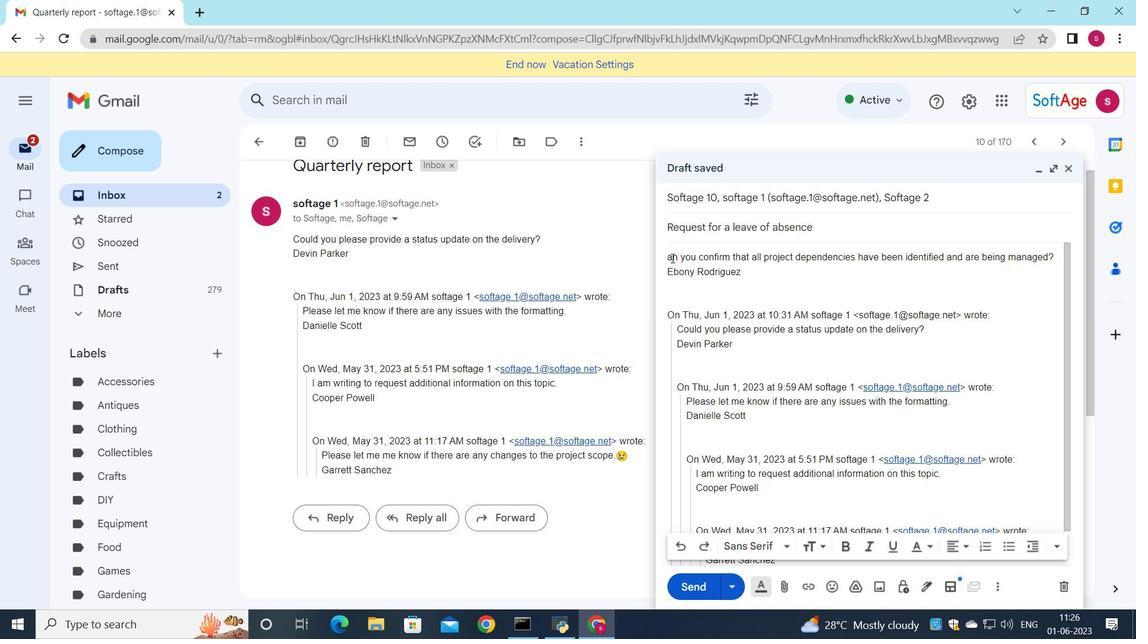 
Action: Mouse moved to (834, 282)
Screenshot: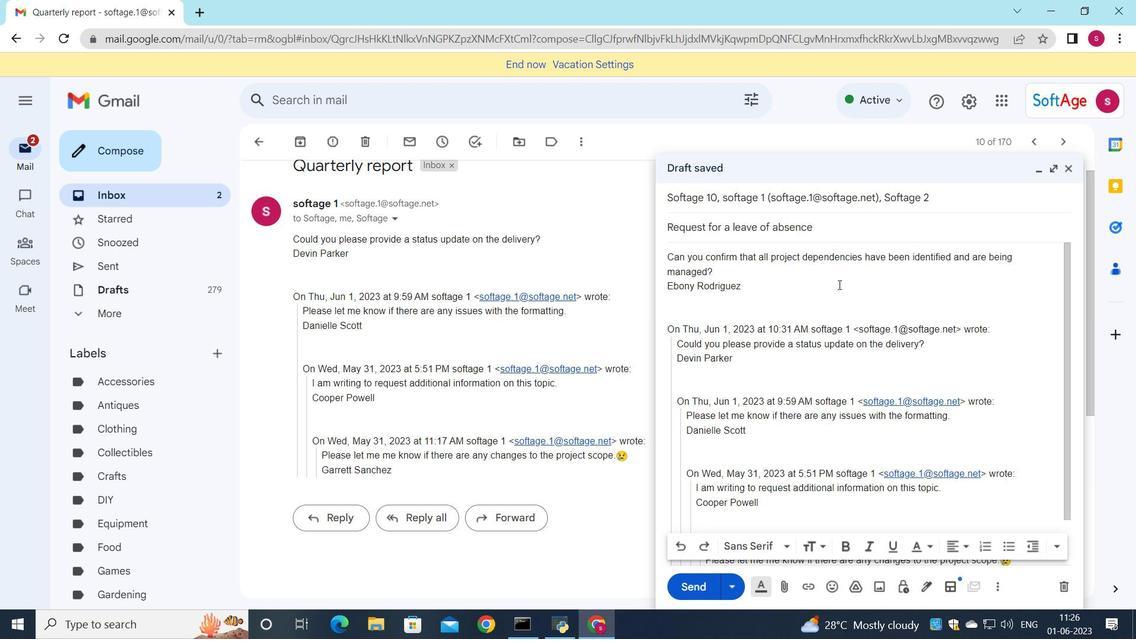 
Action: Mouse pressed left at (834, 282)
Screenshot: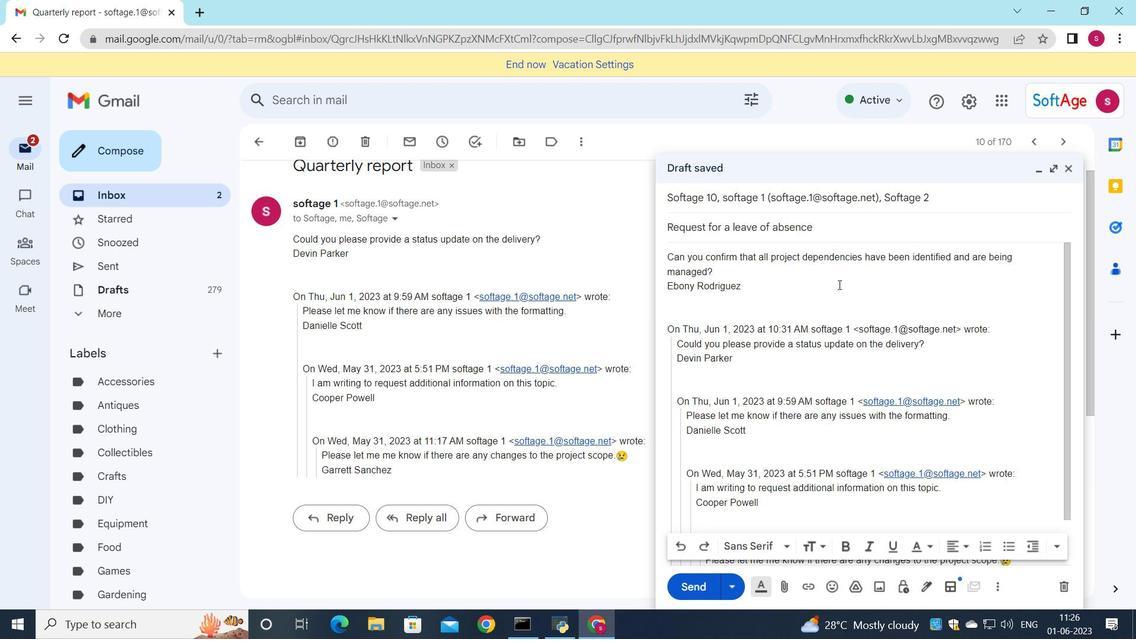 
Action: Mouse moved to (740, 271)
Screenshot: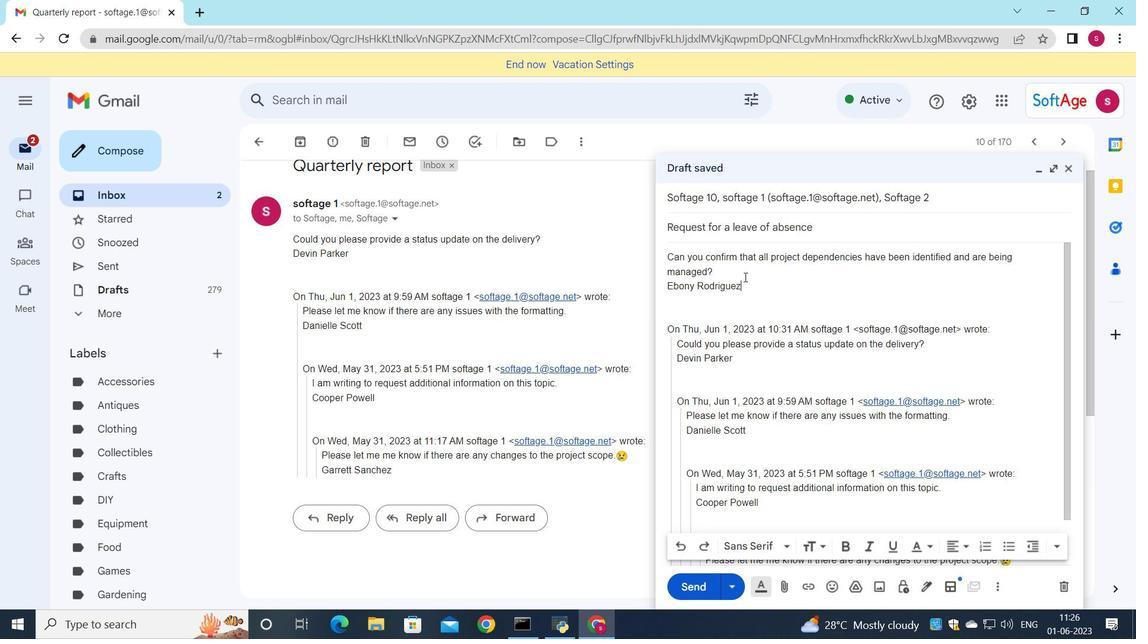 
Action: Mouse pressed left at (740, 271)
Screenshot: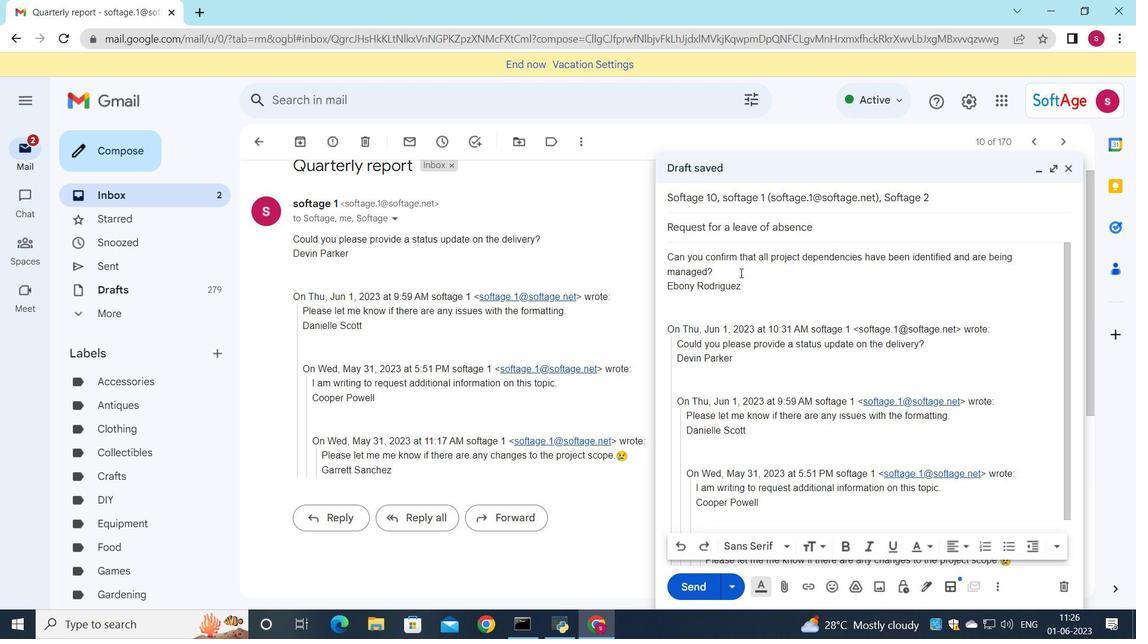 
Action: Mouse moved to (685, 544)
Screenshot: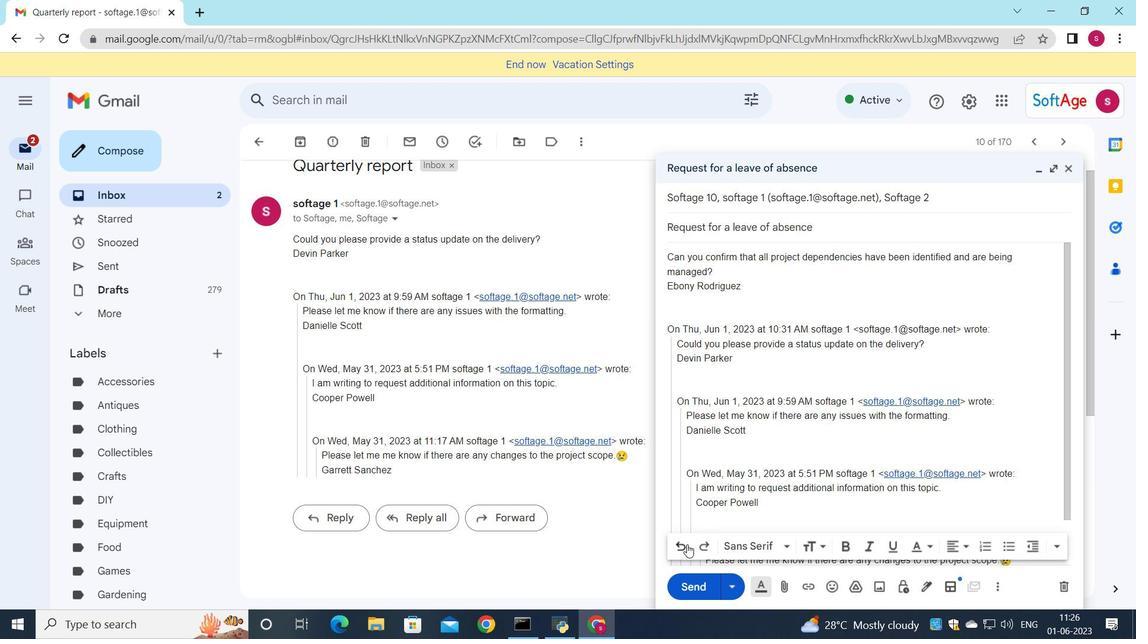 
Action: Mouse pressed left at (685, 544)
Screenshot: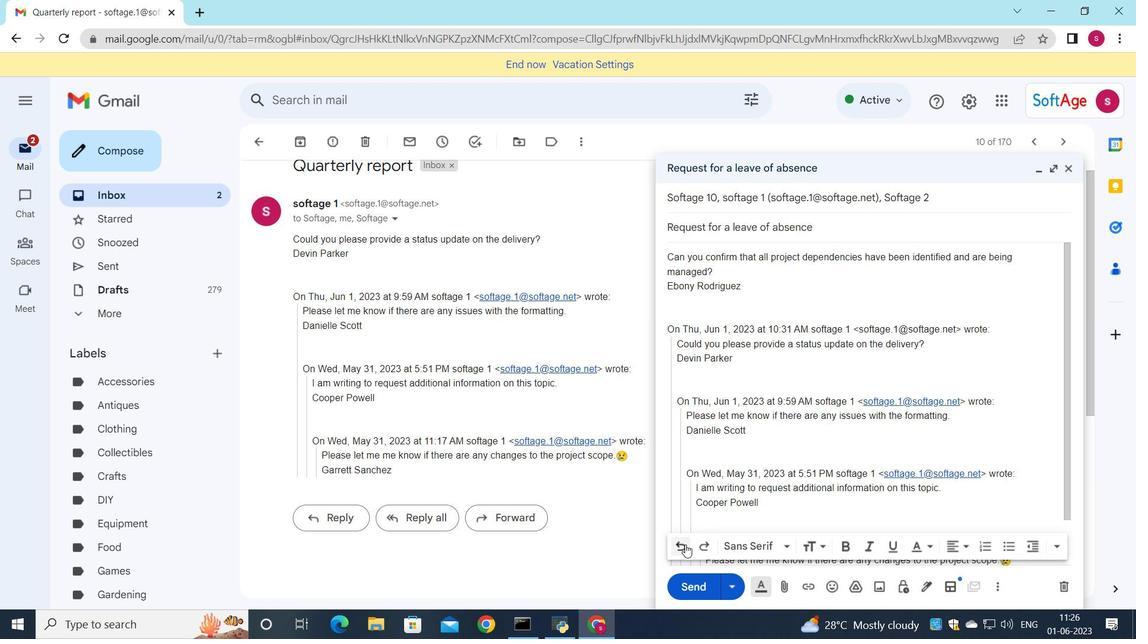 
Action: Mouse pressed left at (685, 544)
Screenshot: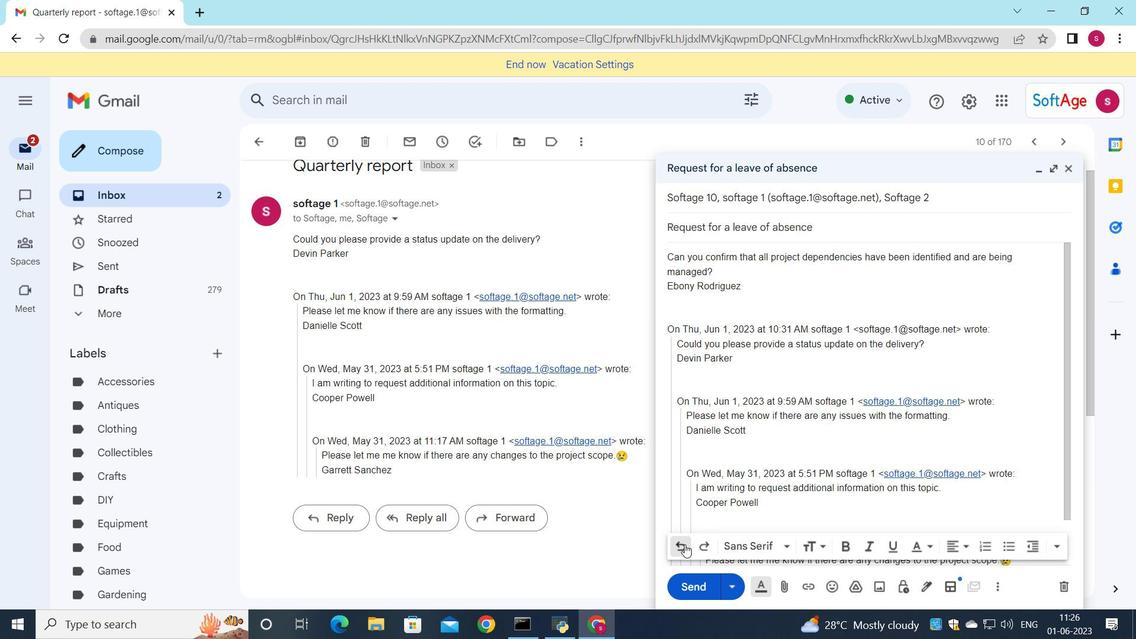 
Action: Mouse pressed left at (685, 544)
Screenshot: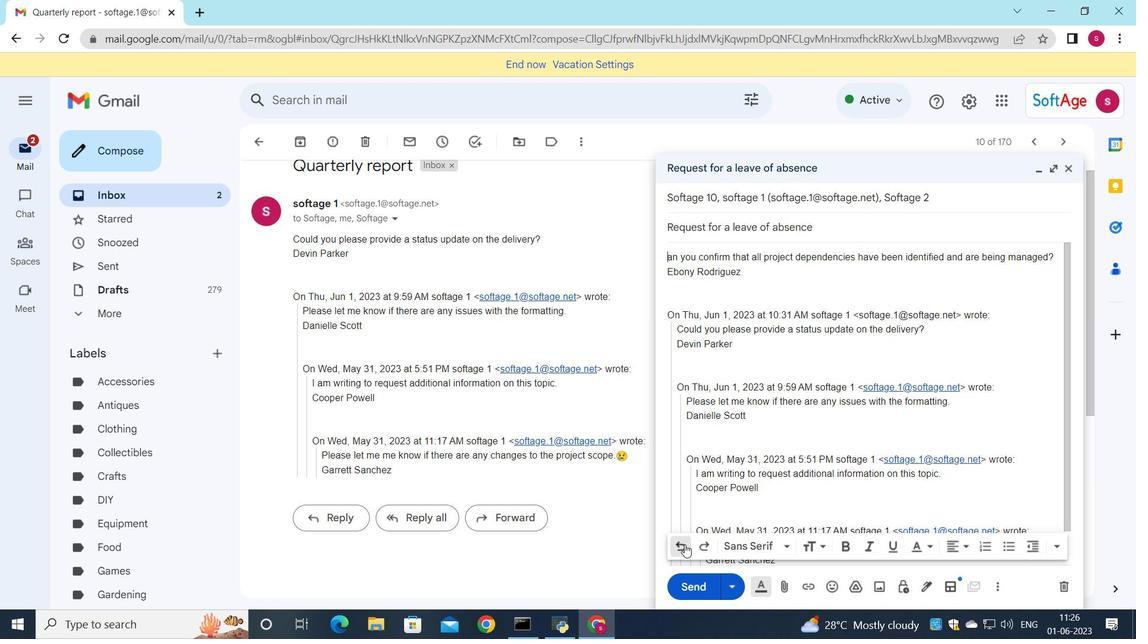 
Action: Mouse pressed left at (685, 544)
Screenshot: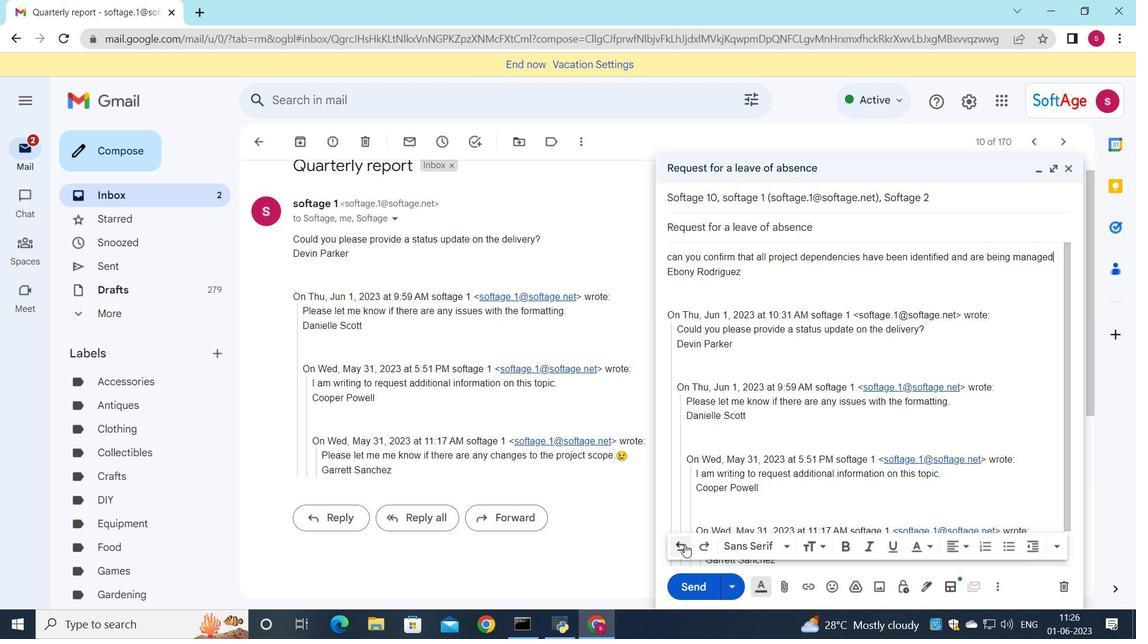 
Action: Mouse pressed left at (685, 544)
Screenshot: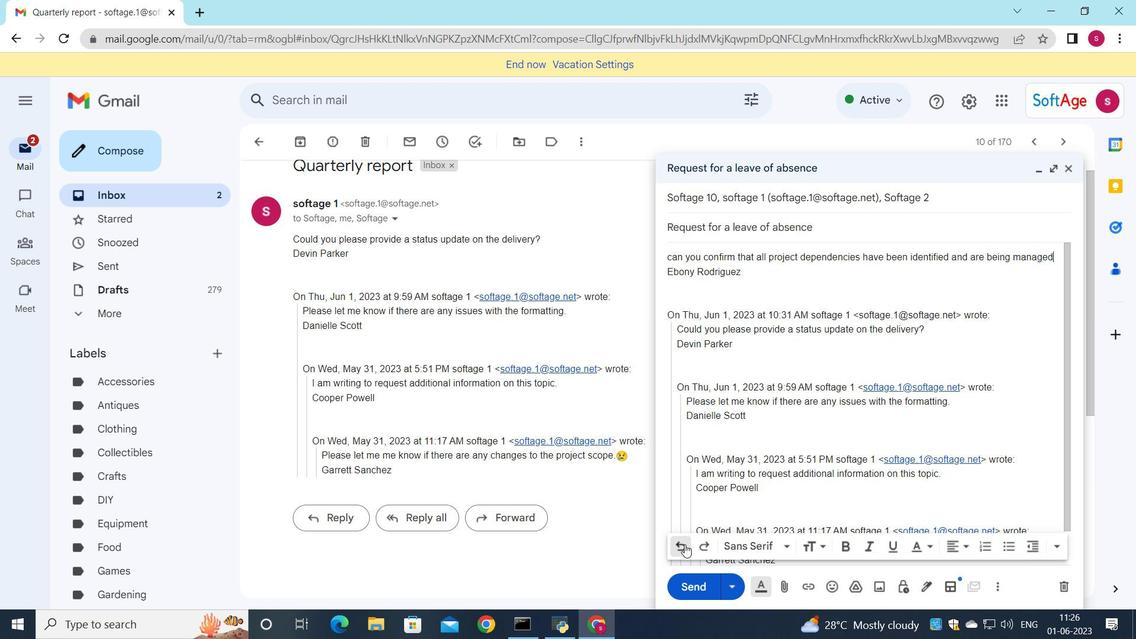 
Action: Mouse pressed left at (685, 544)
Screenshot: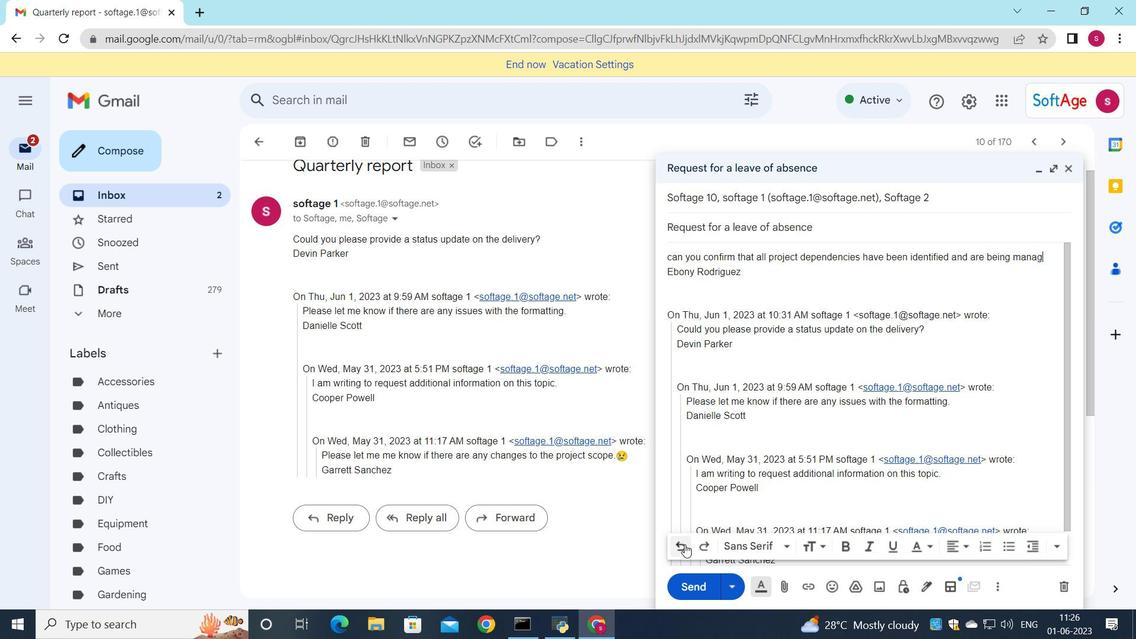 
Action: Mouse pressed left at (685, 544)
Screenshot: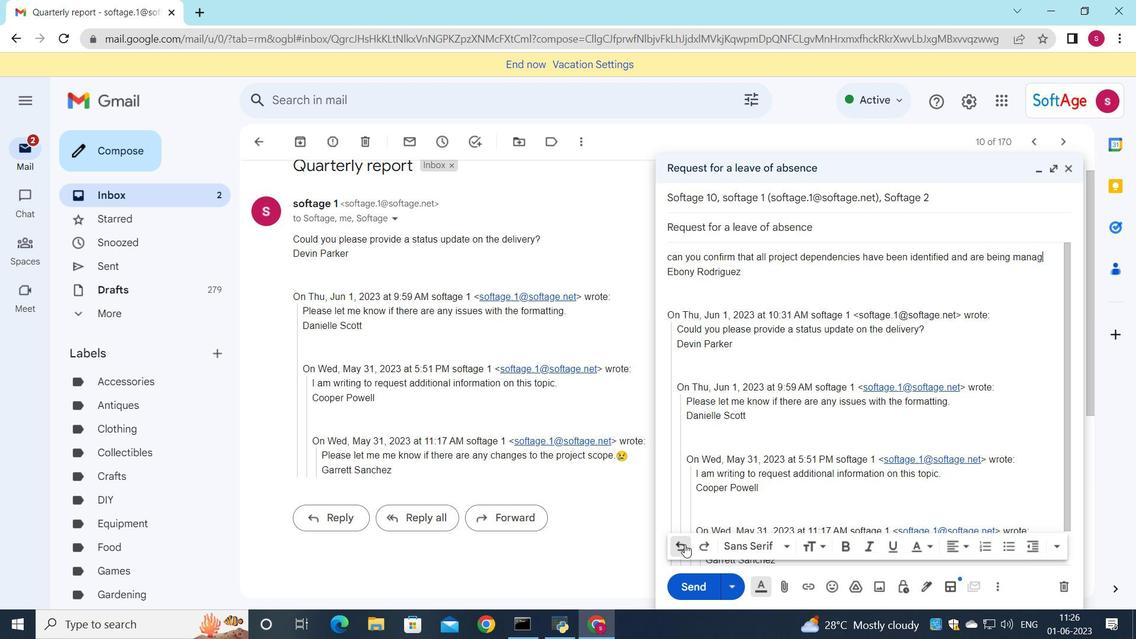 
Action: Mouse pressed left at (685, 544)
Screenshot: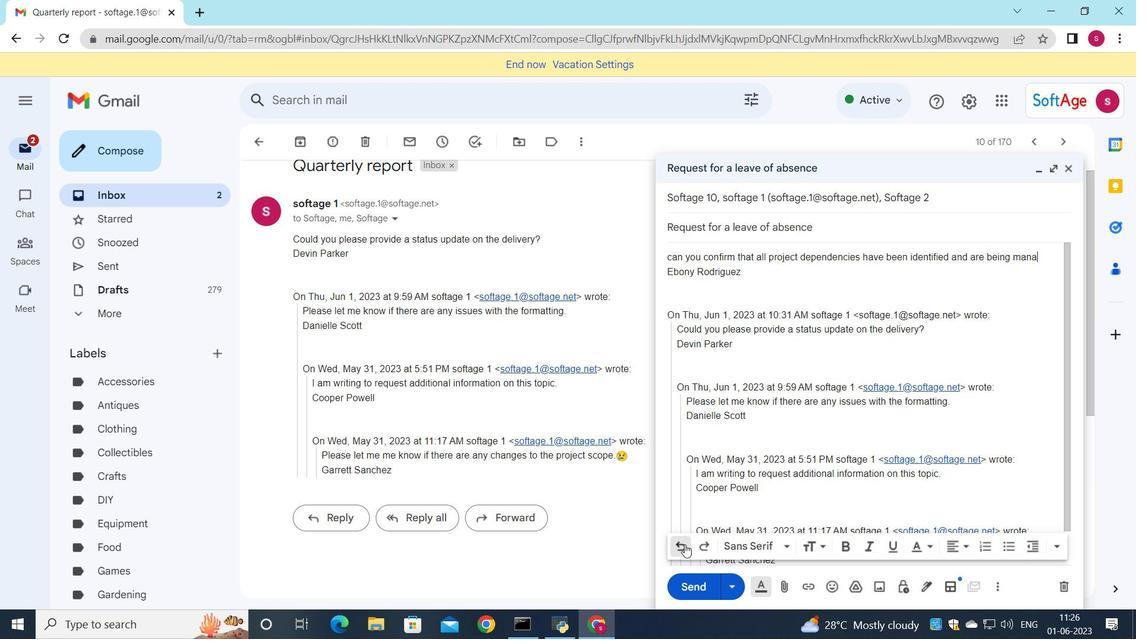 
Action: Mouse pressed left at (685, 544)
Screenshot: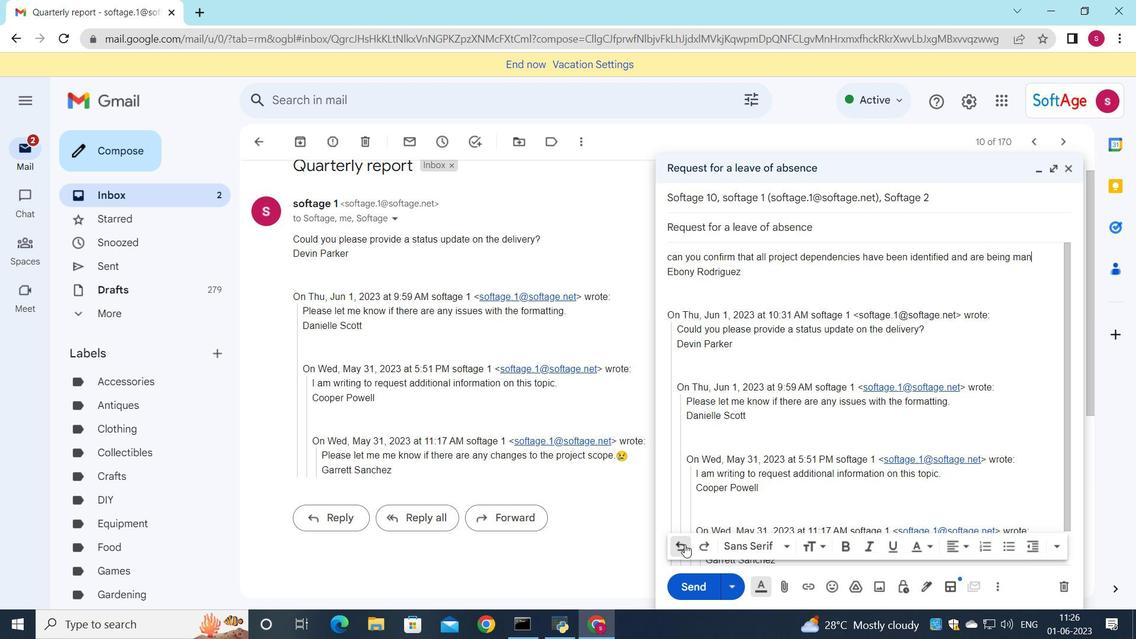 
Action: Mouse pressed left at (685, 544)
Screenshot: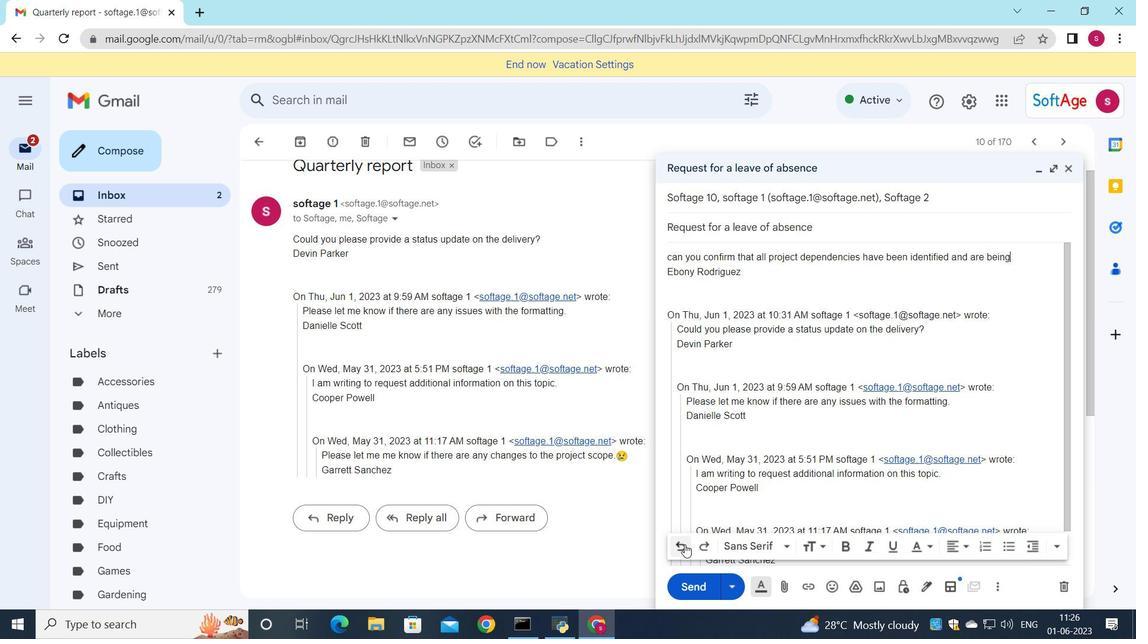 
Action: Mouse pressed left at (685, 544)
Screenshot: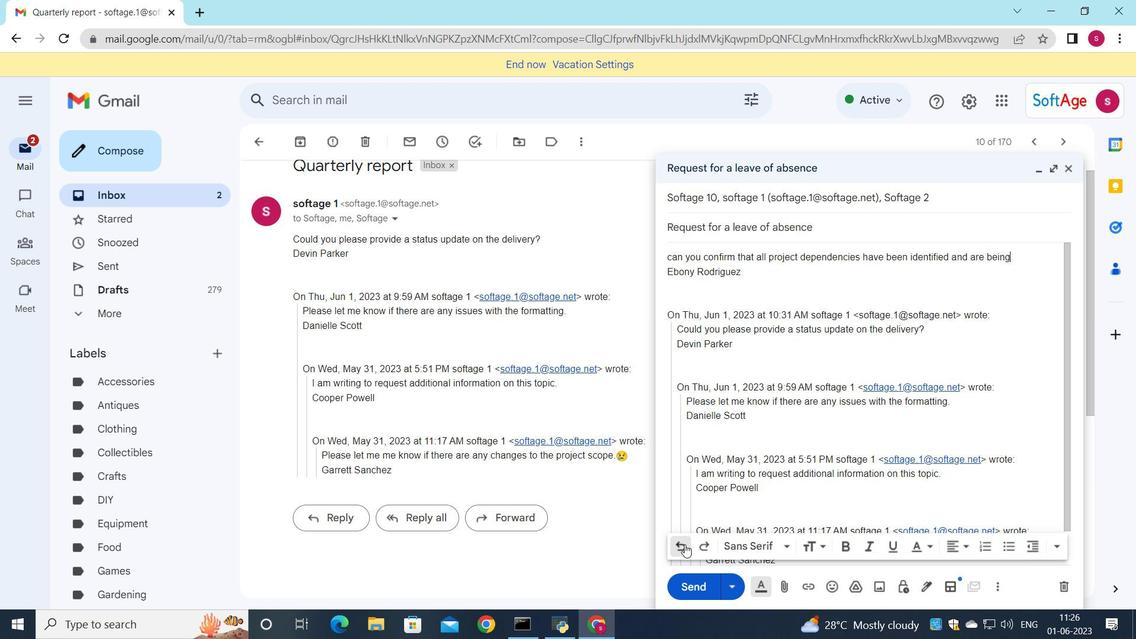 
Action: Mouse pressed left at (685, 544)
Screenshot: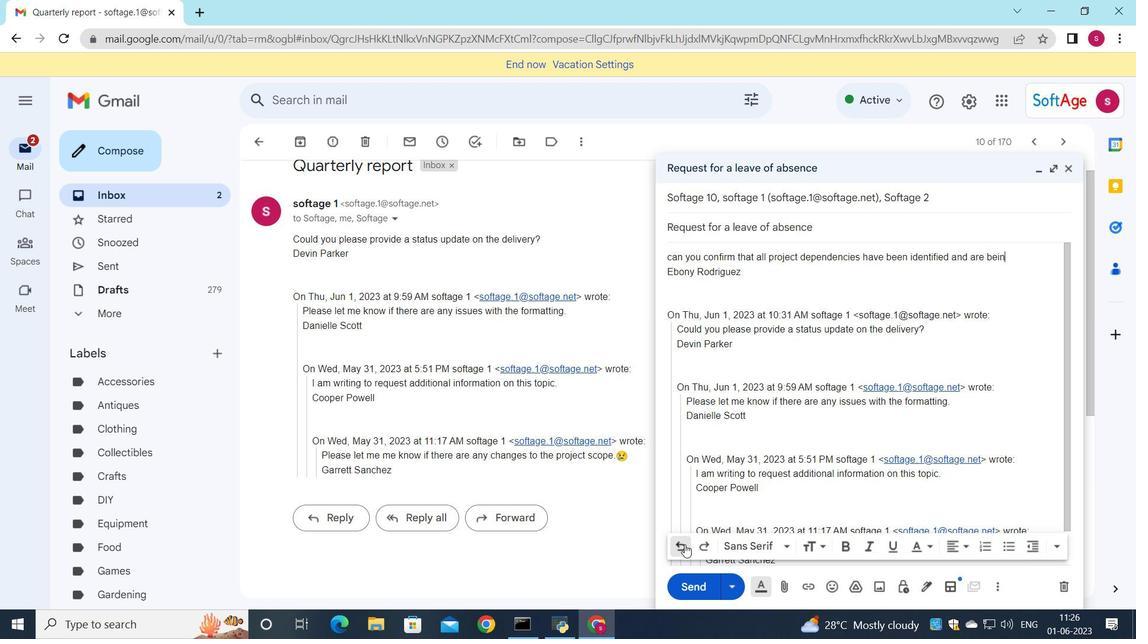 
Action: Mouse pressed left at (685, 544)
Screenshot: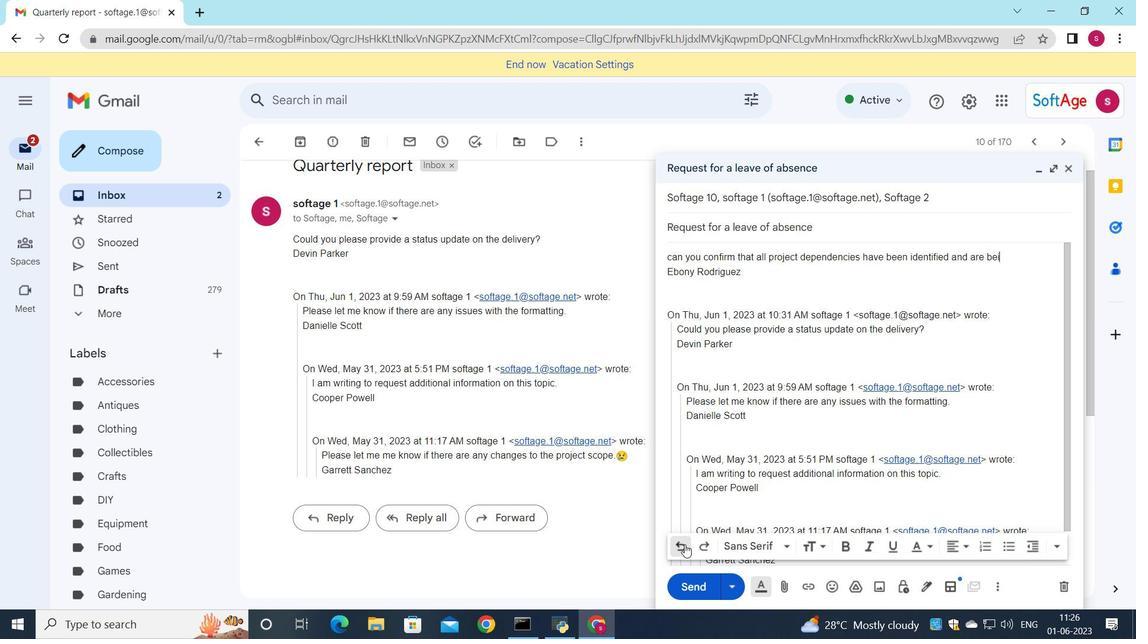 
Action: Mouse pressed left at (685, 544)
Screenshot: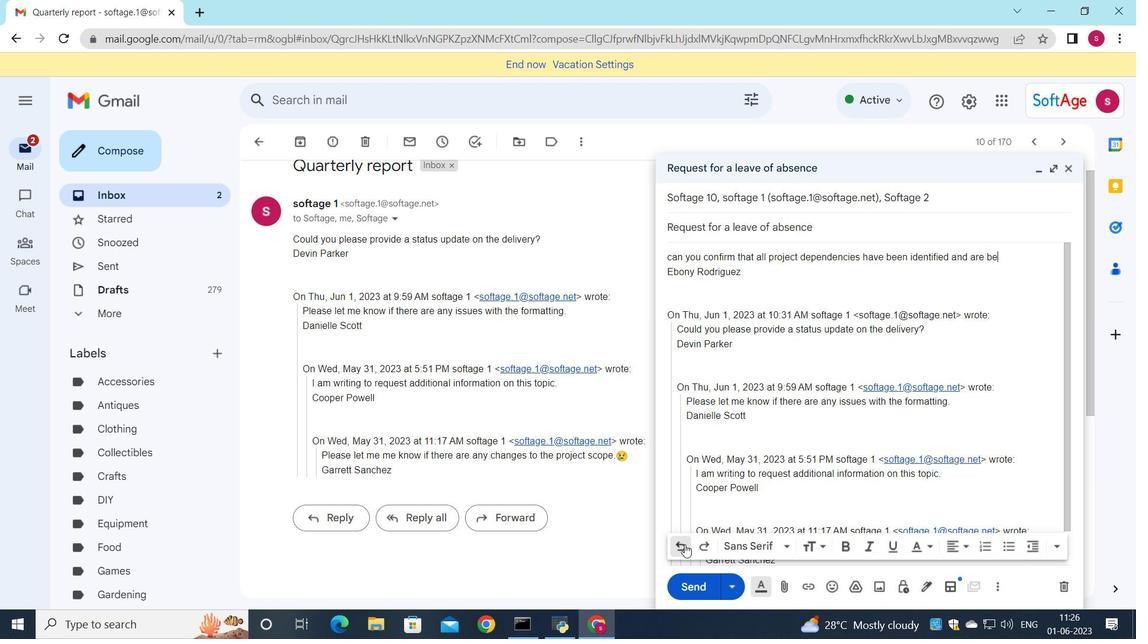
Action: Mouse pressed left at (685, 544)
Screenshot: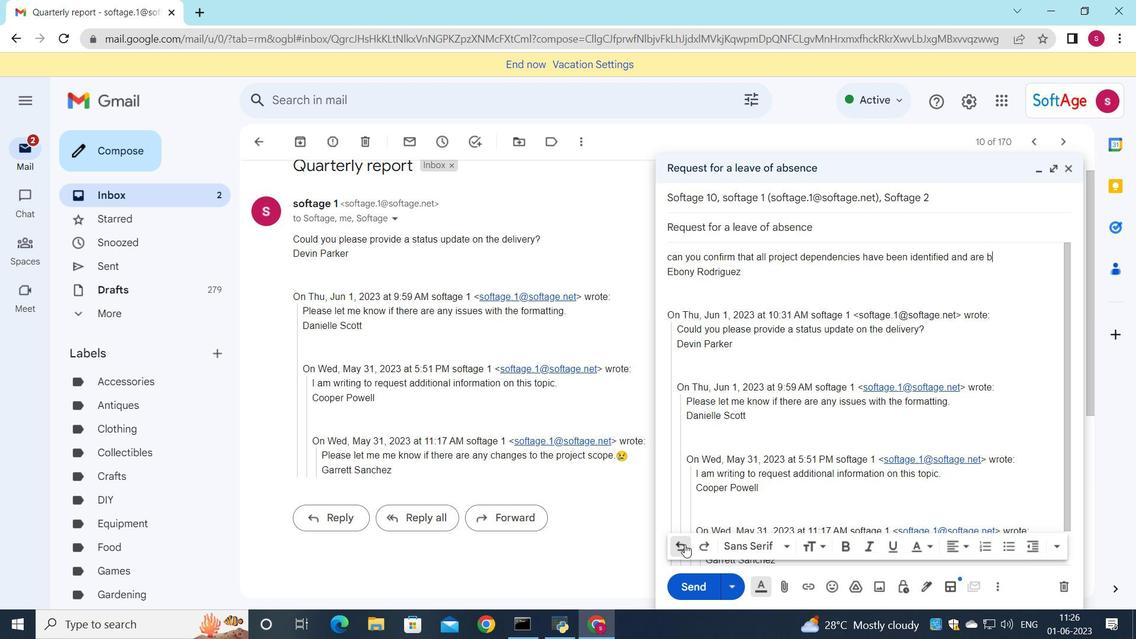 
Action: Mouse pressed left at (685, 544)
Screenshot: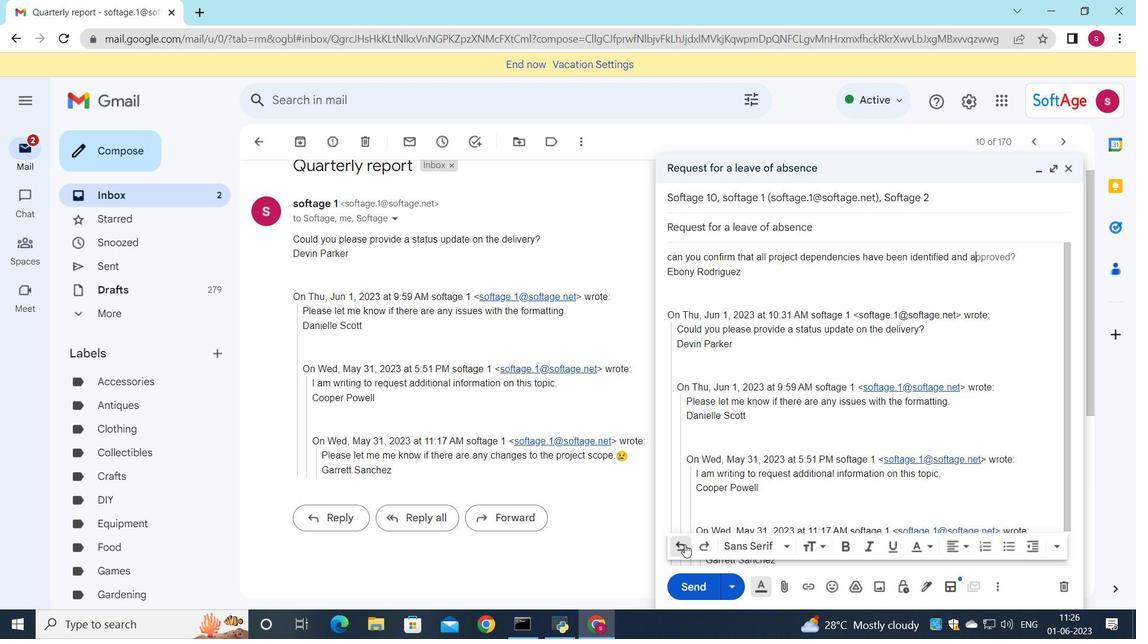 
Action: Mouse pressed left at (685, 544)
Screenshot: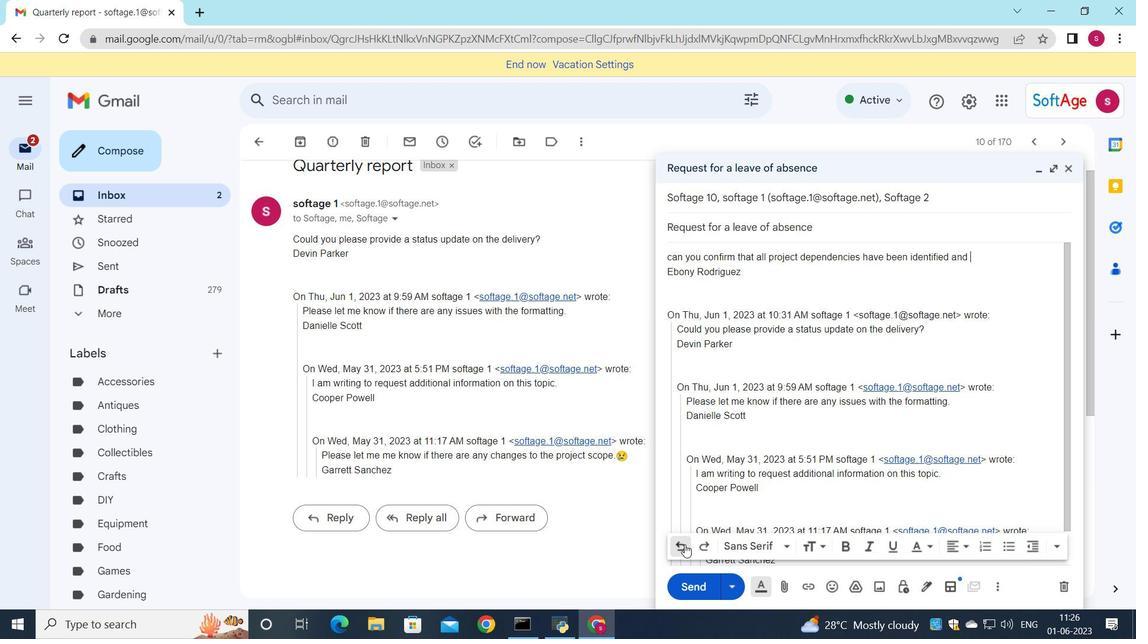 
Action: Mouse pressed left at (685, 544)
Screenshot: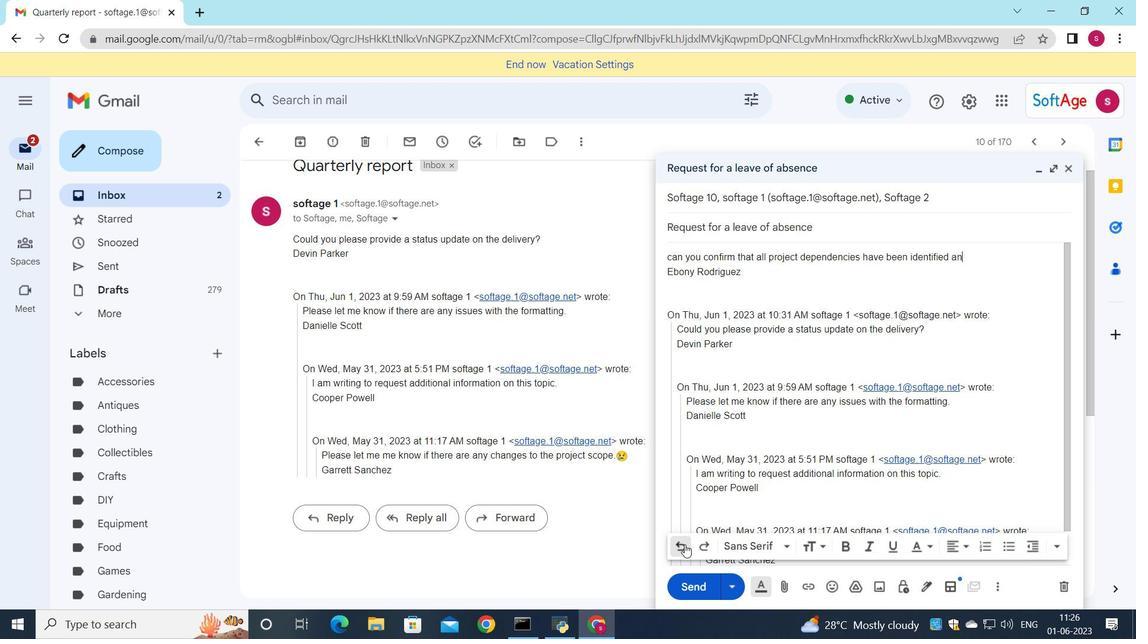 
Action: Mouse pressed left at (685, 544)
Screenshot: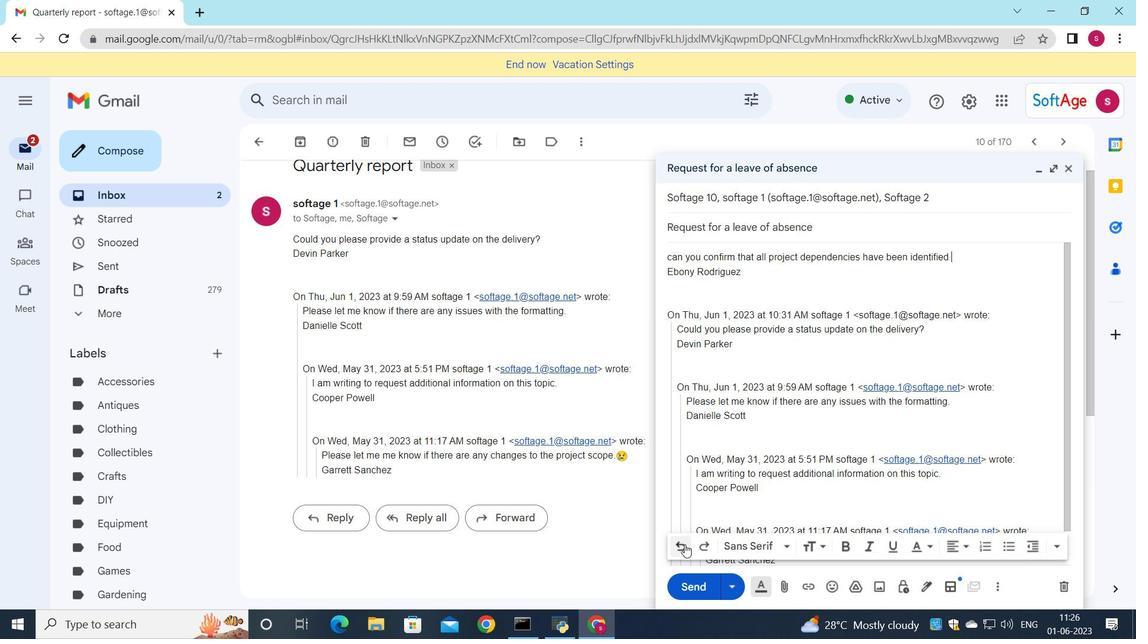 
Action: Mouse pressed left at (685, 544)
Screenshot: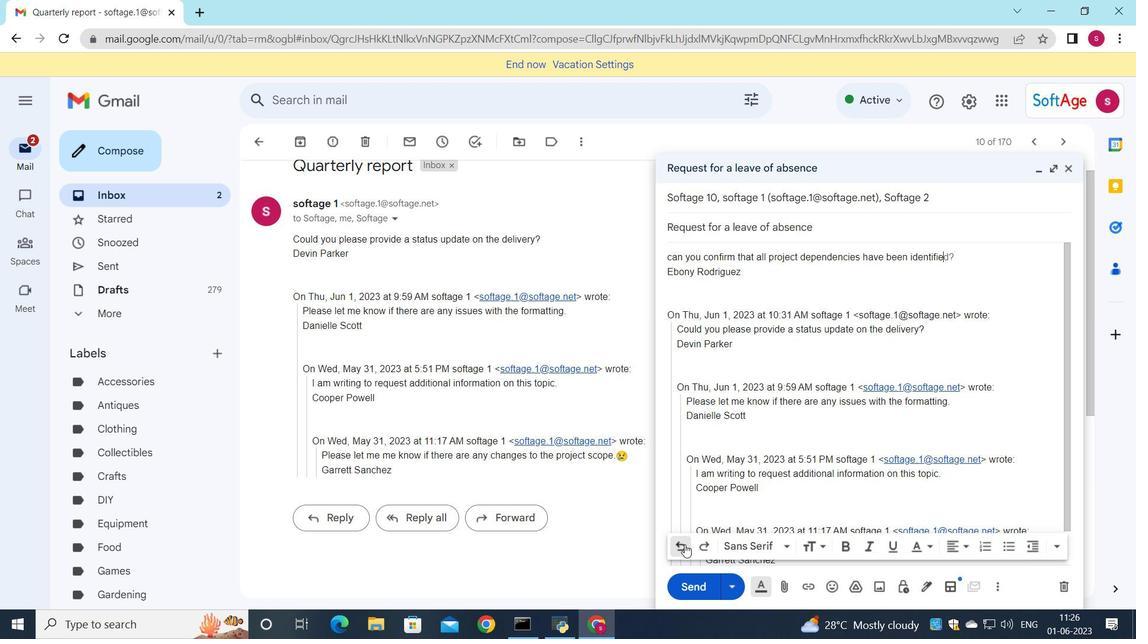 
Action: Mouse pressed left at (685, 544)
Screenshot: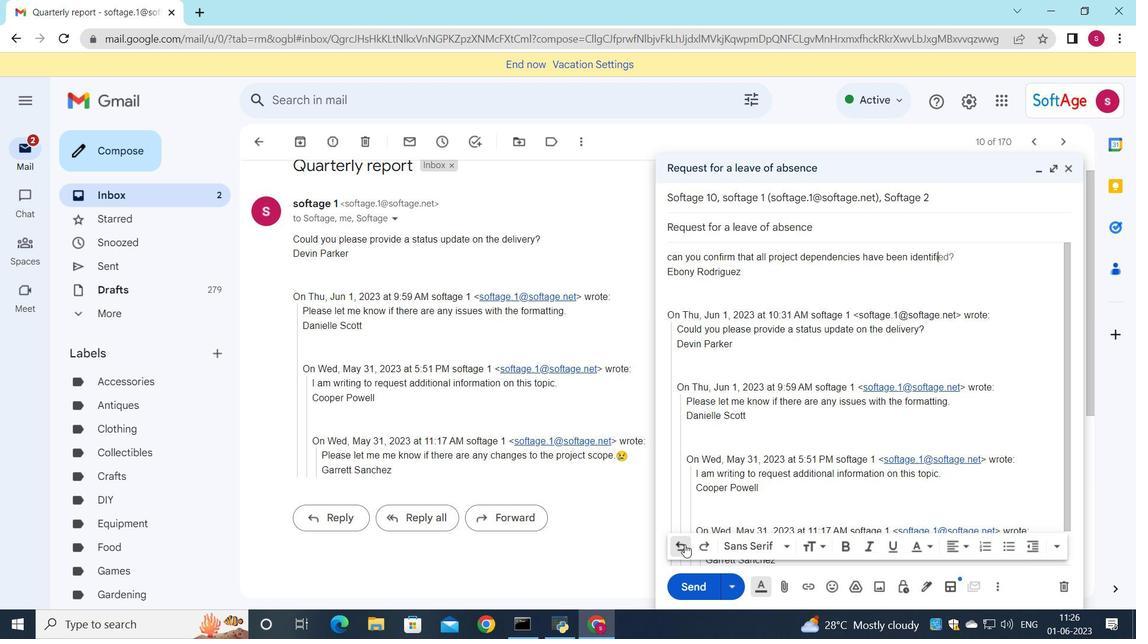
Action: Mouse pressed left at (685, 544)
Screenshot: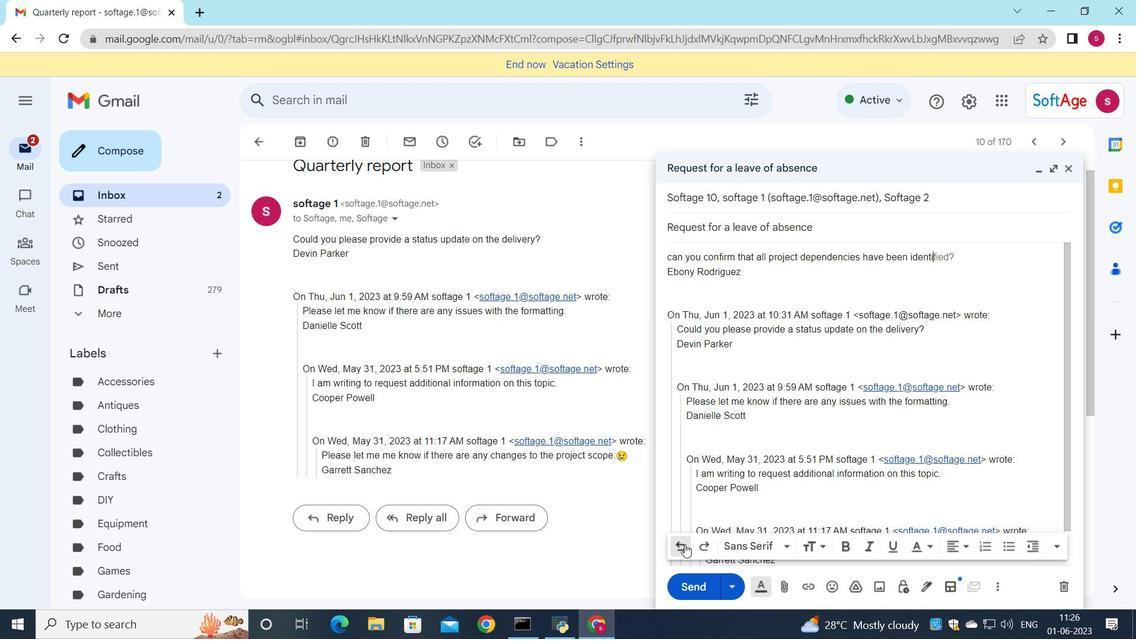 
Action: Mouse pressed left at (685, 544)
Screenshot: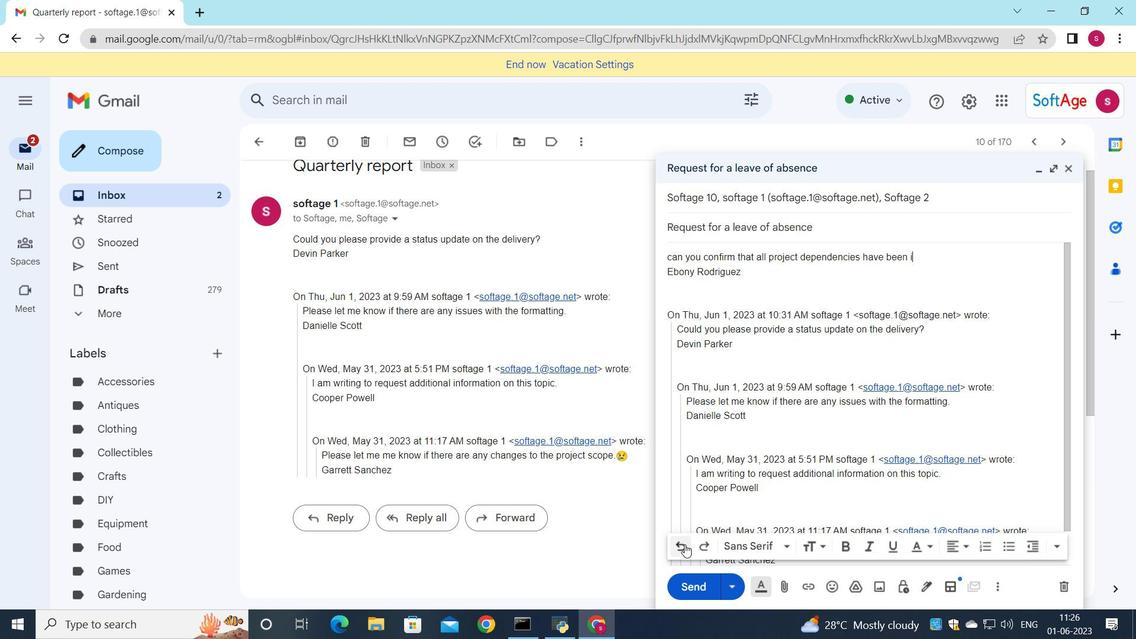 
Action: Mouse pressed left at (685, 544)
Screenshot: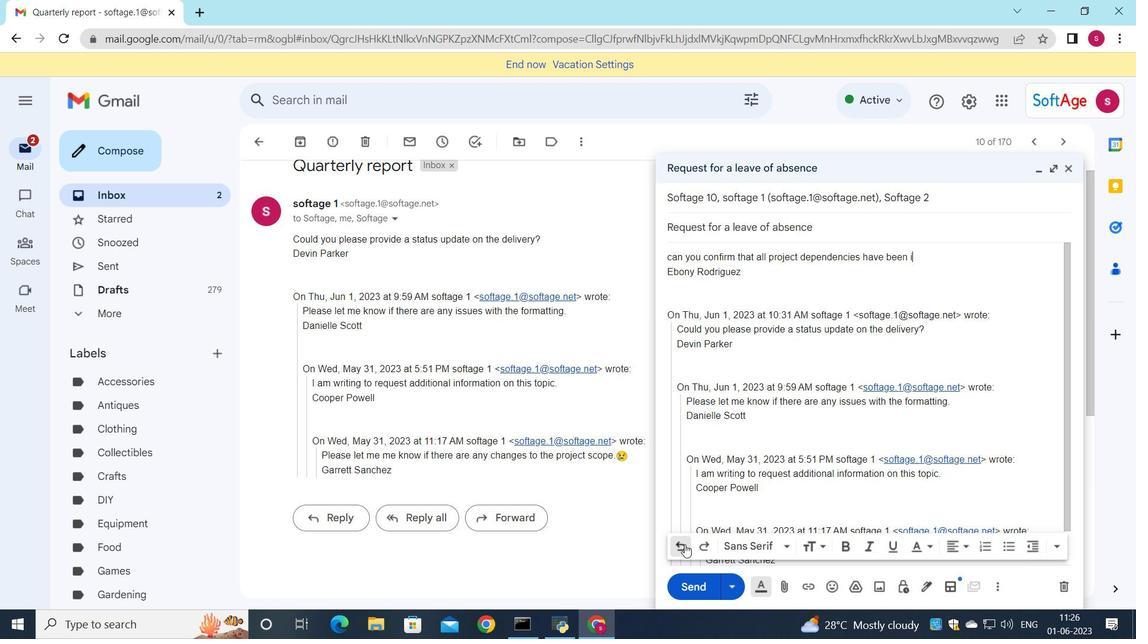 
Action: Mouse pressed left at (685, 544)
Screenshot: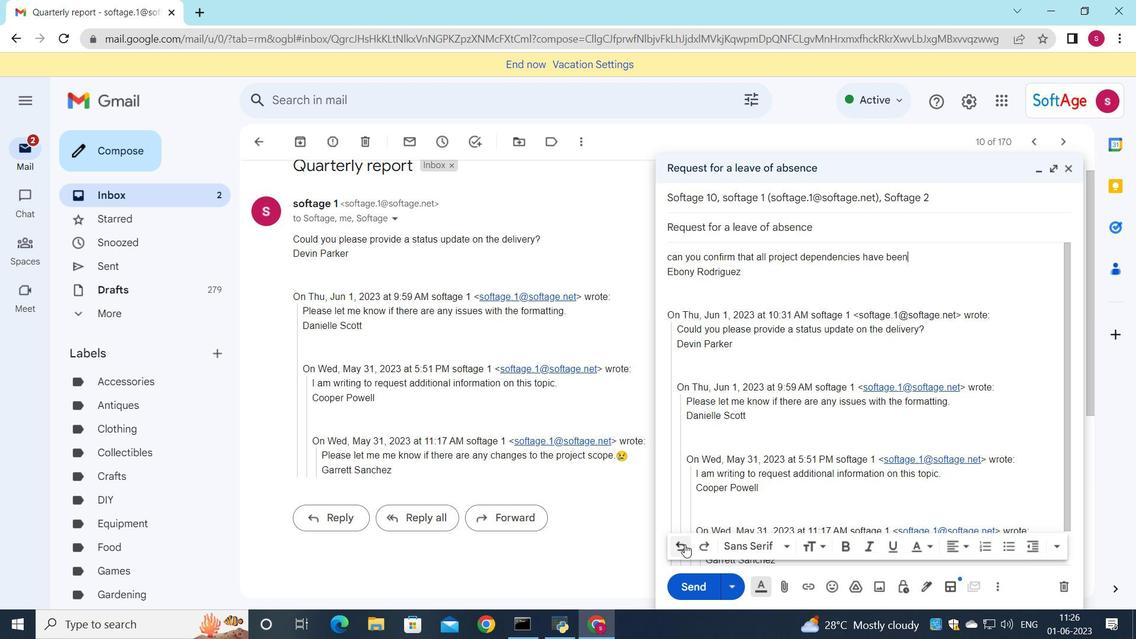 
Action: Mouse pressed left at (685, 544)
Screenshot: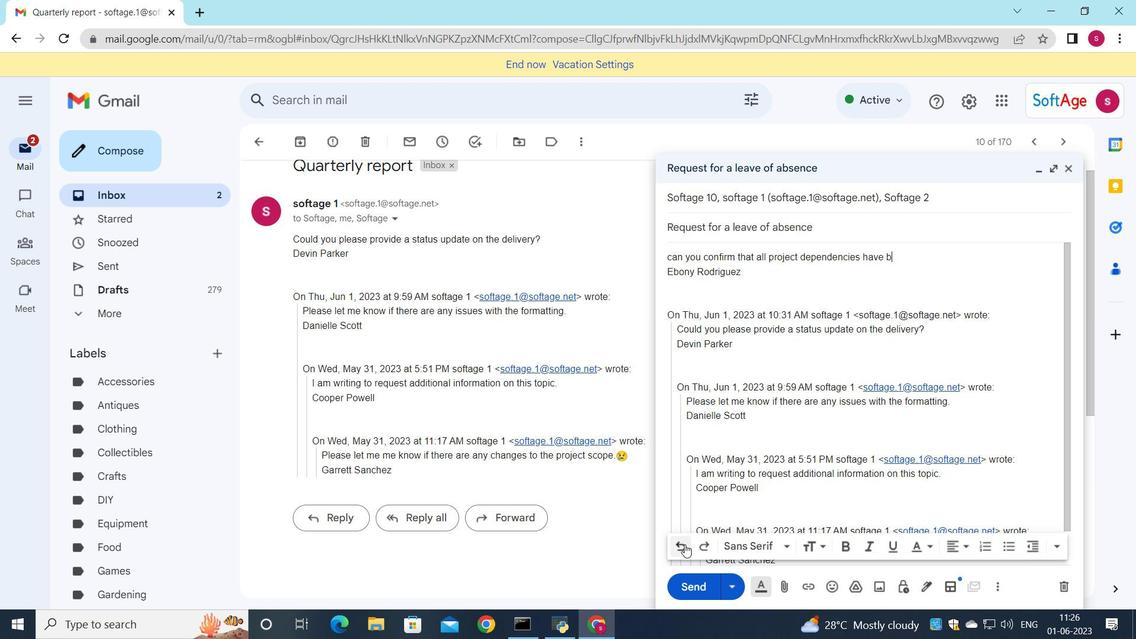 
Action: Mouse pressed left at (685, 544)
Screenshot: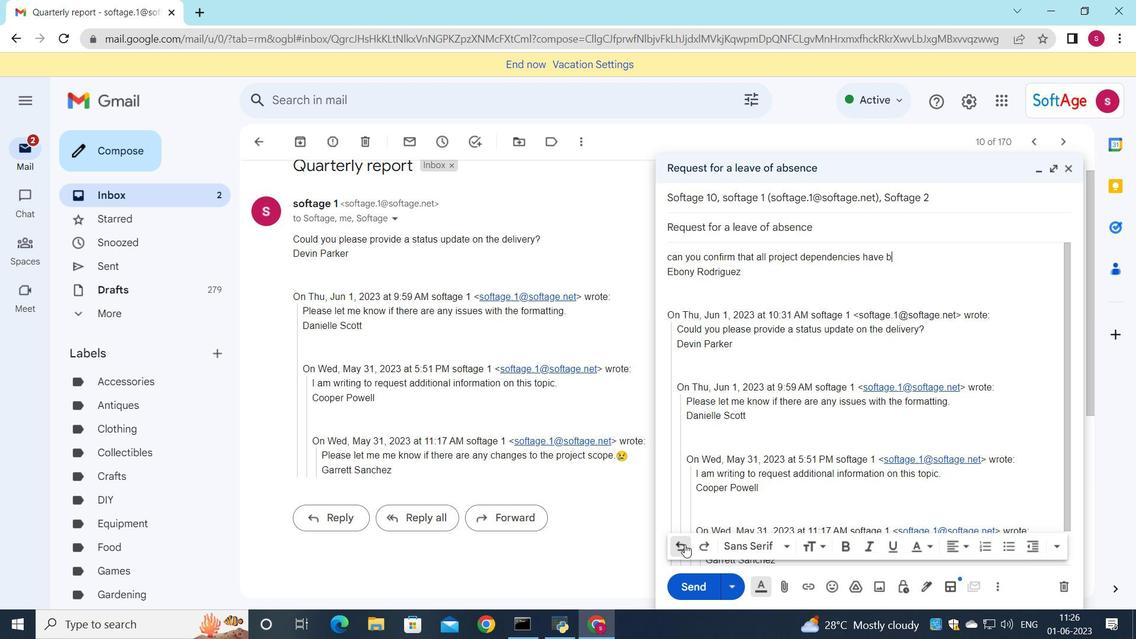 
Action: Mouse pressed left at (685, 544)
Screenshot: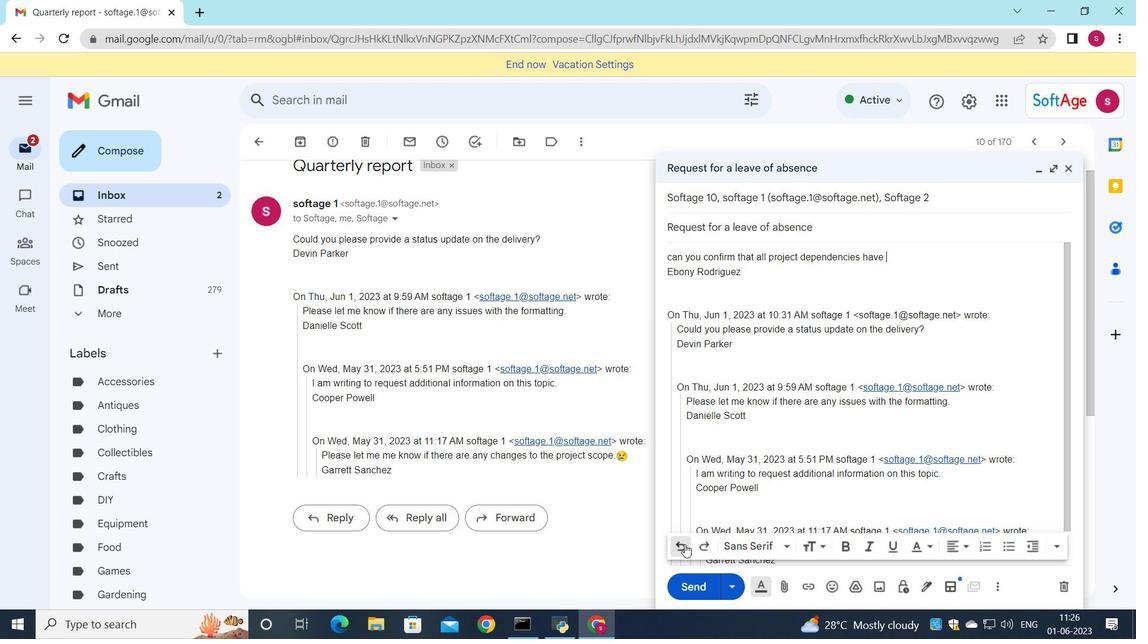 
Action: Mouse pressed left at (685, 544)
Screenshot: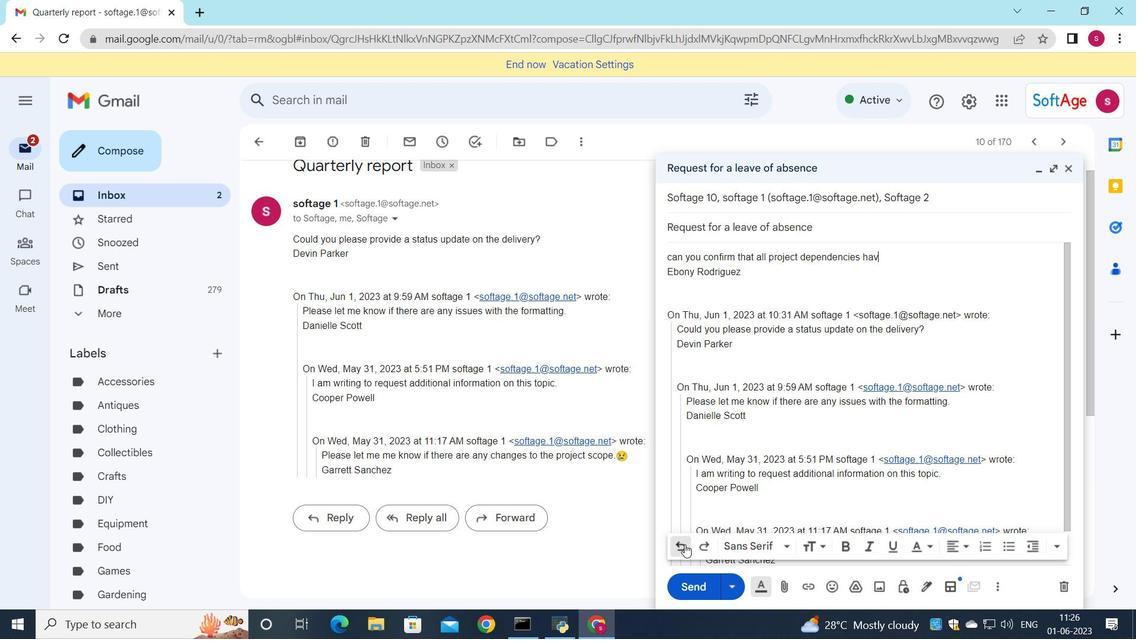 
Action: Mouse pressed left at (685, 544)
Screenshot: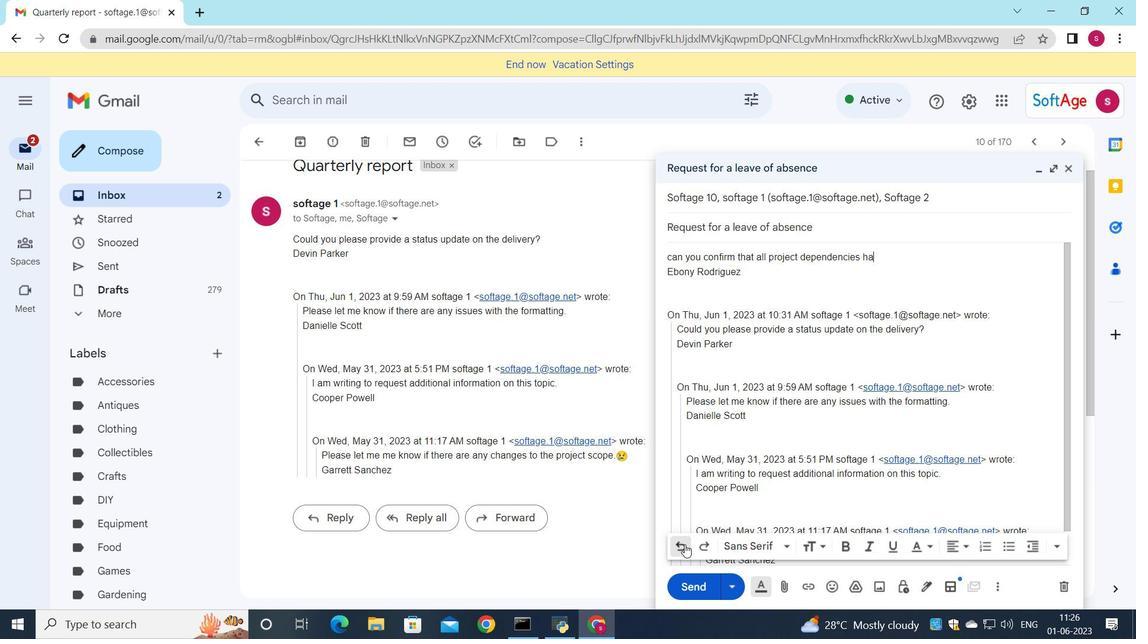 
Action: Mouse pressed left at (685, 544)
Screenshot: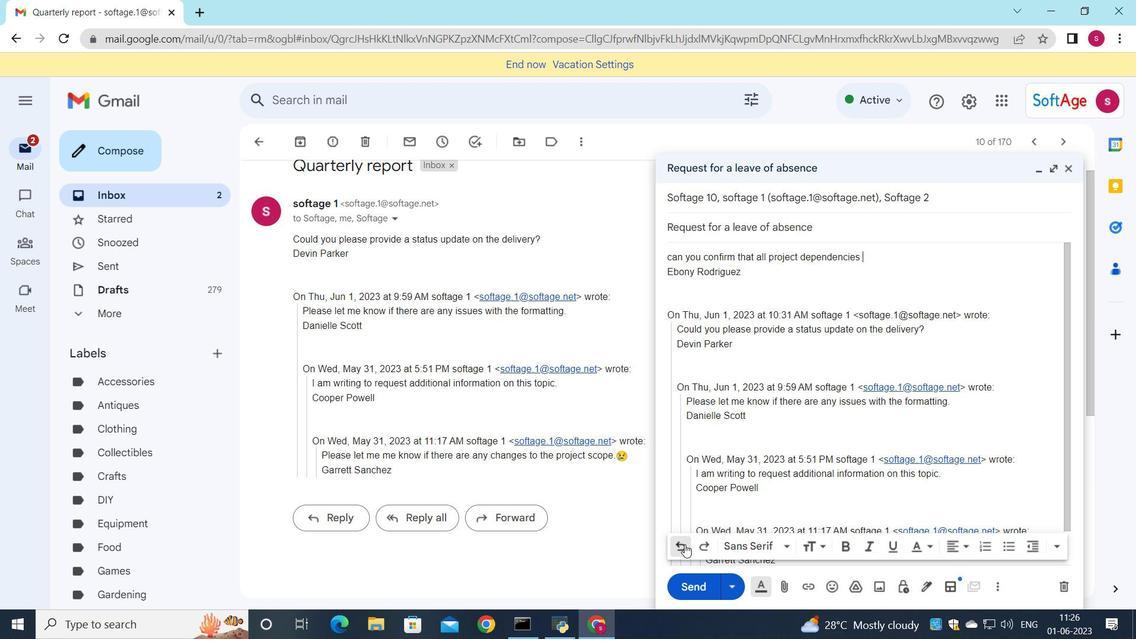 
Action: Mouse pressed left at (685, 544)
Screenshot: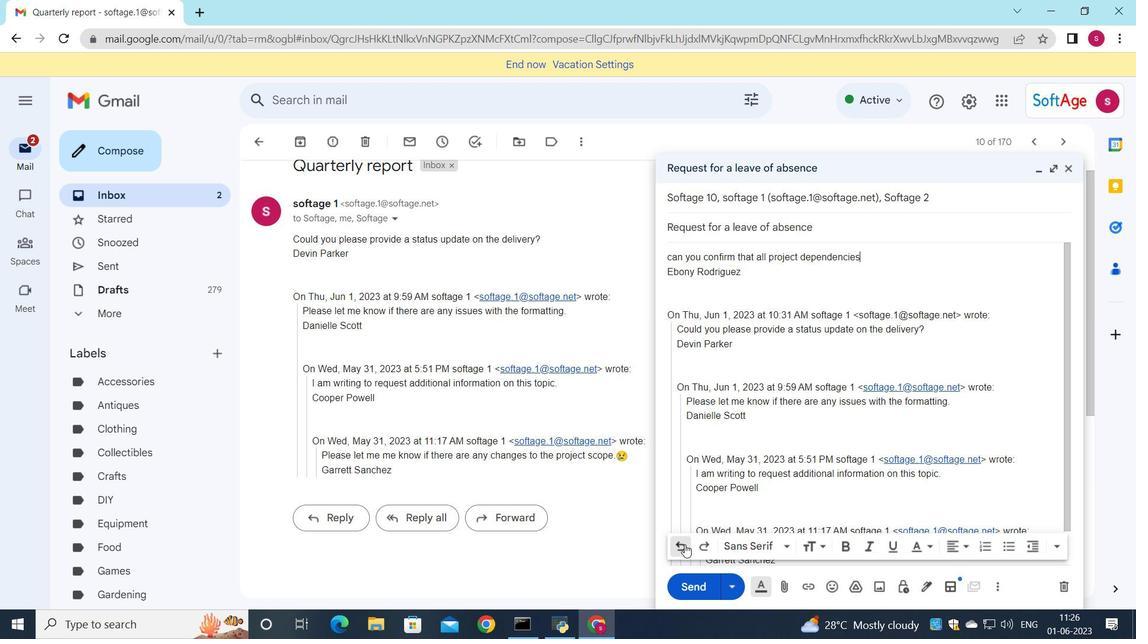 
Action: Mouse pressed left at (685, 544)
Screenshot: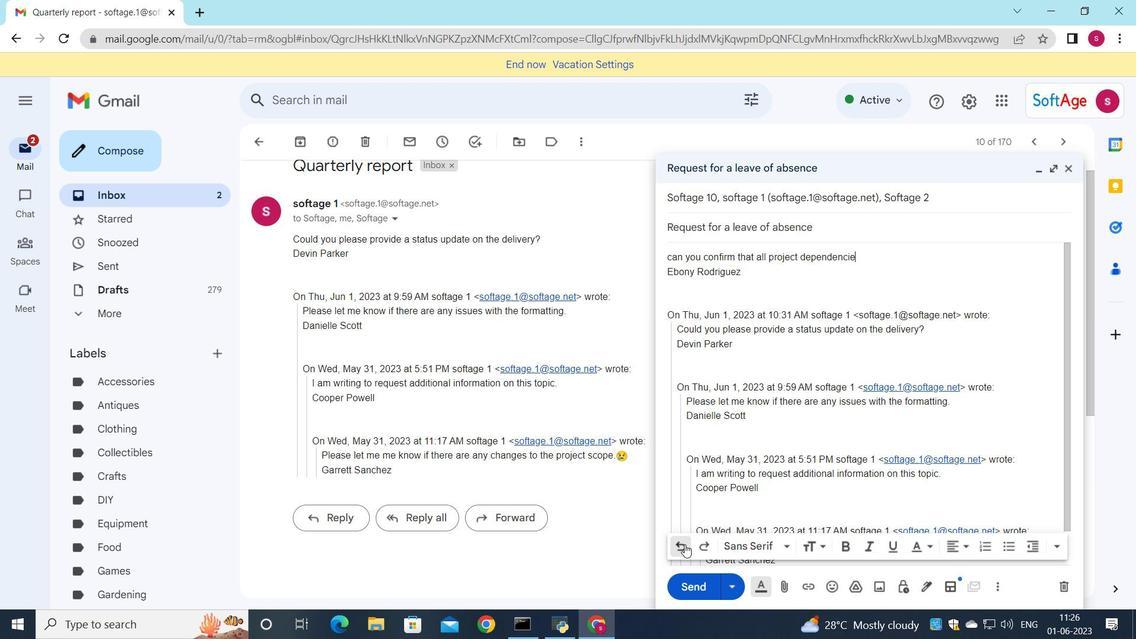 
Action: Mouse pressed left at (685, 544)
Screenshot: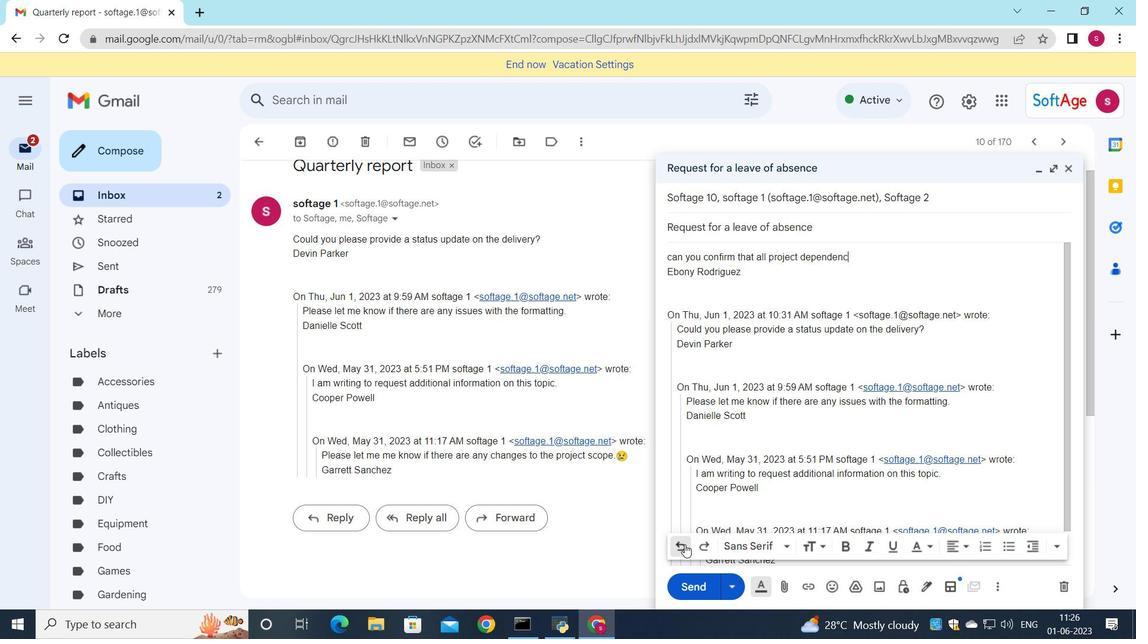
Action: Mouse pressed left at (685, 544)
Screenshot: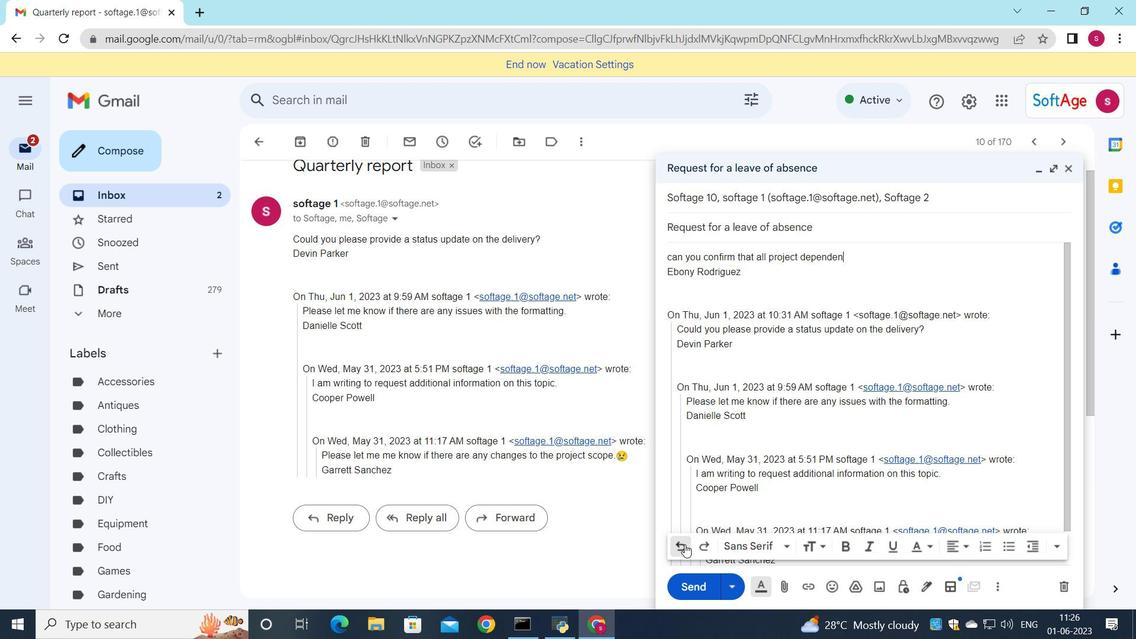 
Action: Mouse pressed left at (685, 544)
Screenshot: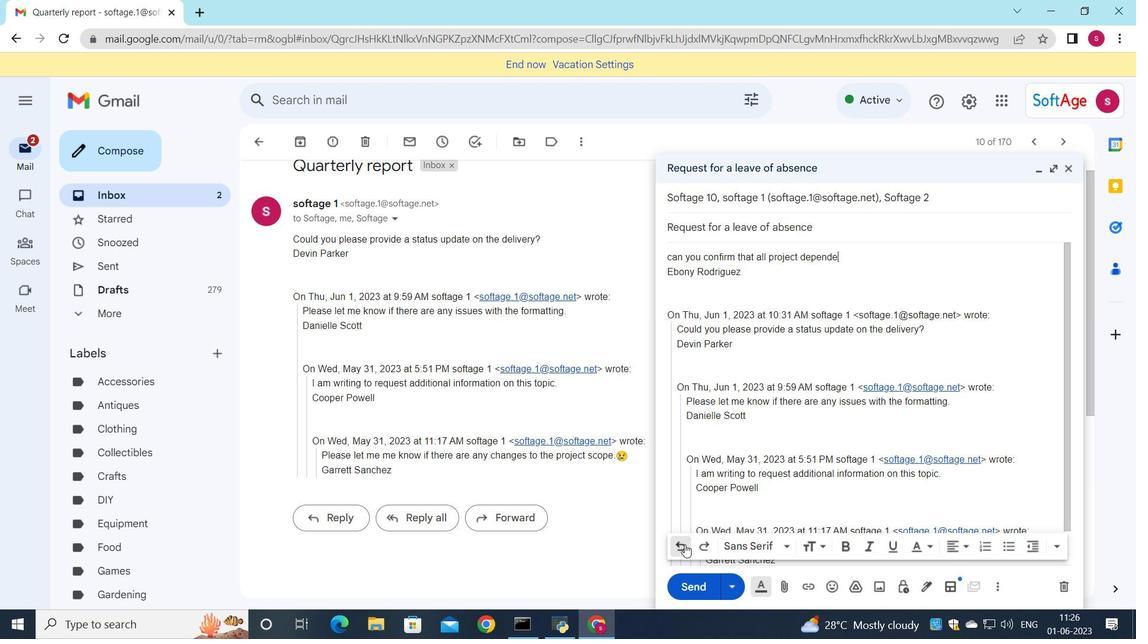 
Action: Mouse pressed left at (685, 544)
Screenshot: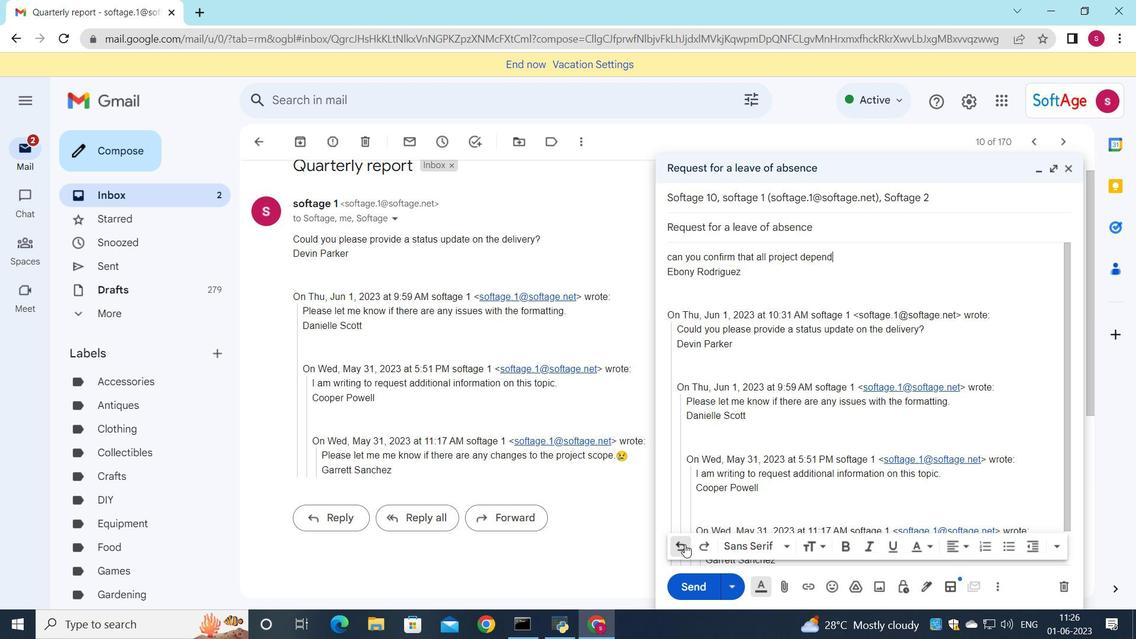 
Action: Mouse pressed left at (685, 544)
Screenshot: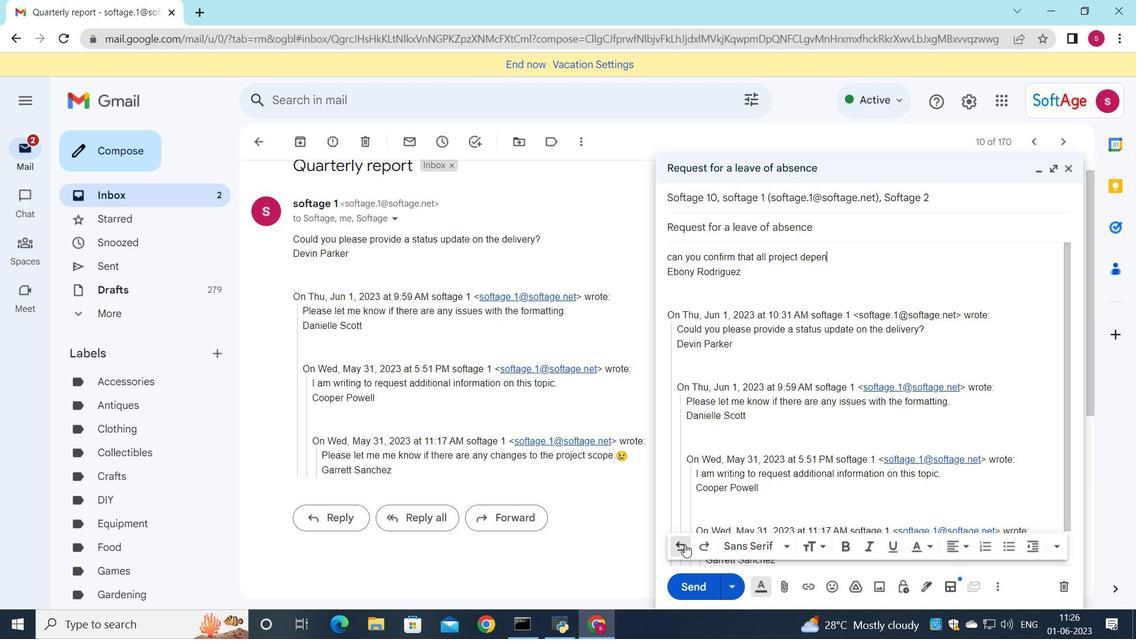
Action: Mouse pressed left at (685, 544)
Screenshot: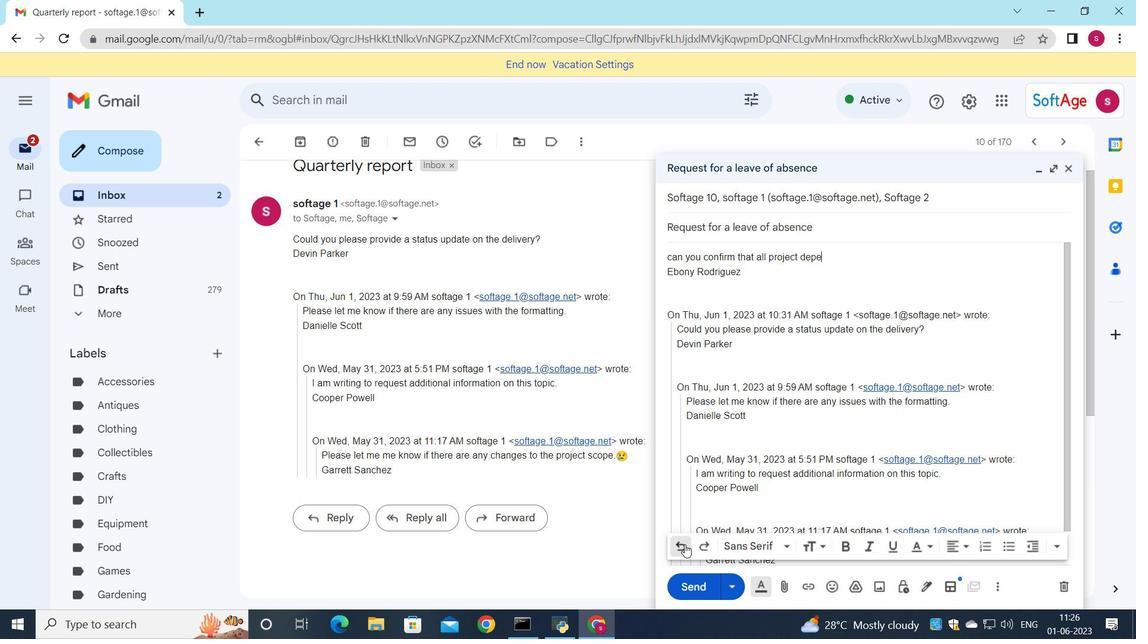 
Action: Mouse pressed left at (685, 544)
Screenshot: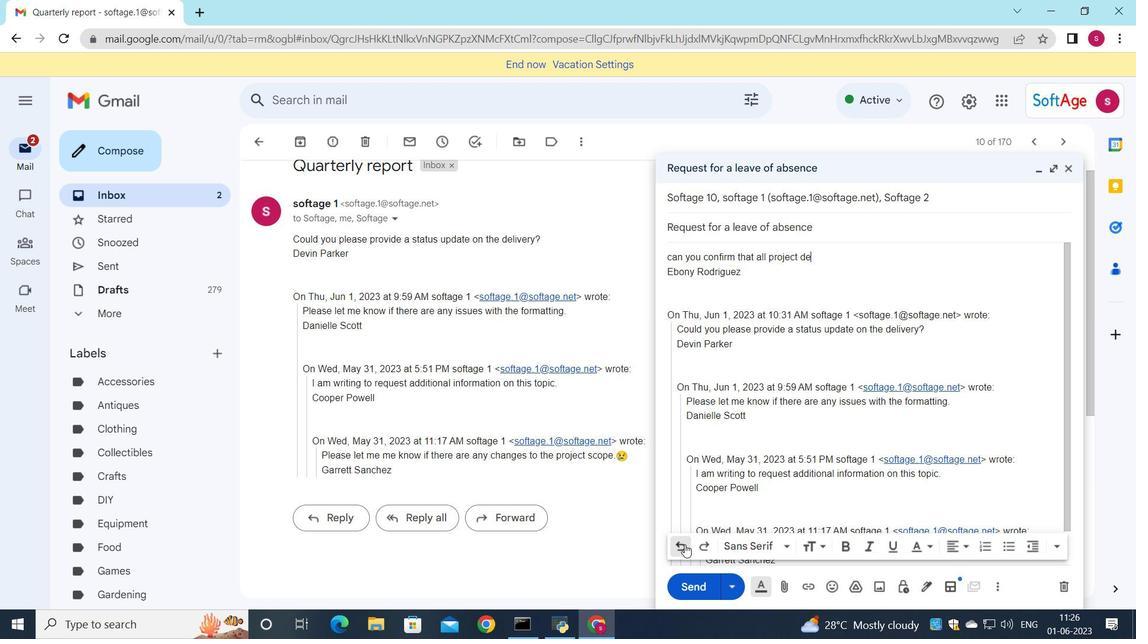 
Action: Mouse pressed left at (685, 544)
Screenshot: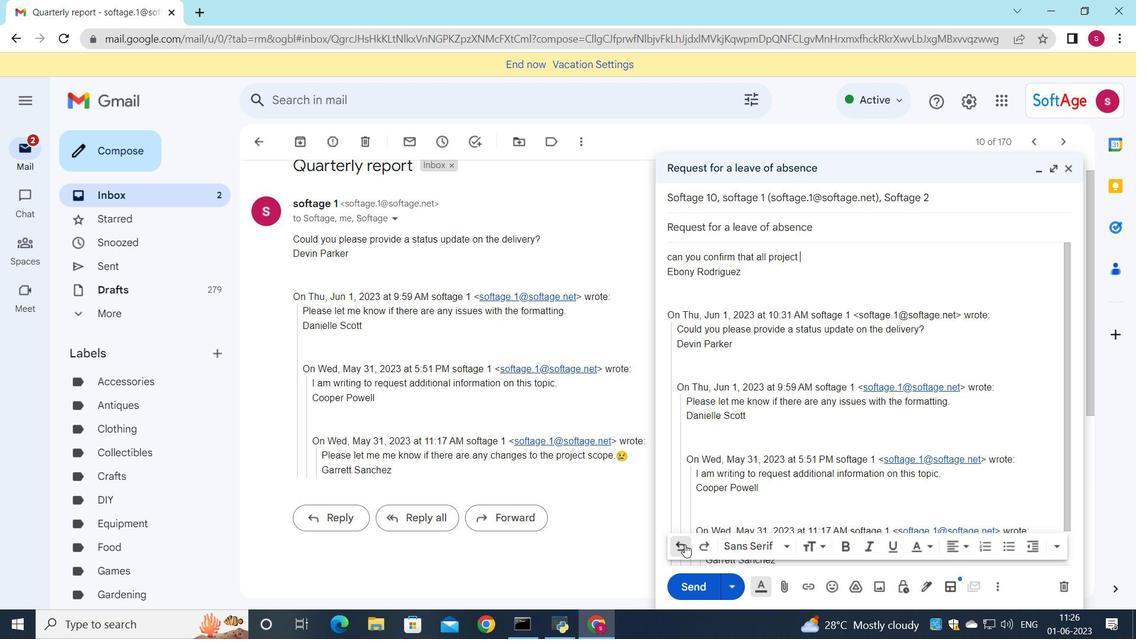 
Action: Mouse pressed left at (685, 544)
Screenshot: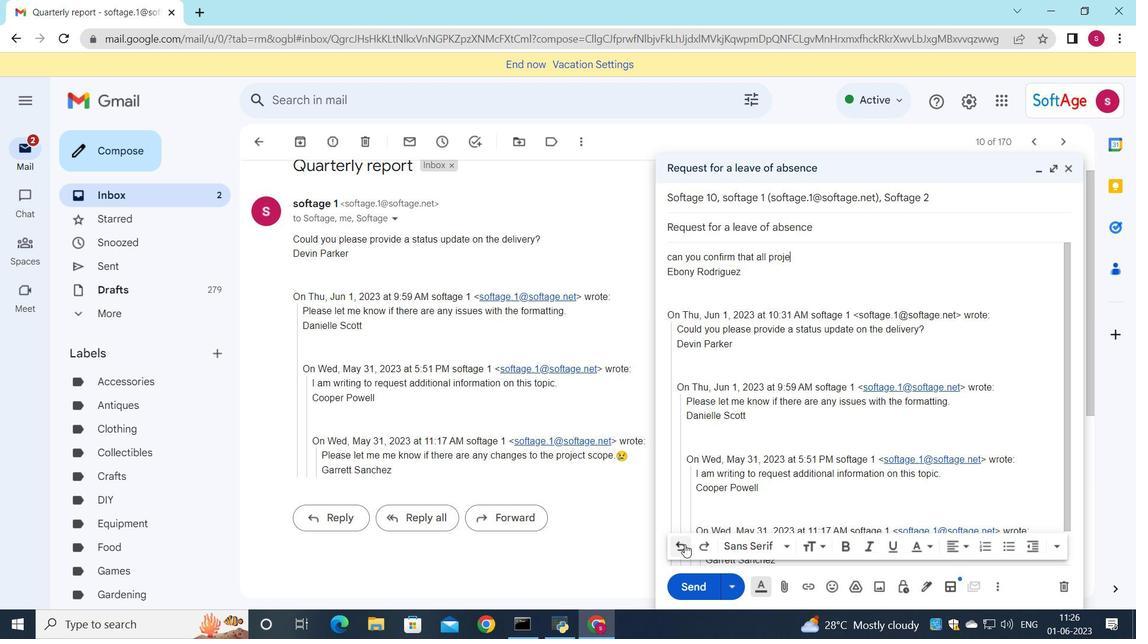 
Action: Mouse pressed left at (685, 544)
Screenshot: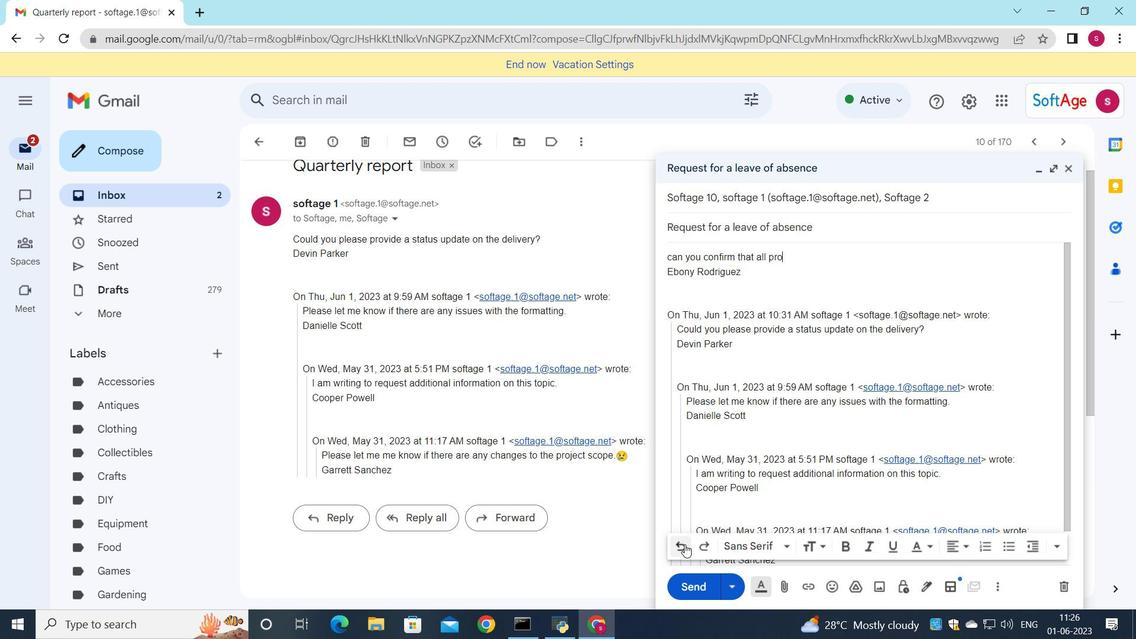 
Action: Mouse pressed left at (685, 544)
Screenshot: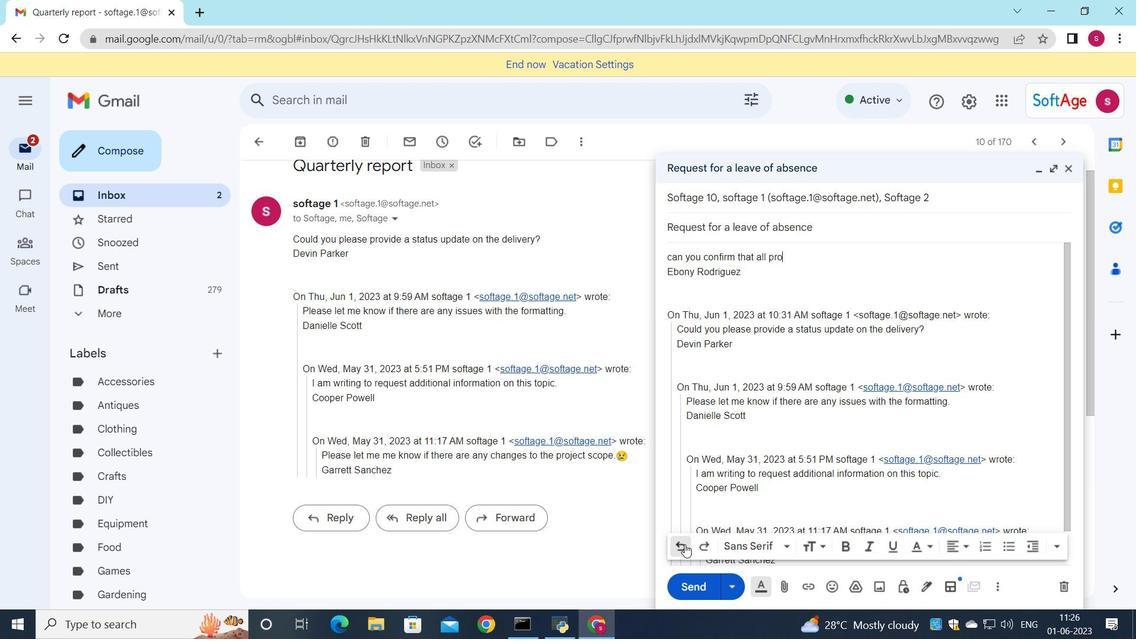 
Action: Mouse pressed left at (685, 544)
Screenshot: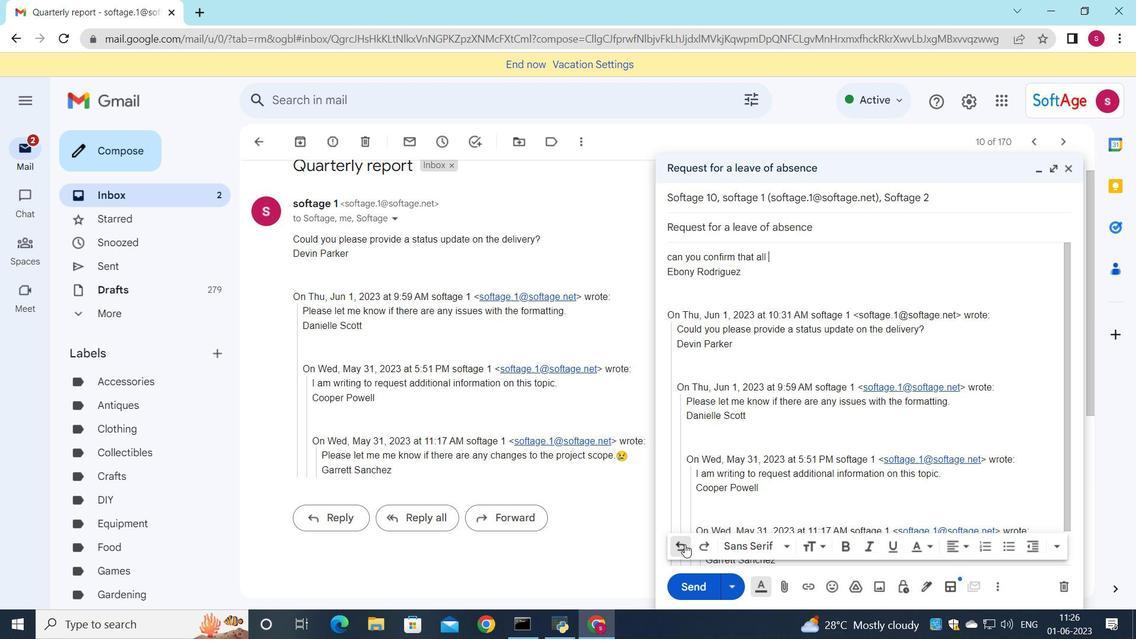 
Action: Mouse pressed left at (685, 544)
Screenshot: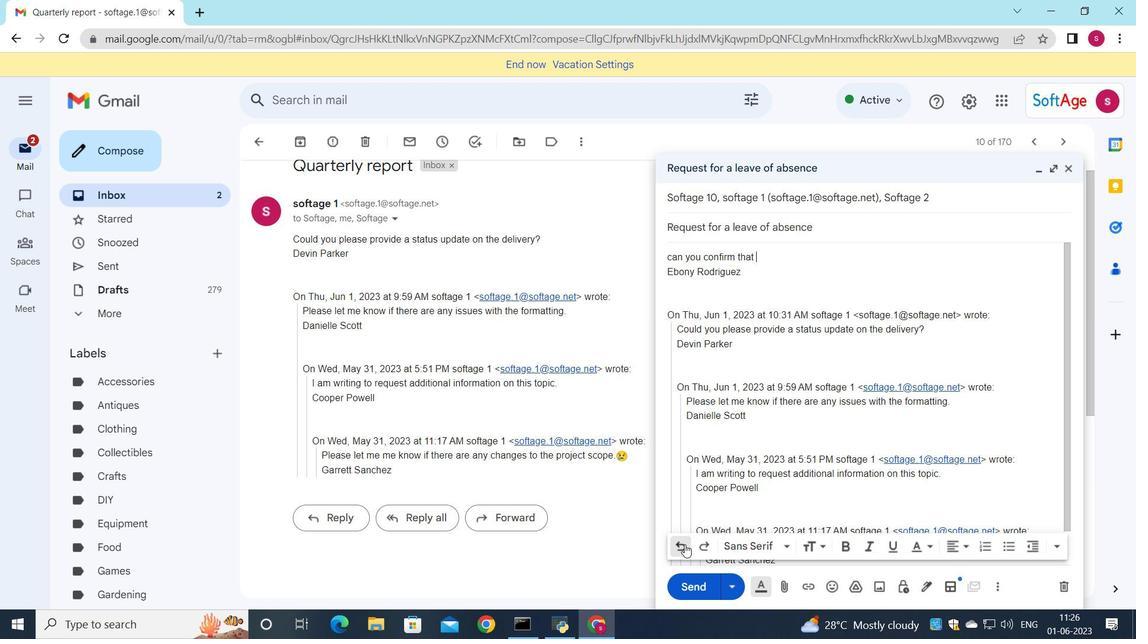 
Action: Mouse pressed left at (685, 544)
Screenshot: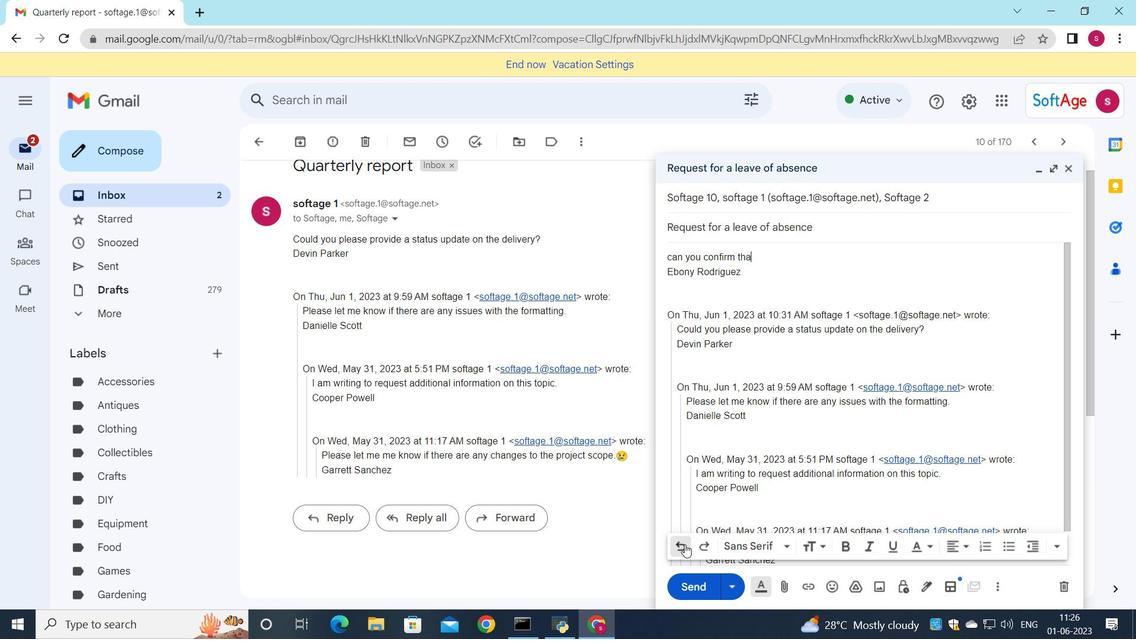 
Action: Mouse pressed left at (685, 544)
Screenshot: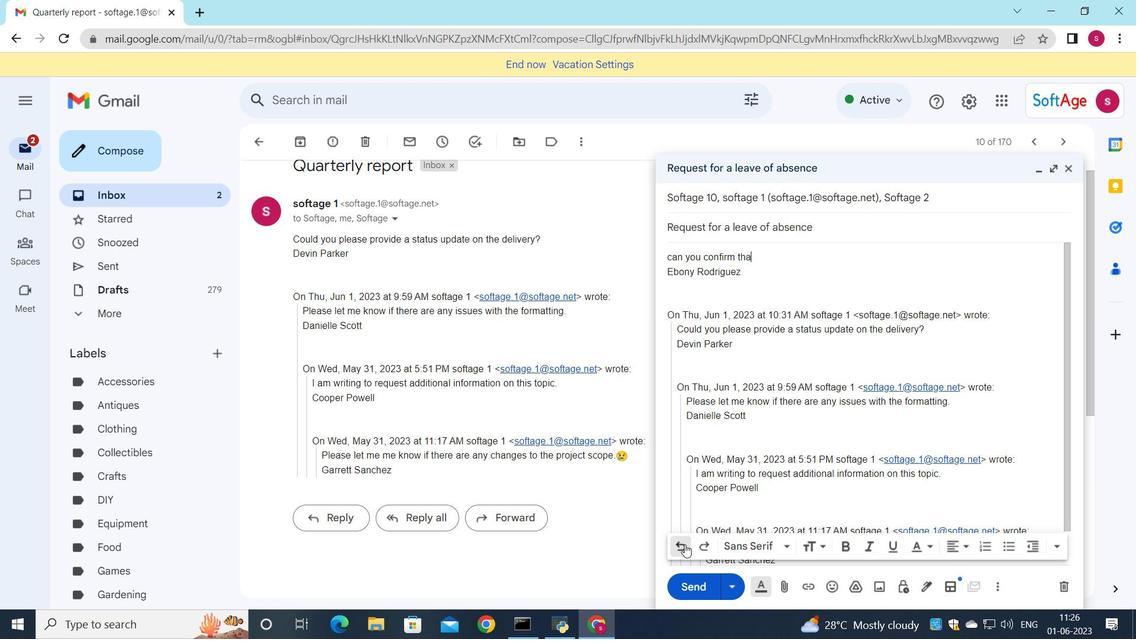 
Action: Mouse pressed left at (685, 544)
Screenshot: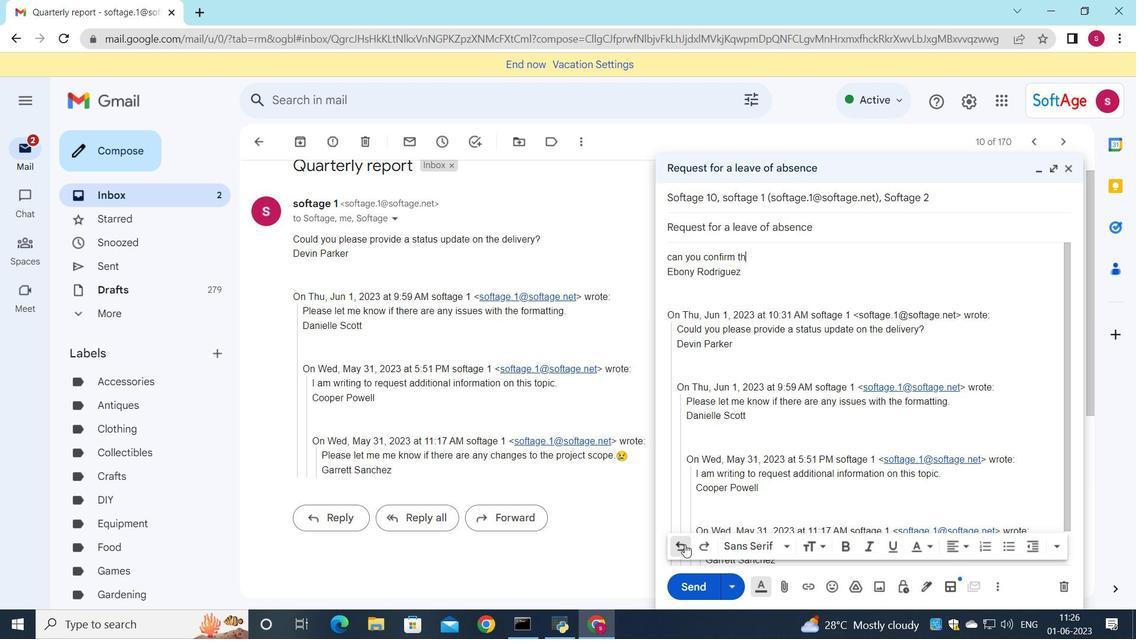 
Action: Mouse pressed left at (685, 544)
Screenshot: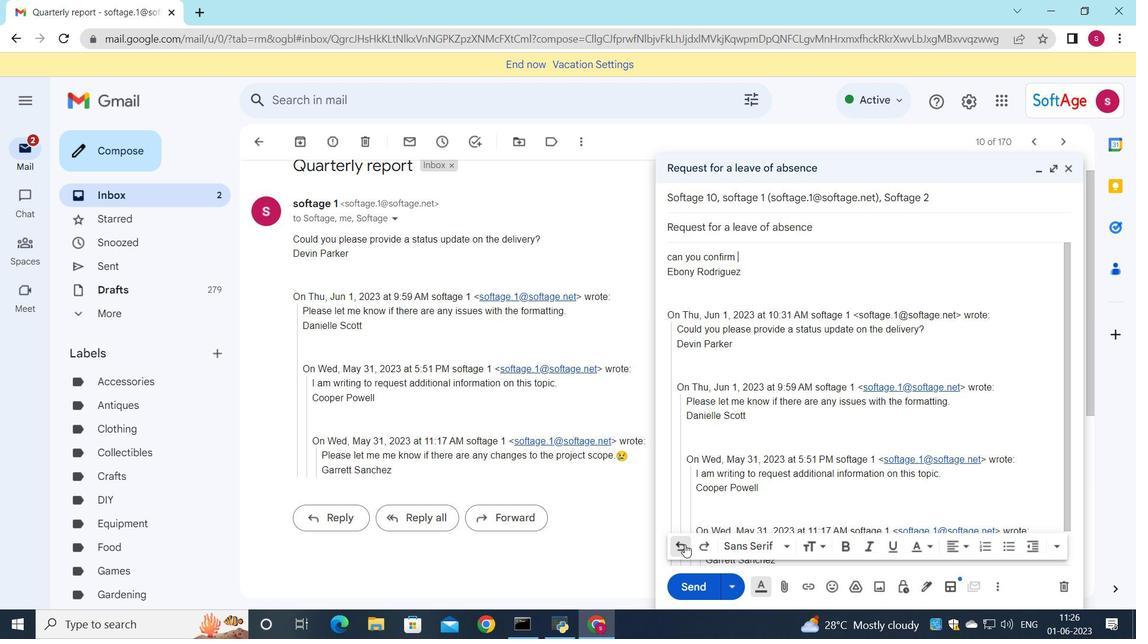
Action: Mouse pressed left at (685, 544)
Screenshot: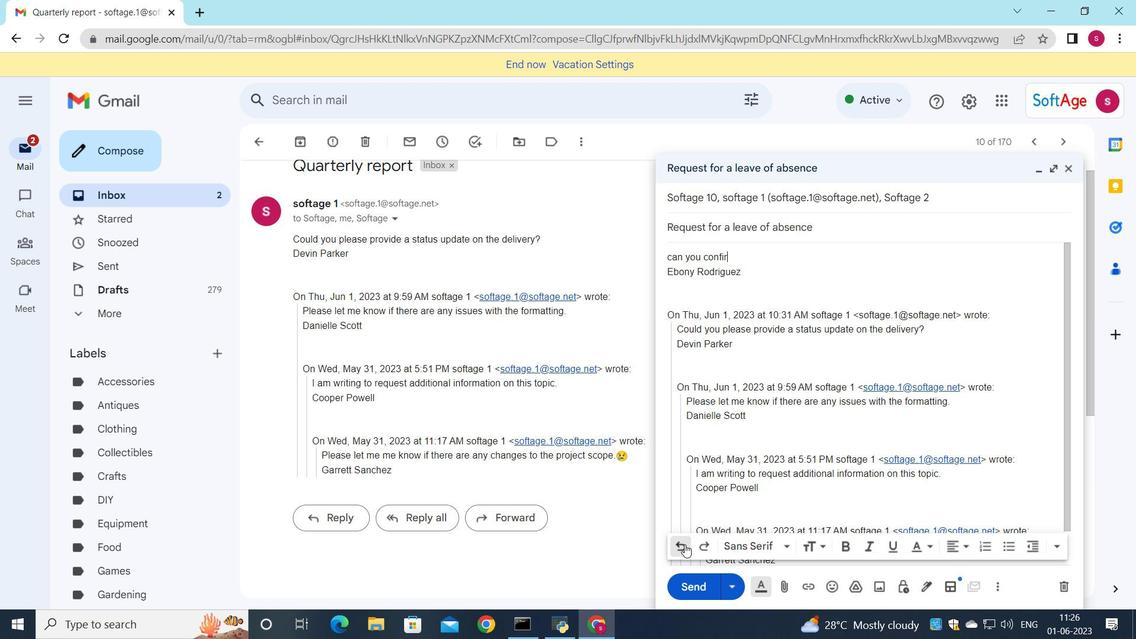 
Action: Mouse pressed left at (685, 544)
Screenshot: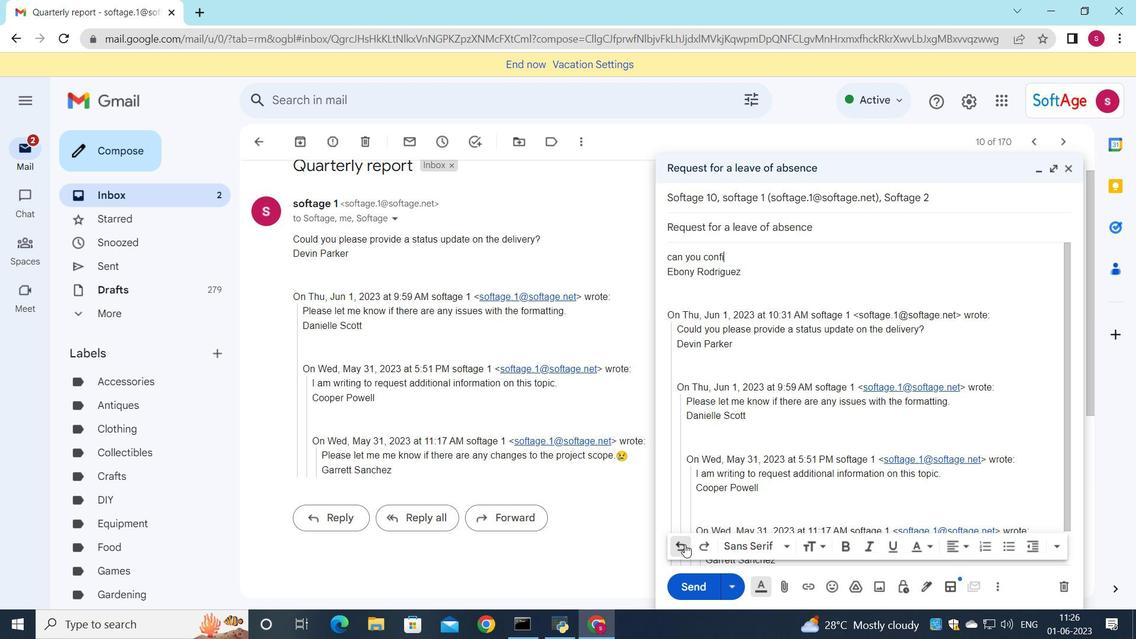 
Action: Mouse pressed left at (685, 544)
Screenshot: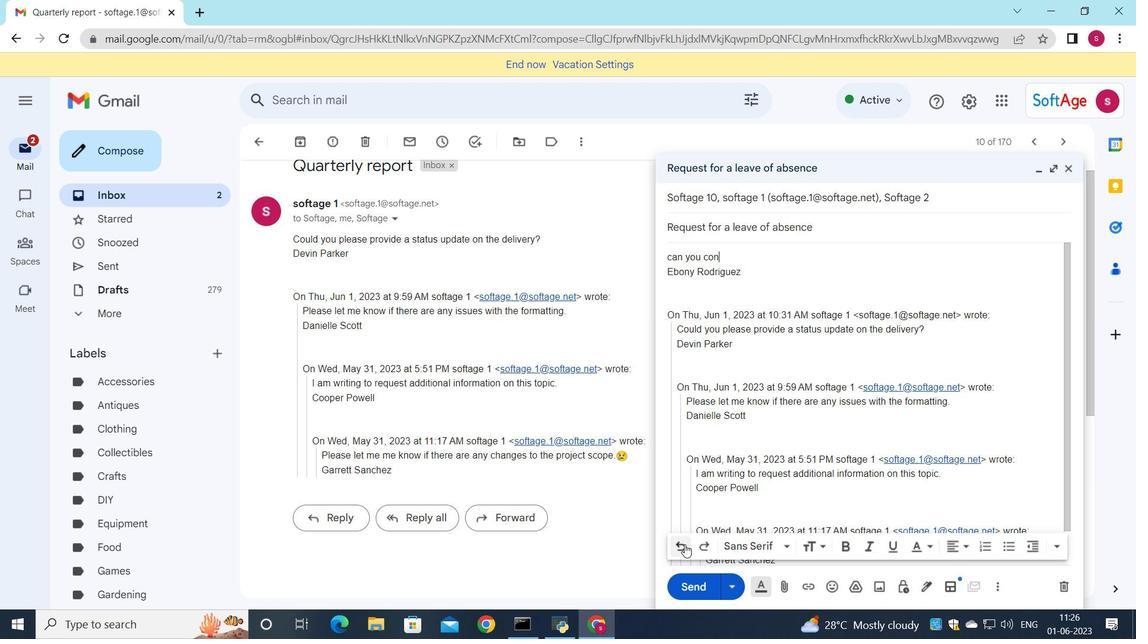 
Action: Mouse pressed left at (685, 544)
Screenshot: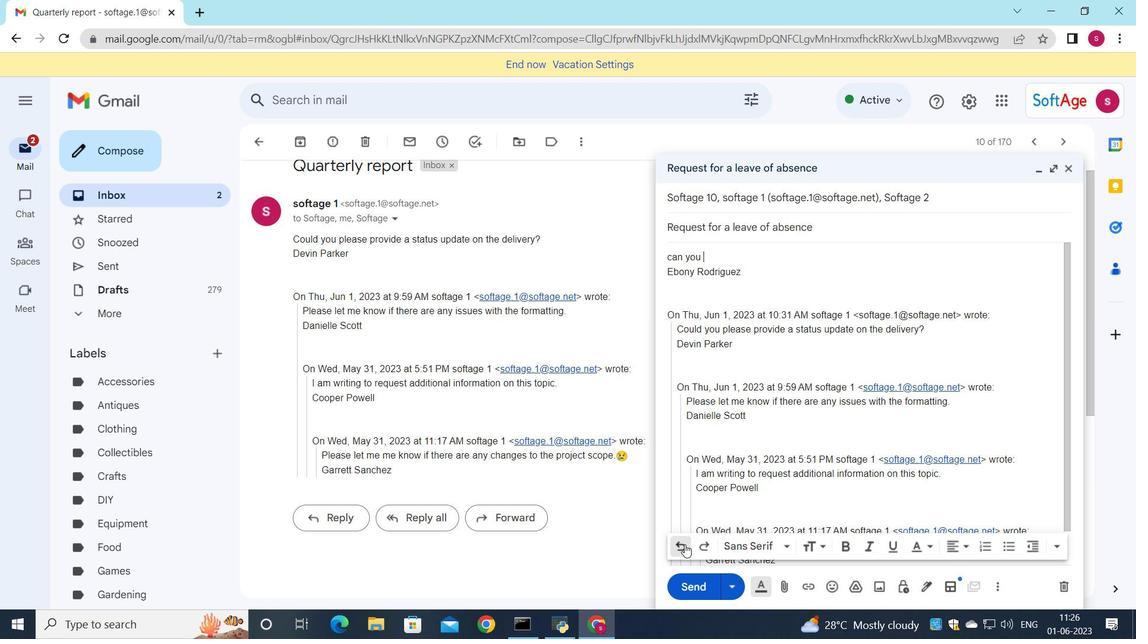 
Action: Mouse pressed left at (685, 544)
Screenshot: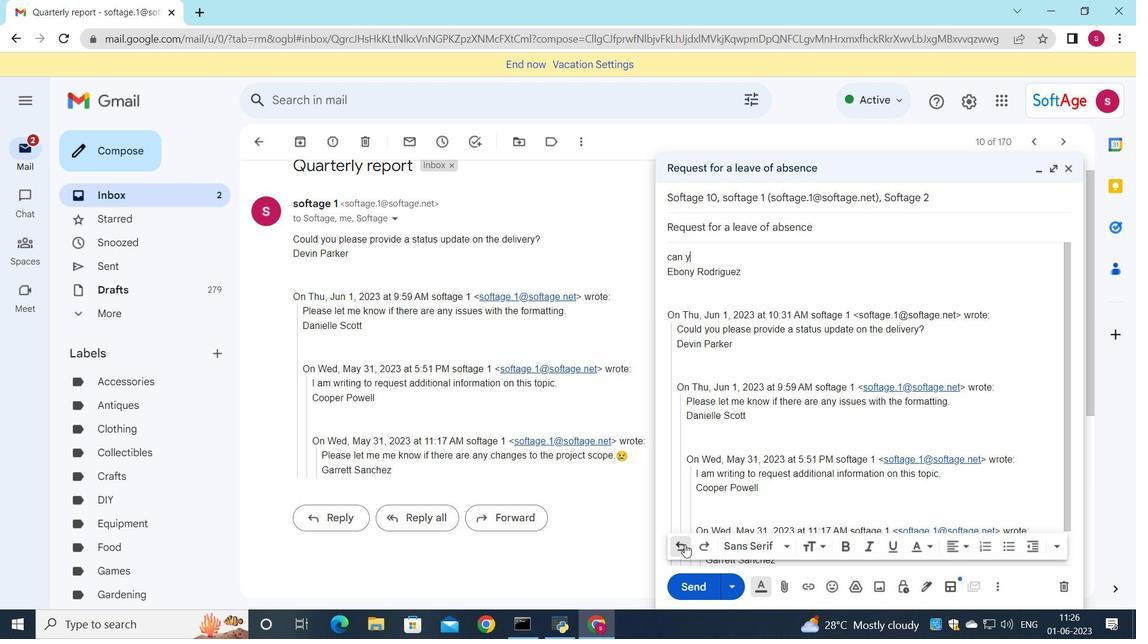
Action: Mouse pressed left at (685, 544)
Screenshot: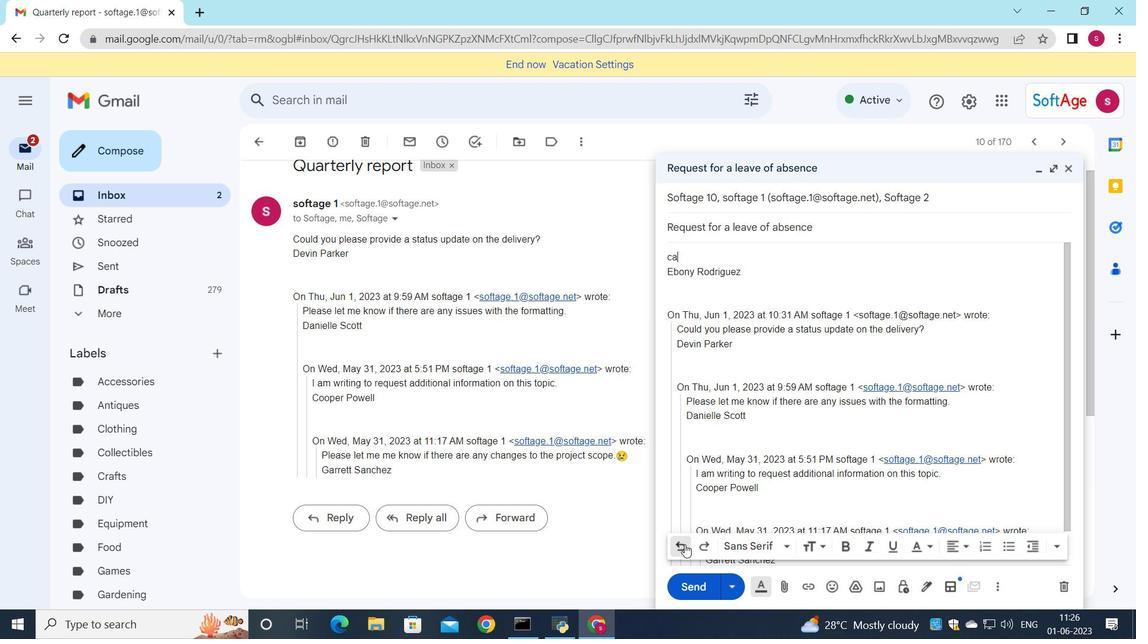 
Action: Mouse pressed left at (685, 544)
Screenshot: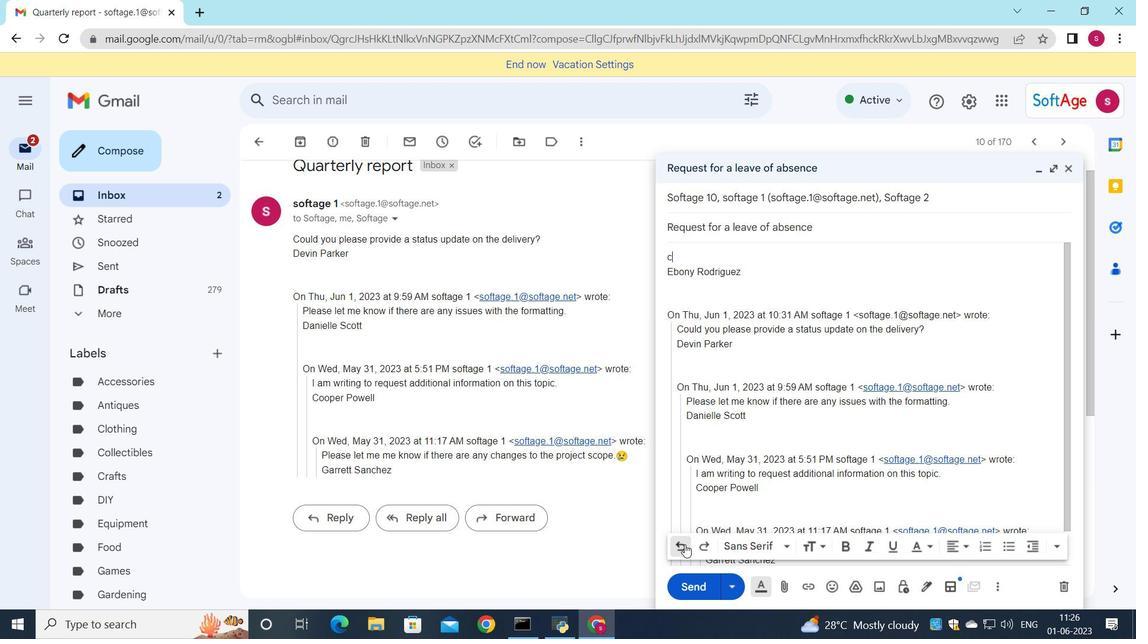 
Action: Key pressed <Key.shift>I<Key.space>am<Key.space>sorru<Key.backspace>y<Key.space>for<Key.space>any<Key.space>confusion<Key.space>and<Key.space>woouls<Key.backspace>d<Key.space>like<Key.space>to<Key.space>clarify<Key.space>the<Key.space>situation.
Screenshot: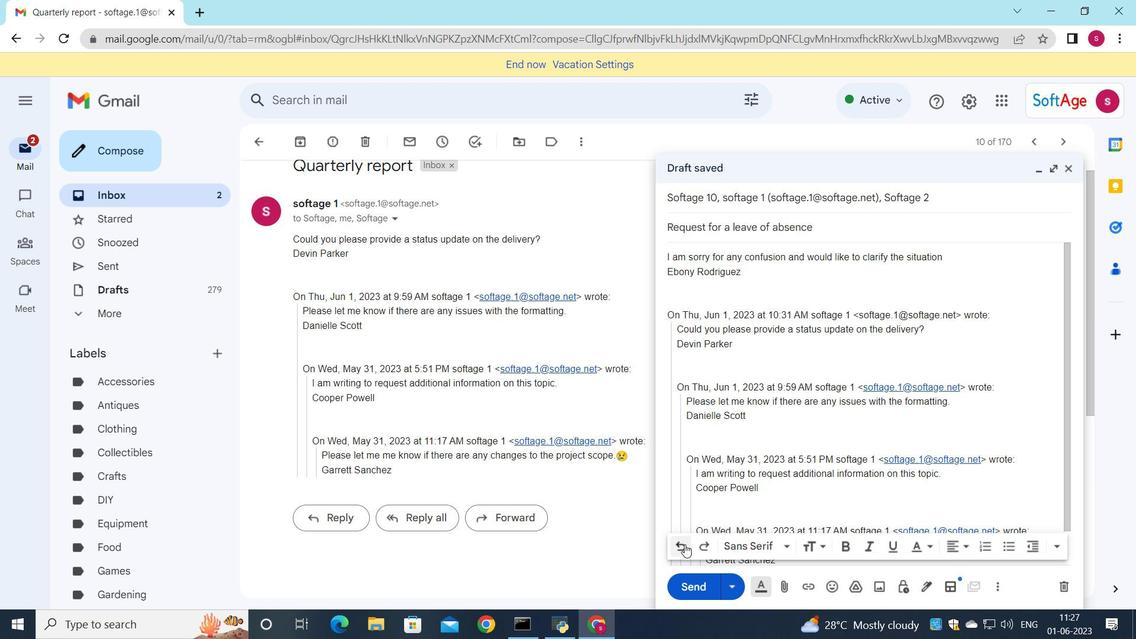 
Action: Mouse moved to (689, 586)
Screenshot: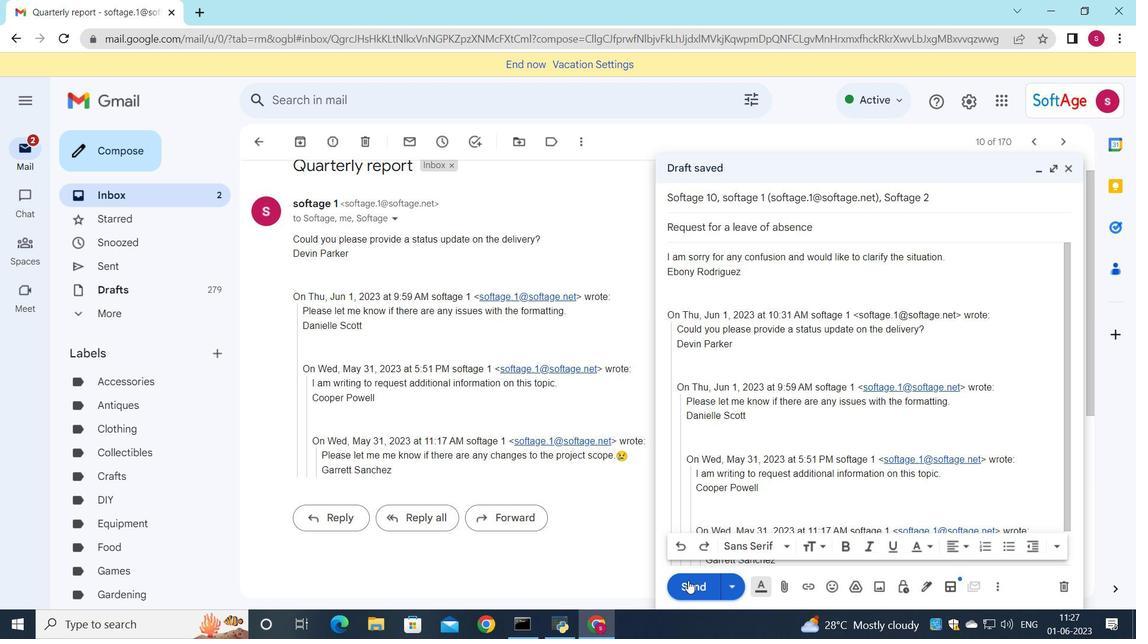 
Action: Mouse pressed left at (689, 586)
Screenshot: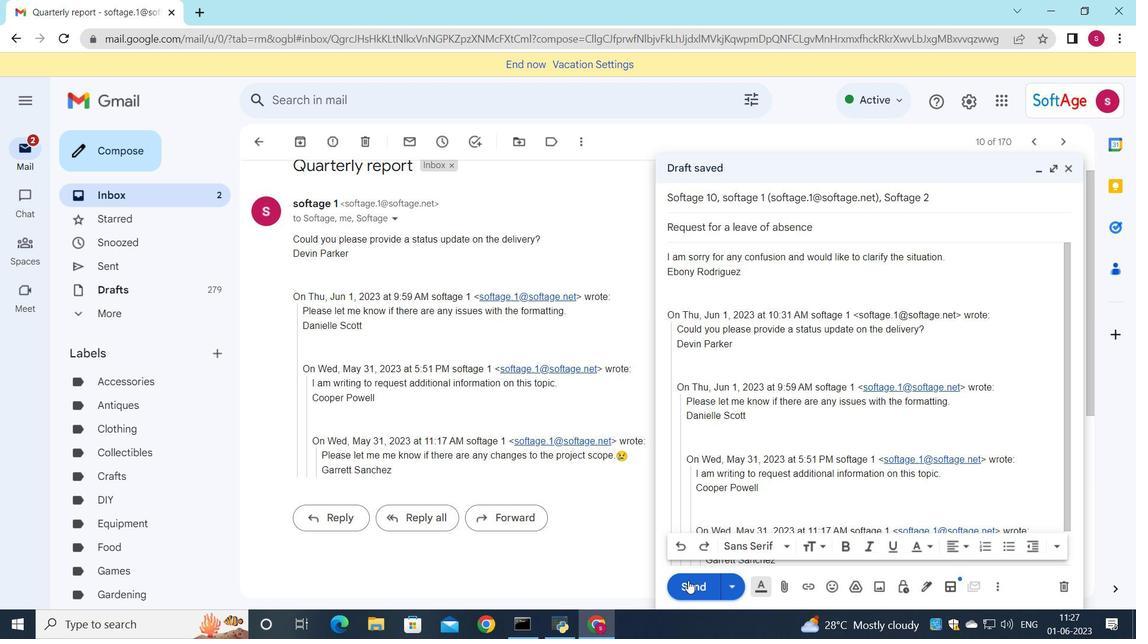 
Action: Mouse moved to (152, 190)
Screenshot: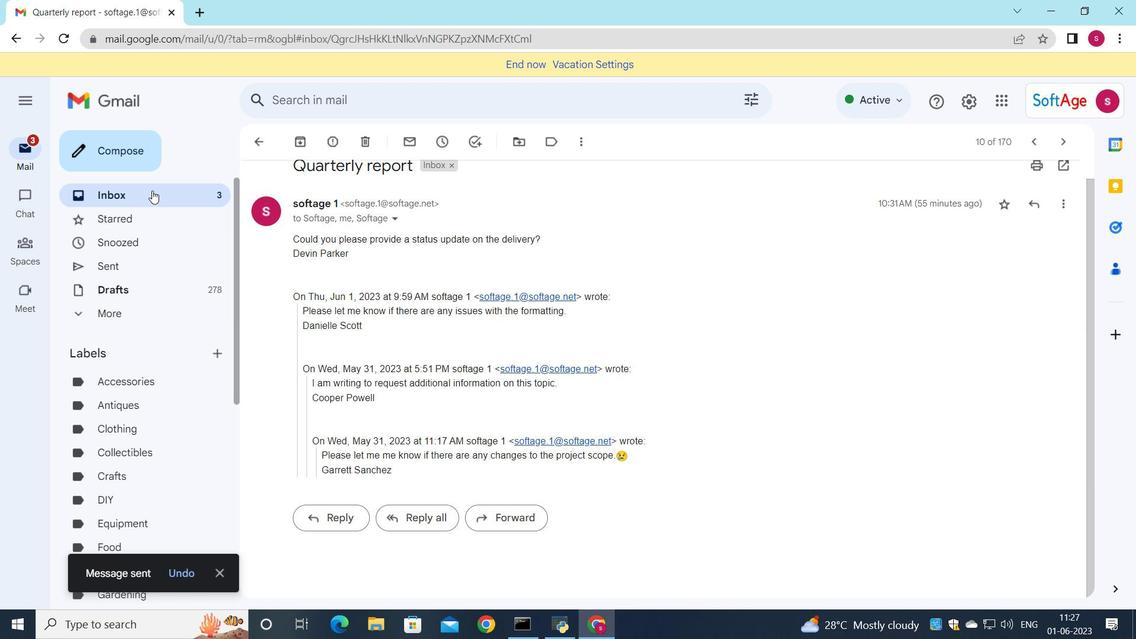 
Action: Mouse pressed left at (152, 190)
Screenshot: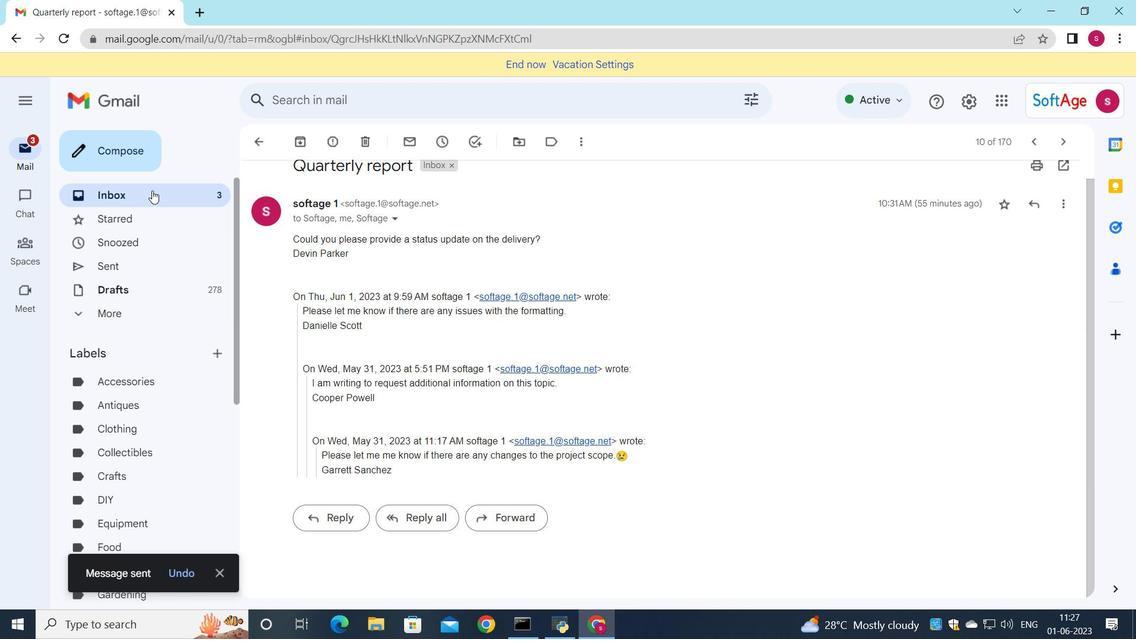 
Action: Mouse moved to (396, 166)
Screenshot: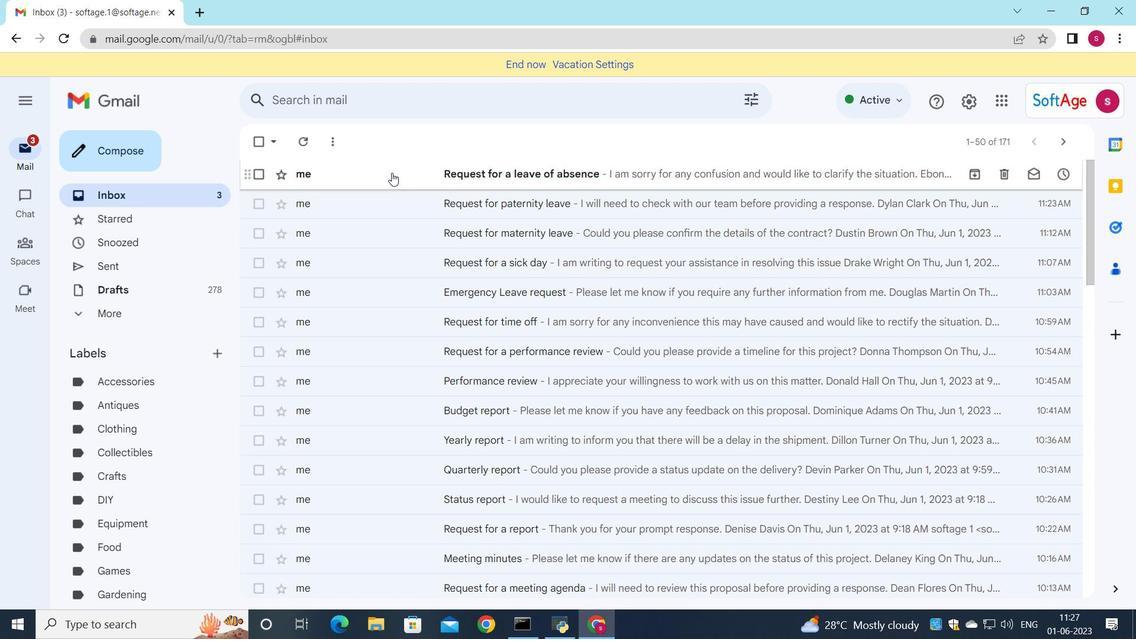 
Action: Mouse pressed left at (396, 166)
Screenshot: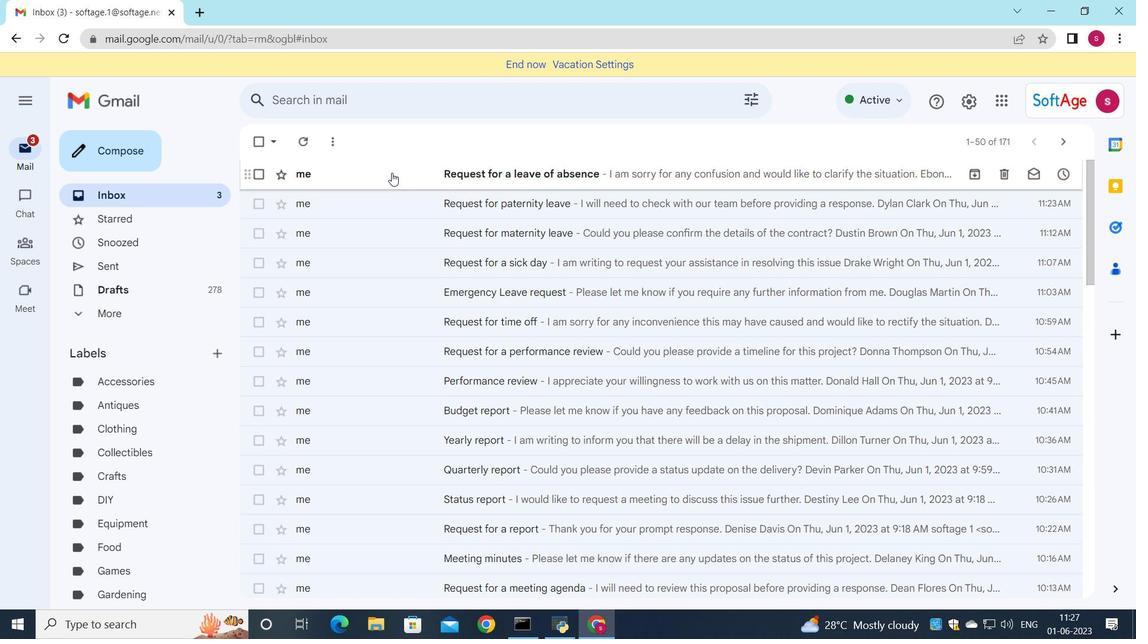 
Action: Mouse moved to (489, 258)
Screenshot: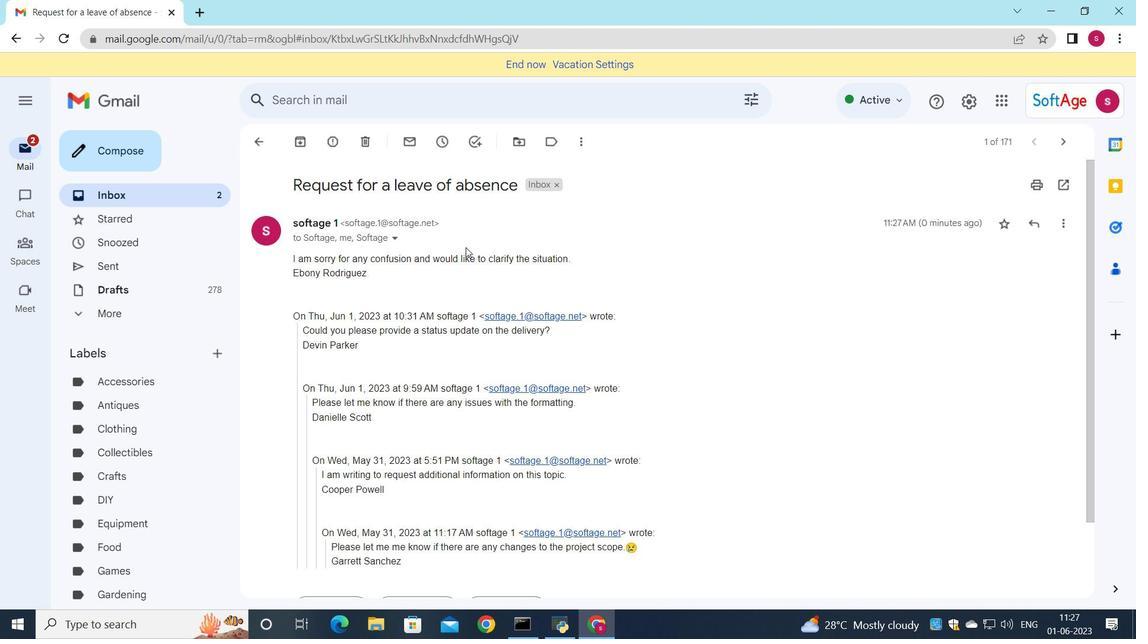 
